 Task: Send an email with the signature Isabelle Ramirez with the subject Request for a payment plan and the message Could you send me the details of the new project budget allocation? from softage.5@softage.net to softage.10@softage.net and move the email from Sent Items to the folder Holiday cards
Action: Mouse moved to (44, 40)
Screenshot: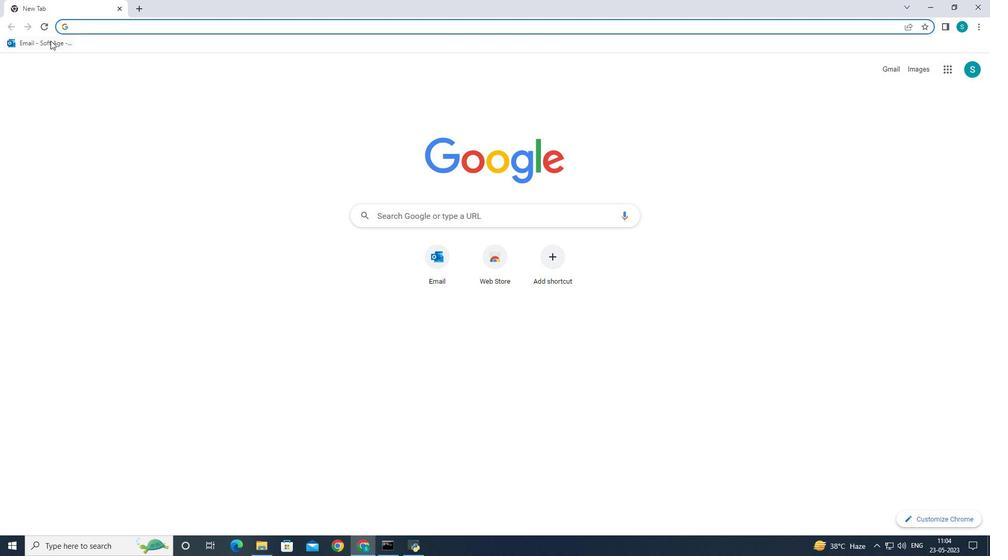 
Action: Mouse pressed left at (44, 40)
Screenshot: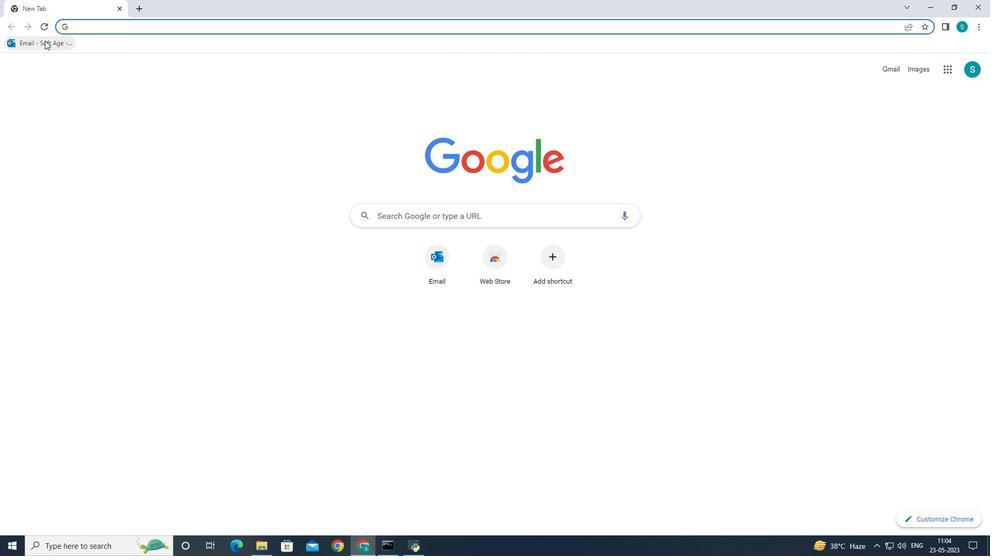 
Action: Mouse moved to (135, 92)
Screenshot: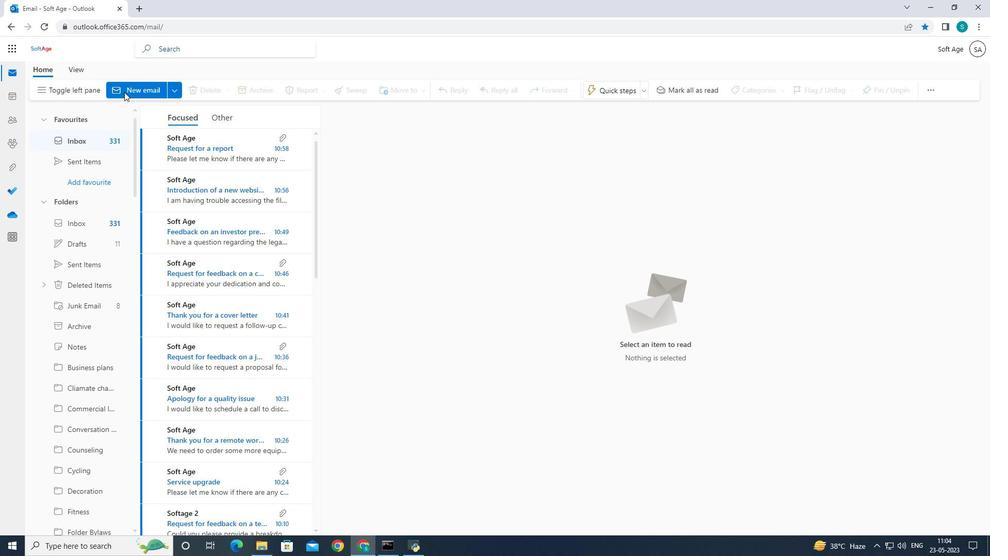 
Action: Mouse pressed left at (135, 92)
Screenshot: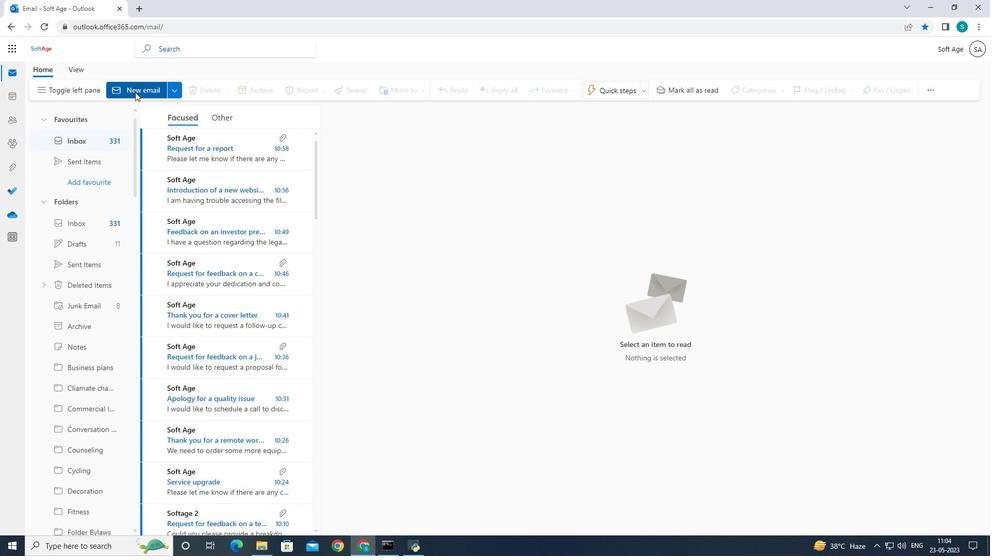 
Action: Mouse moved to (136, 92)
Screenshot: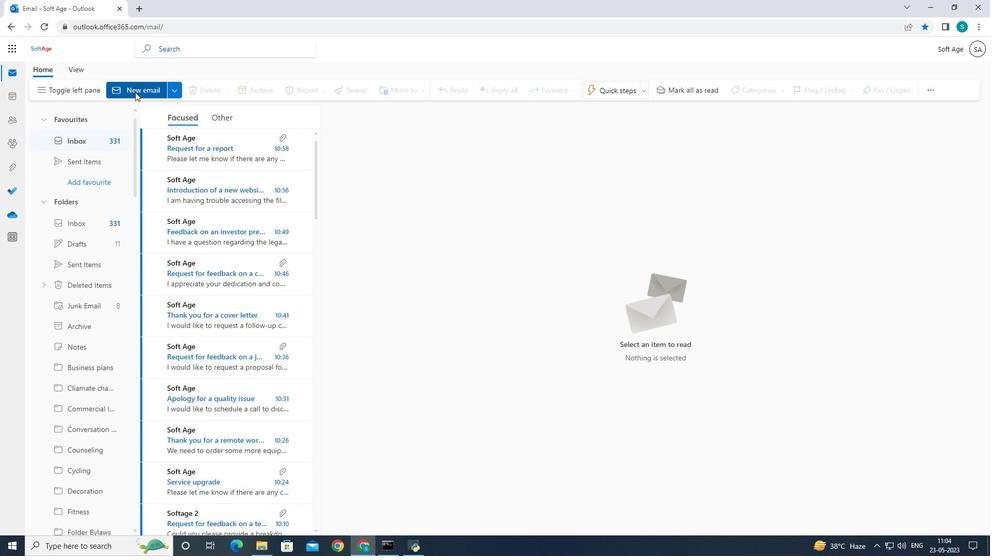 
Action: Mouse pressed left at (136, 92)
Screenshot: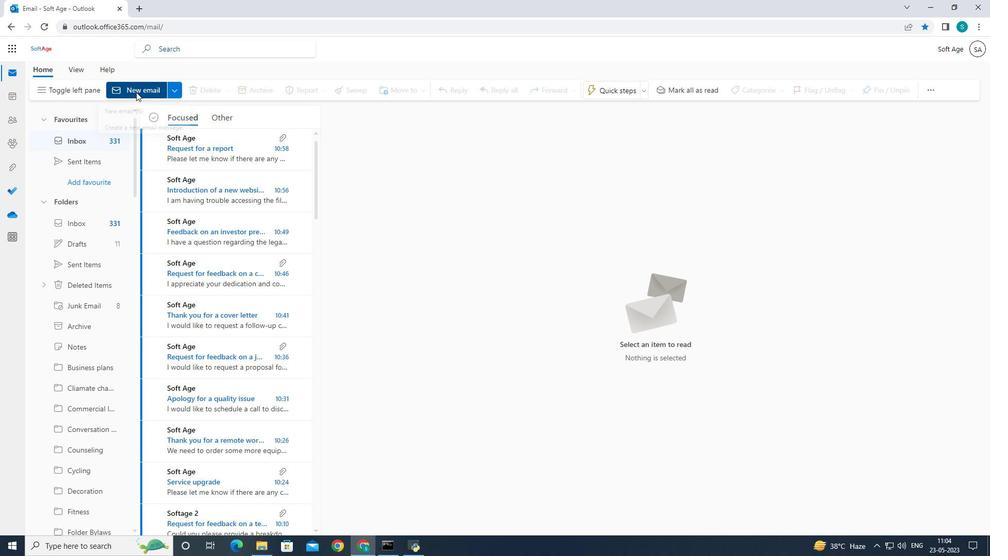 
Action: Mouse moved to (672, 90)
Screenshot: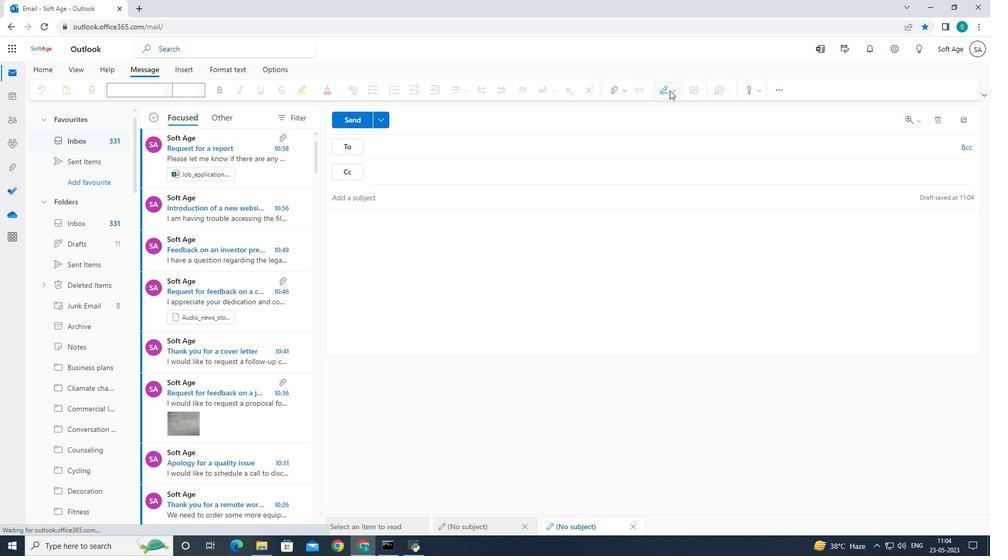 
Action: Mouse pressed left at (672, 90)
Screenshot: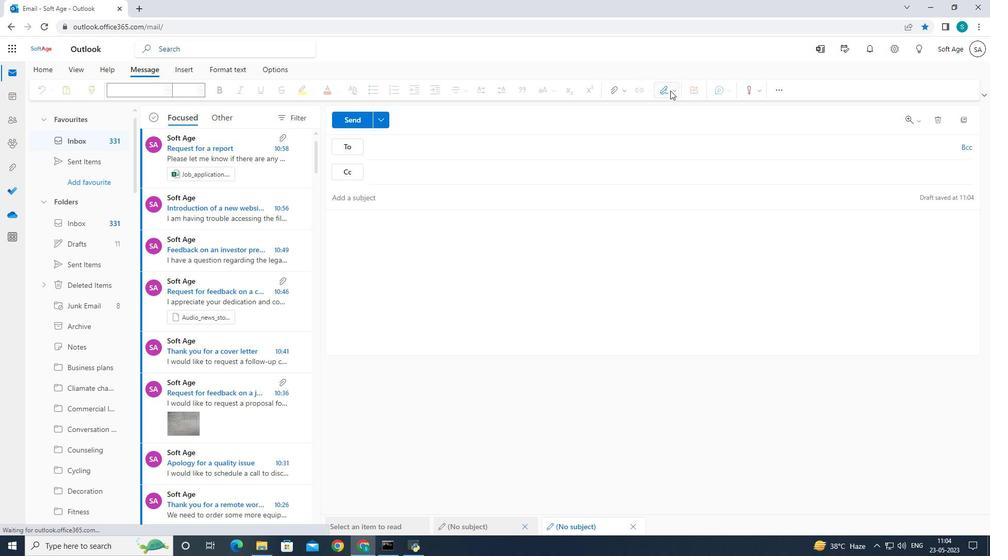 
Action: Mouse moved to (655, 112)
Screenshot: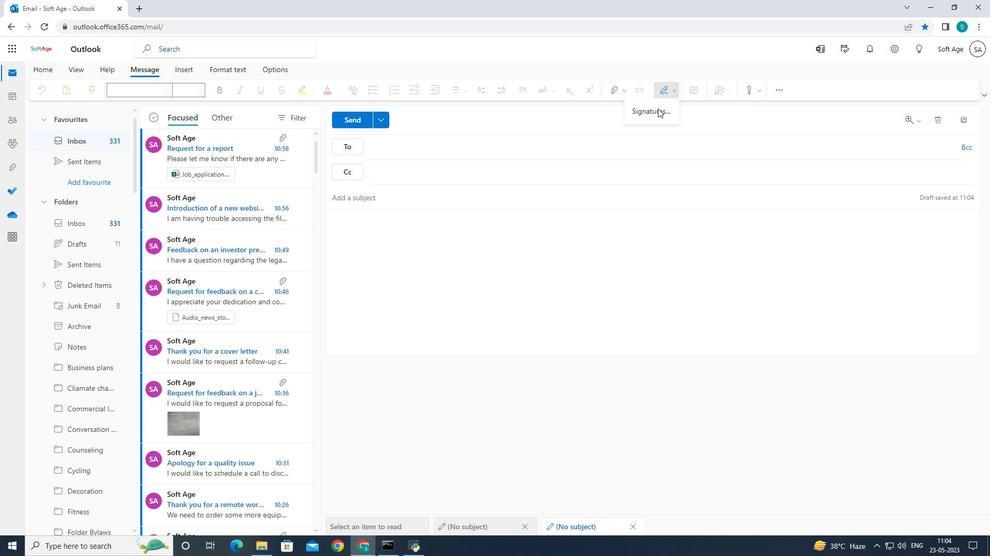 
Action: Mouse pressed left at (655, 112)
Screenshot: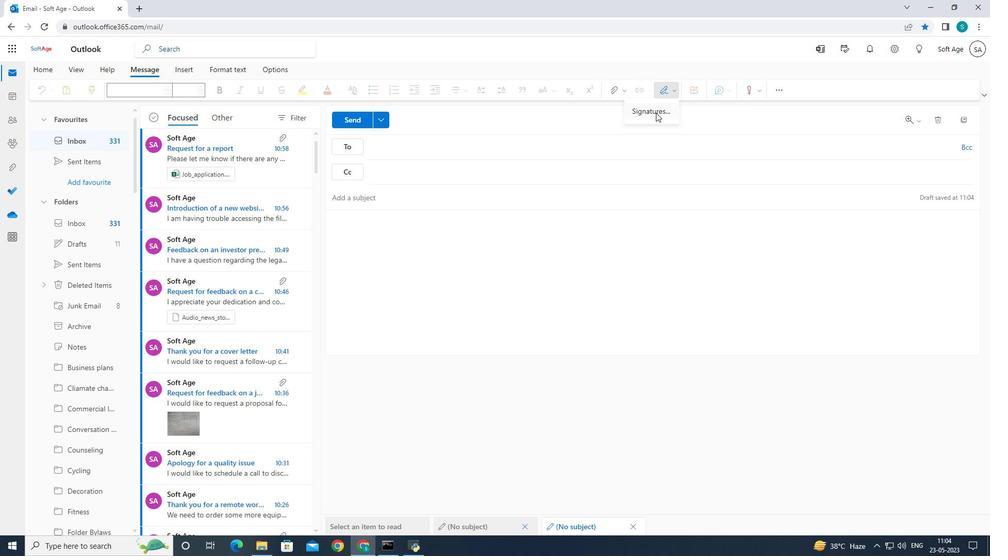 
Action: Mouse moved to (651, 170)
Screenshot: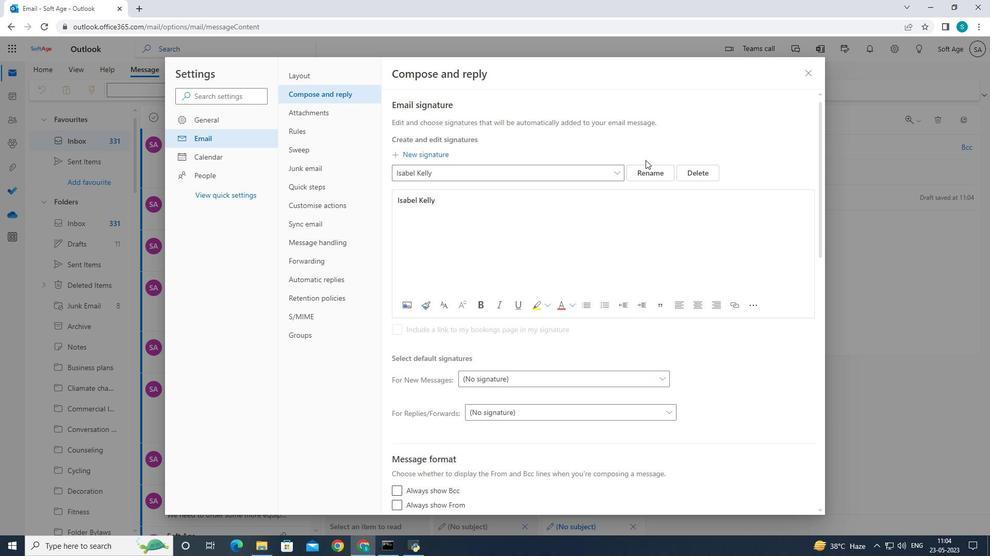
Action: Mouse pressed left at (651, 170)
Screenshot: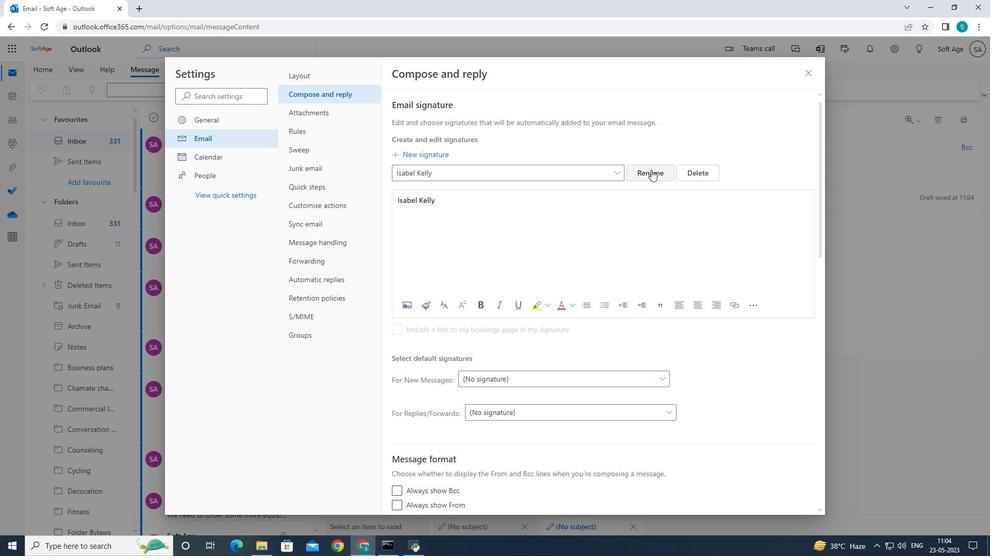 
Action: Mouse moved to (598, 178)
Screenshot: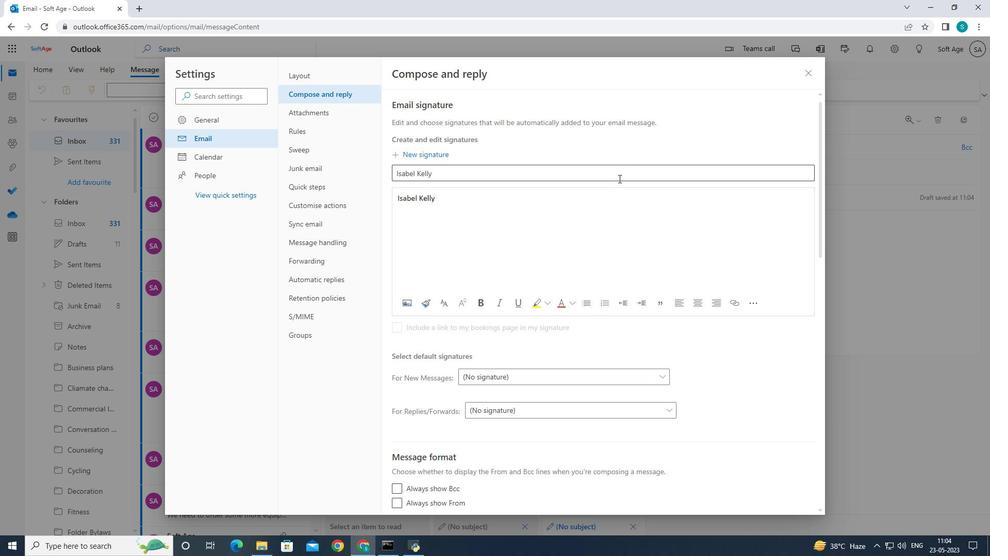 
Action: Mouse pressed left at (598, 178)
Screenshot: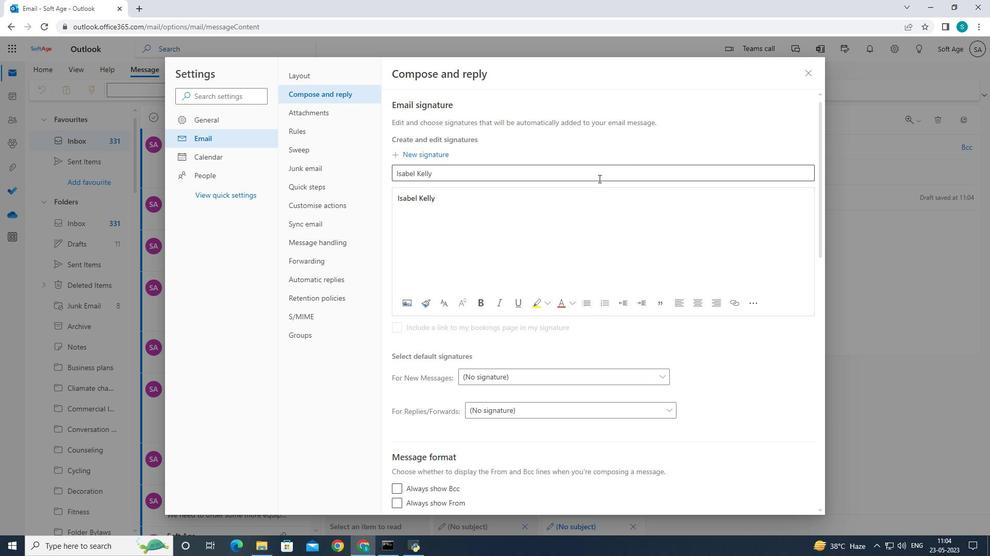 
Action: Mouse moved to (610, 165)
Screenshot: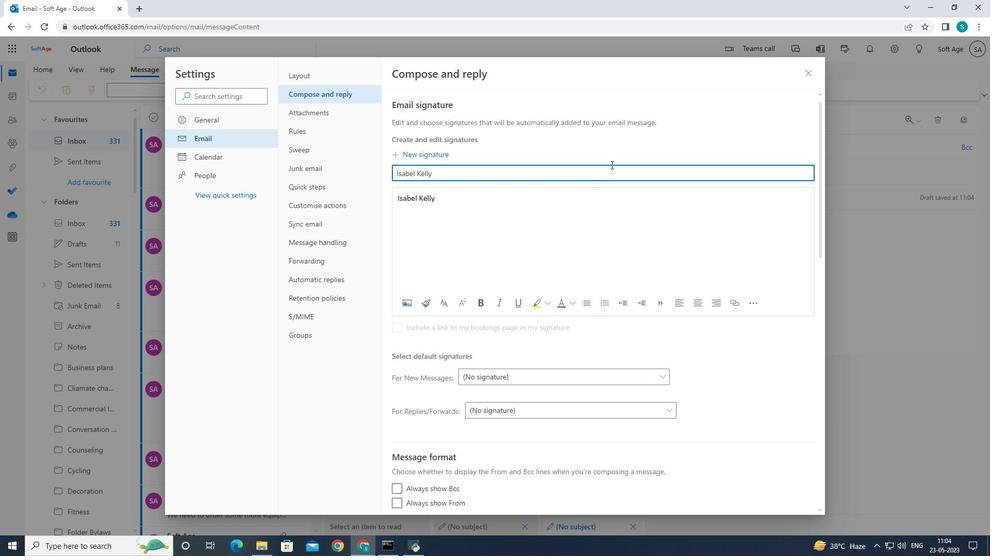 
Action: Key pressed <Key.backspace><Key.backspace><Key.backspace><Key.backspace><Key.backspace><Key.backspace><Key.backspace><Key.backspace>elle<Key.space><Key.shift>Ramirez
Screenshot: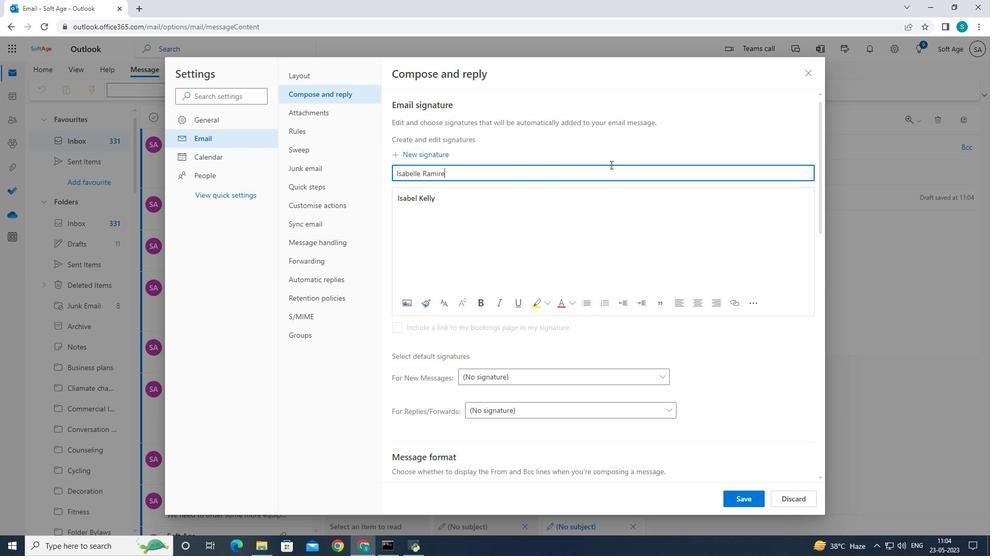 
Action: Mouse moved to (466, 201)
Screenshot: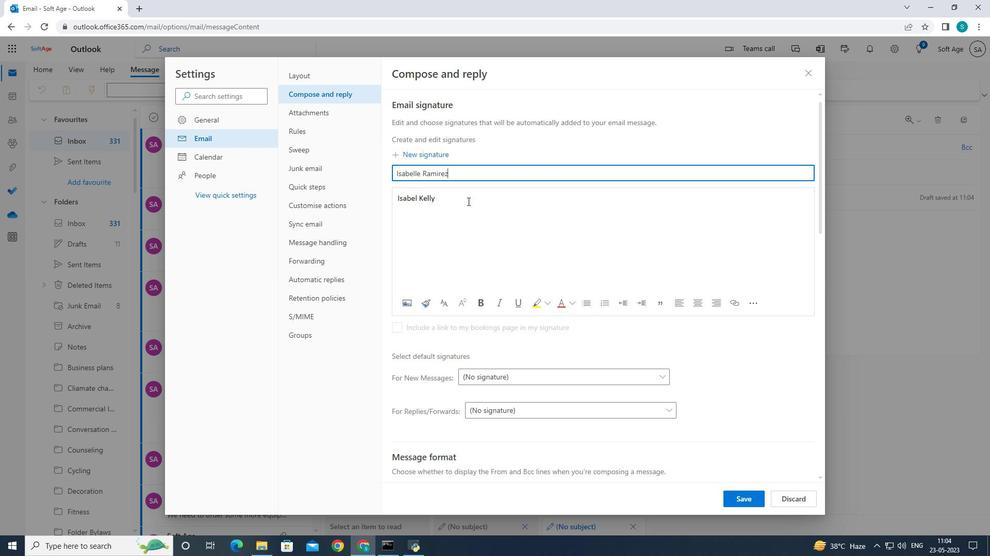 
Action: Mouse pressed left at (466, 201)
Screenshot: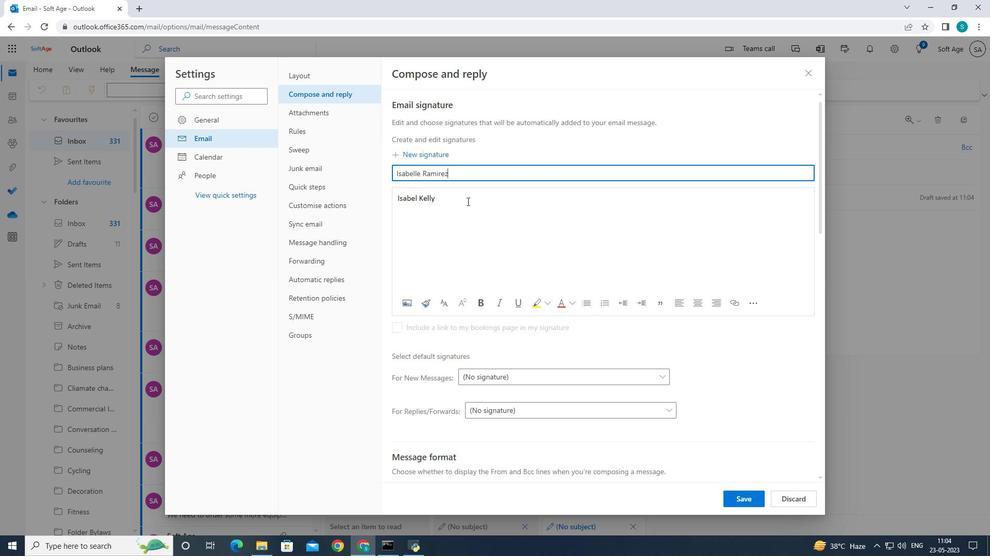 
Action: Mouse moved to (483, 189)
Screenshot: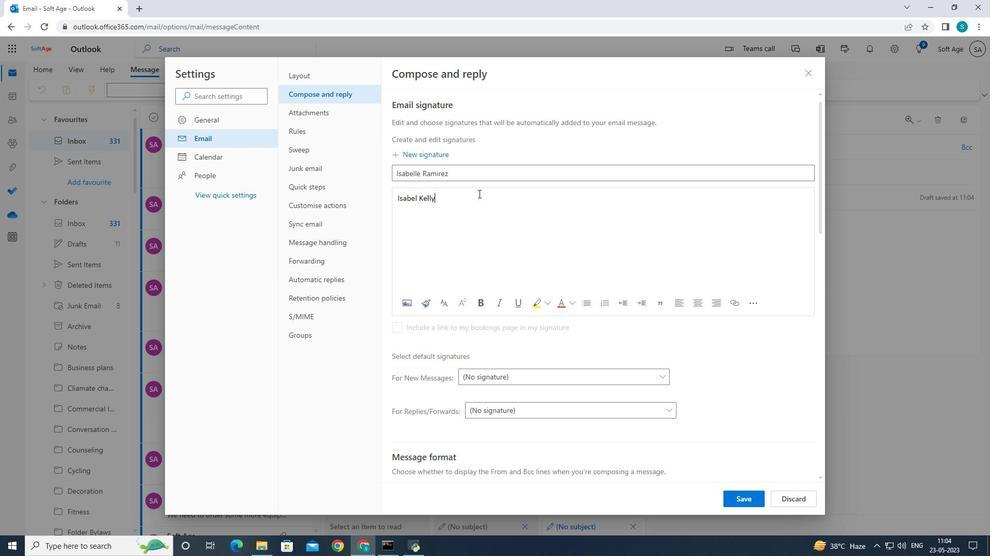 
Action: Key pressed <Key.backspace><Key.backspace><Key.backspace><Key.backspace><Key.backspace><Key.backspace>le<Key.space><Key.shift>Ramirez
Screenshot: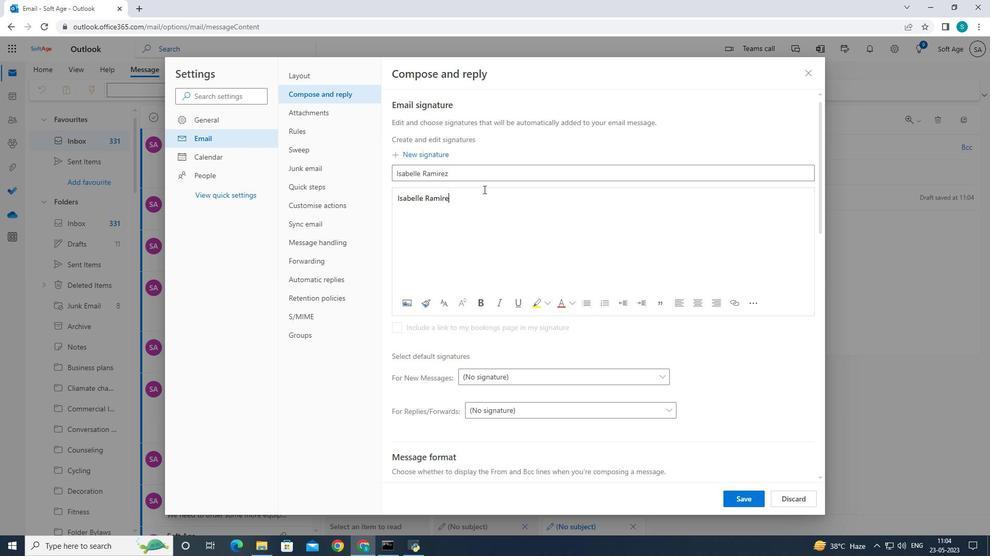 
Action: Mouse moved to (756, 502)
Screenshot: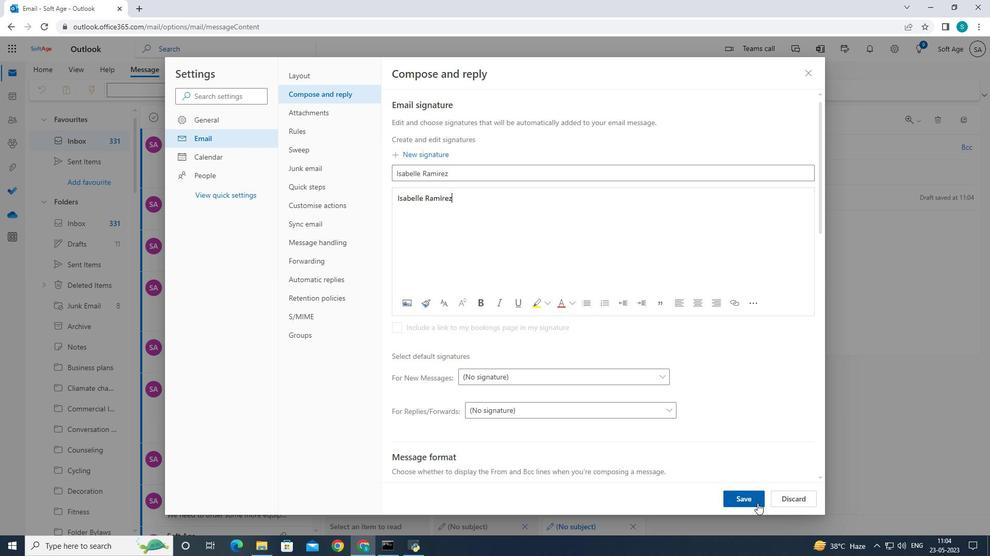 
Action: Mouse pressed left at (756, 502)
Screenshot: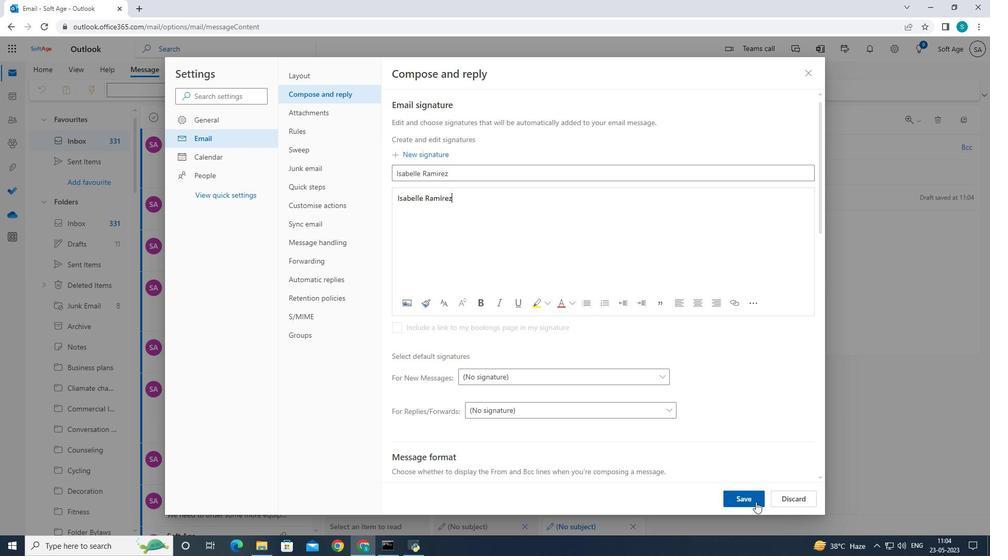 
Action: Mouse moved to (812, 75)
Screenshot: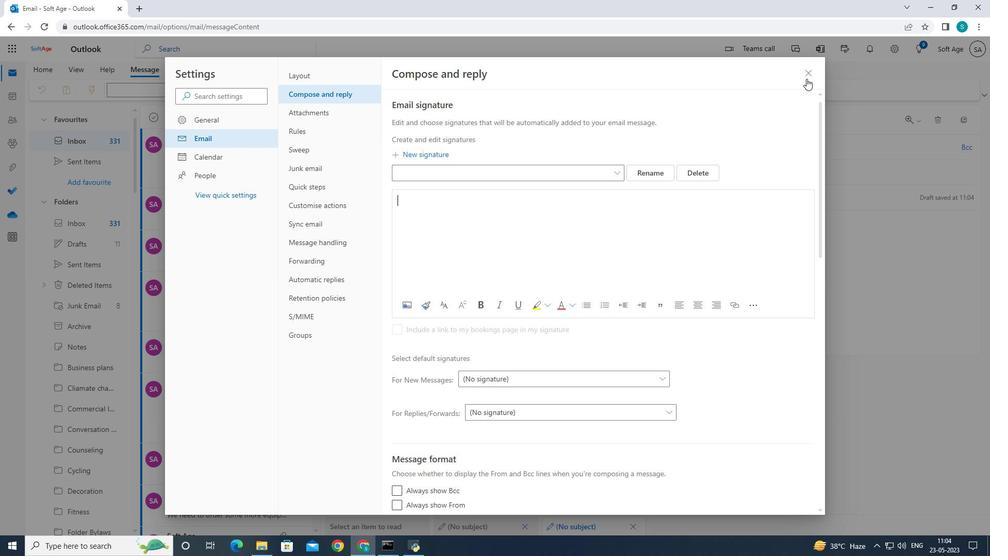 
Action: Mouse pressed left at (812, 75)
Screenshot: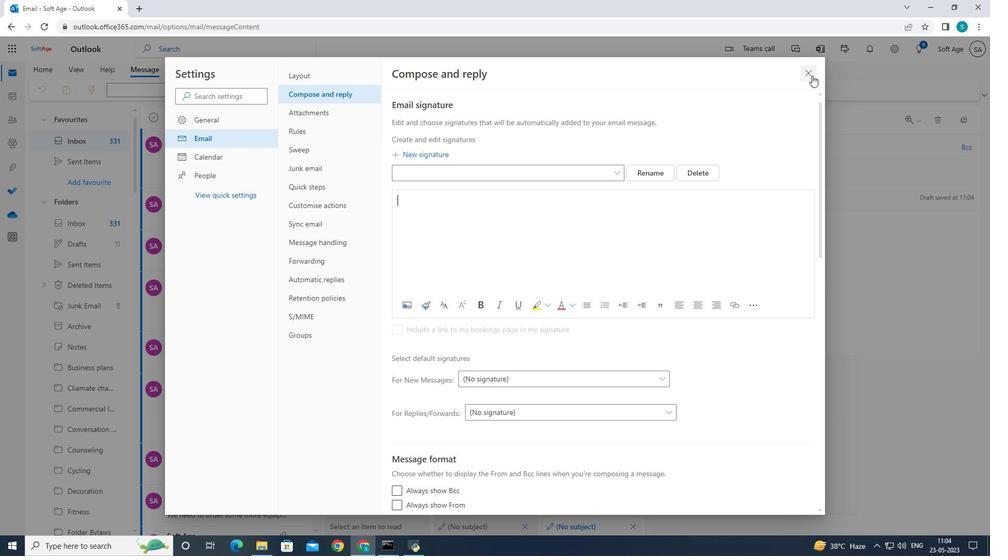 
Action: Mouse moved to (402, 203)
Screenshot: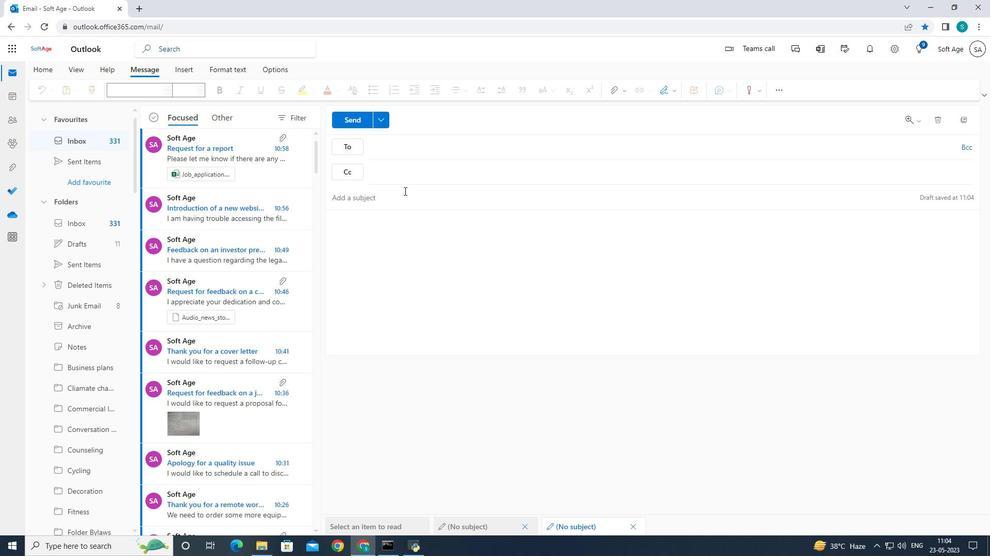 
Action: Mouse pressed left at (402, 203)
Screenshot: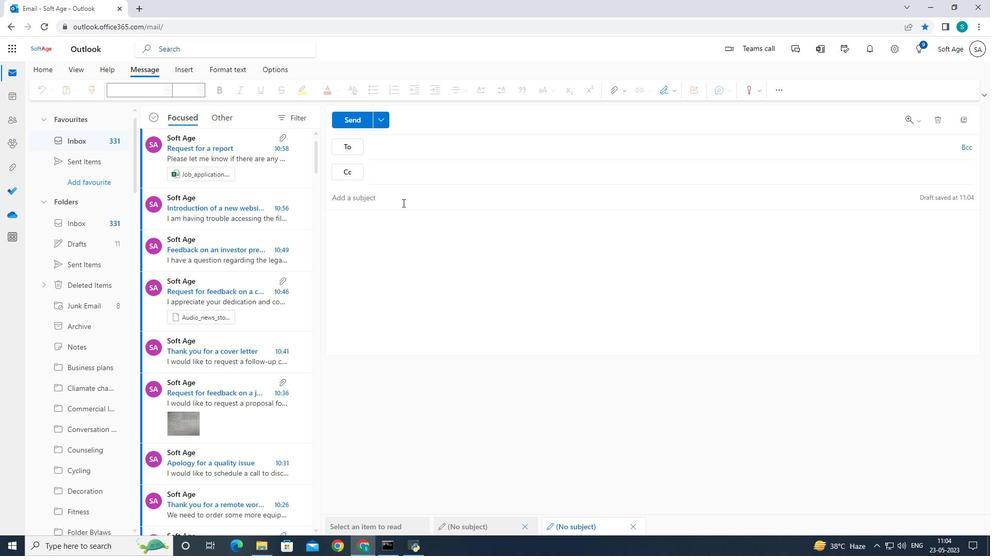 
Action: Mouse moved to (517, 196)
Screenshot: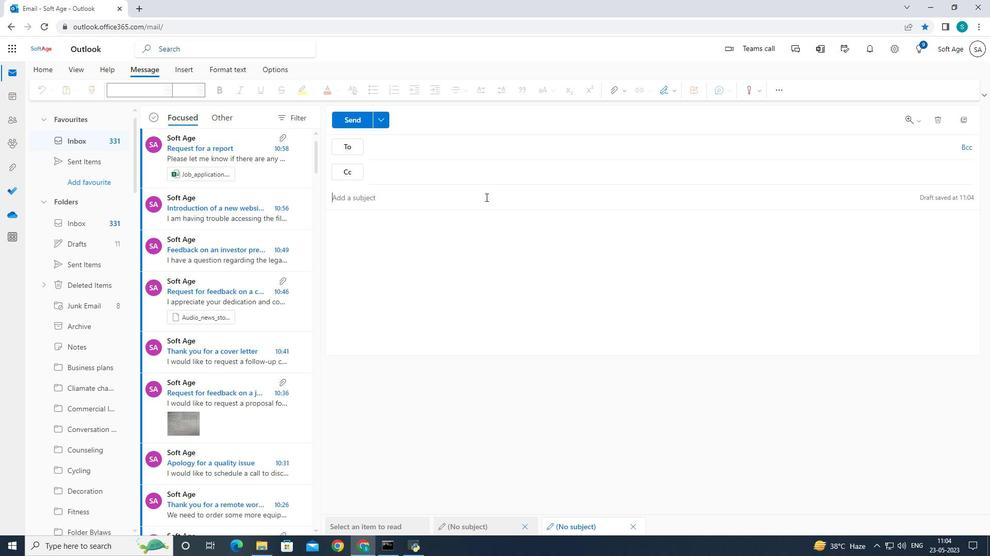 
Action: Key pressed <Key.shift>Request<Key.space>for<Key.space>a<Key.space>payment<Key.space>plan
Screenshot: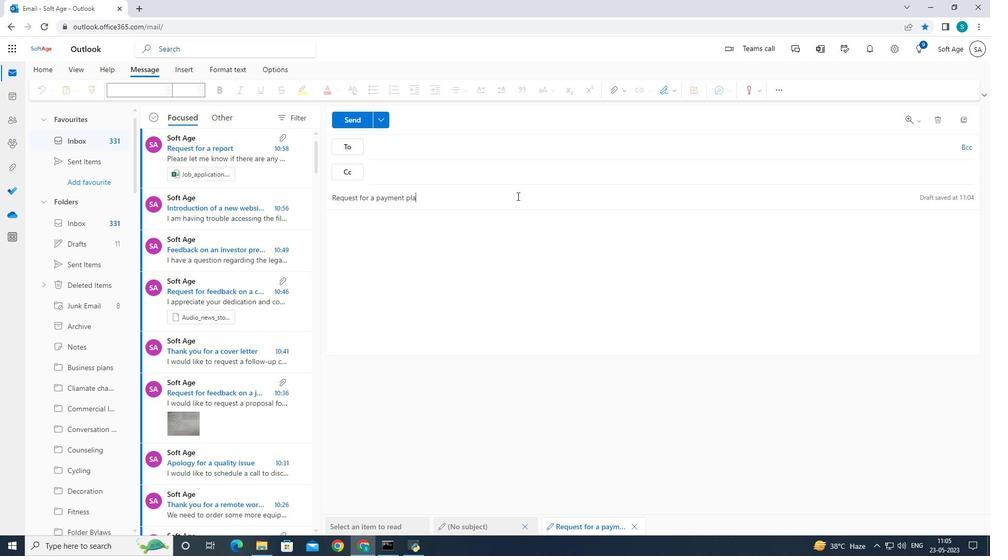
Action: Mouse moved to (335, 237)
Screenshot: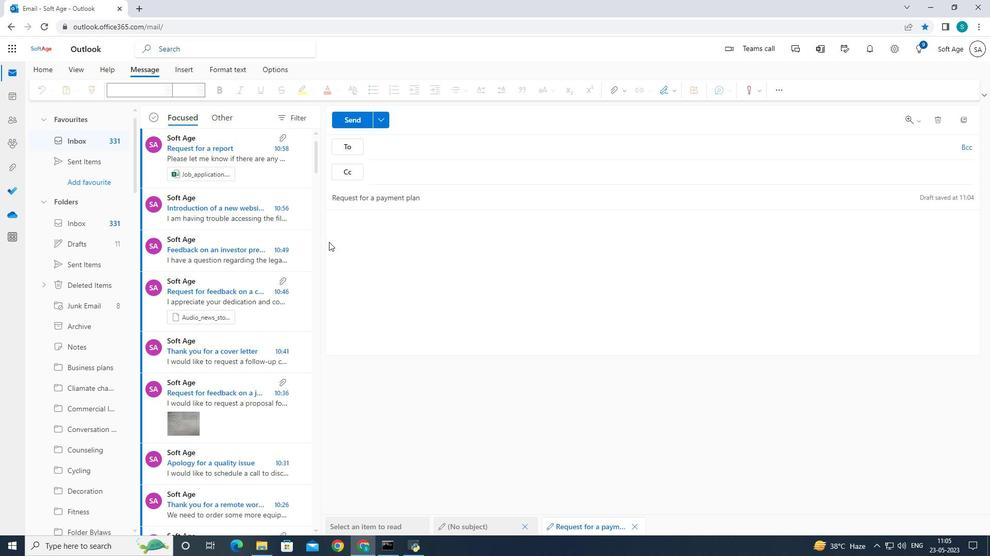 
Action: Mouse pressed left at (335, 237)
Screenshot: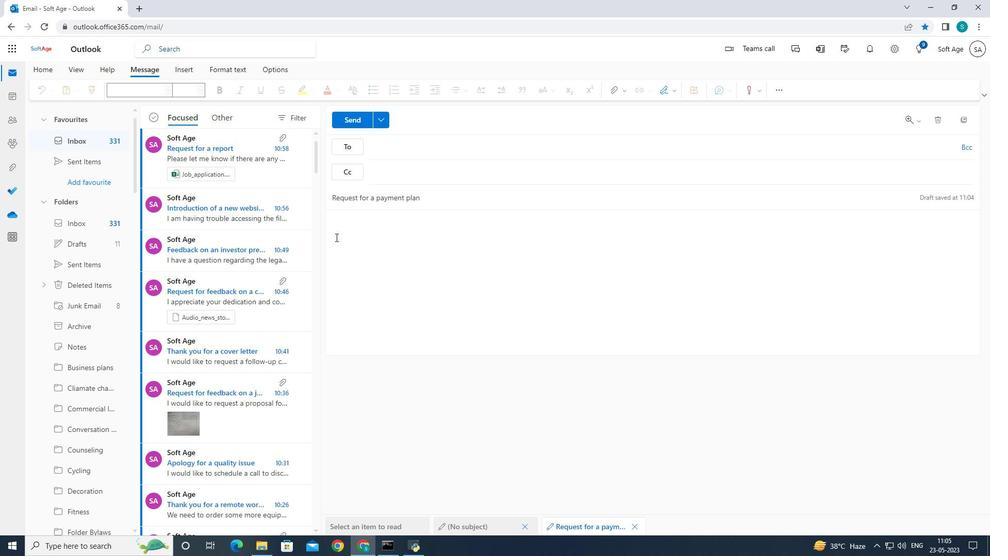 
Action: Mouse moved to (672, 95)
Screenshot: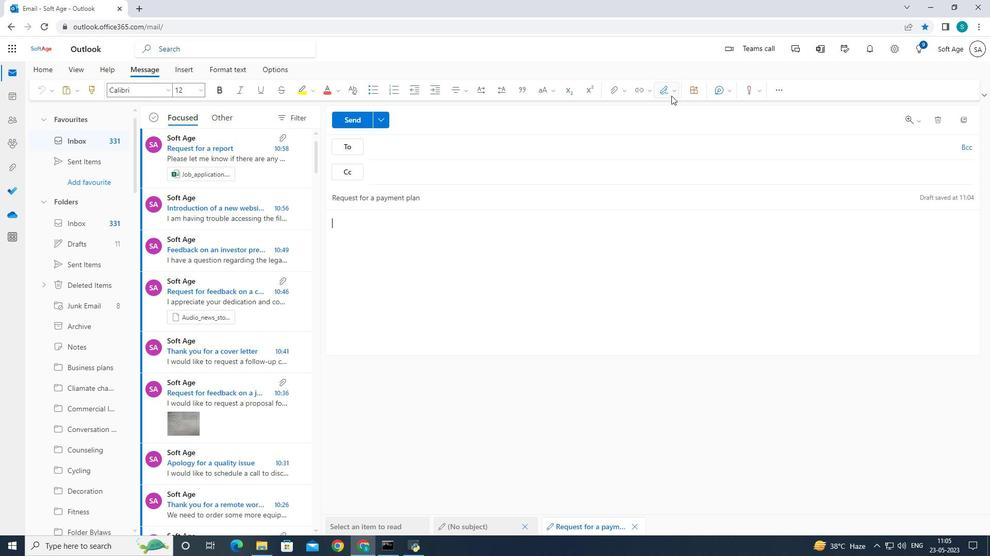 
Action: Mouse pressed left at (672, 95)
Screenshot: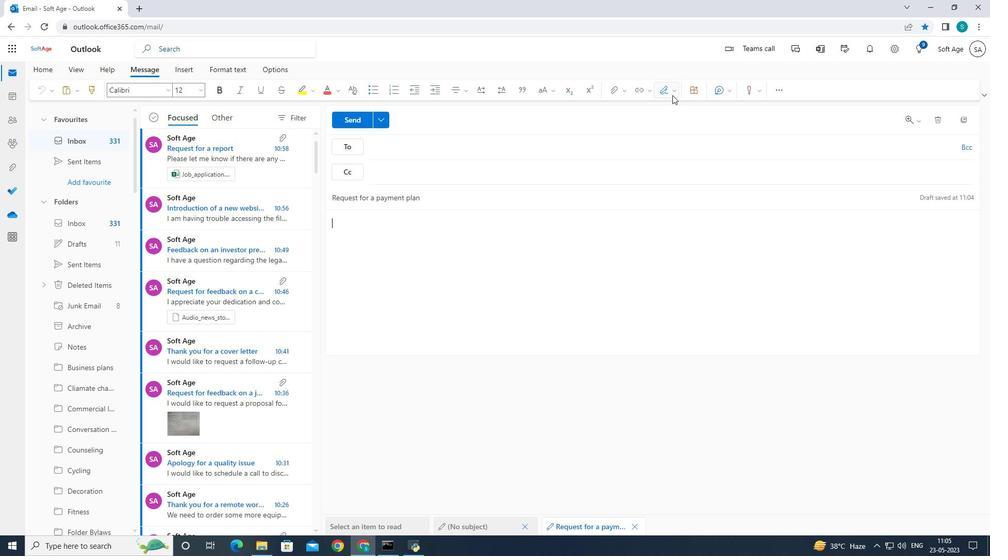 
Action: Mouse moved to (655, 117)
Screenshot: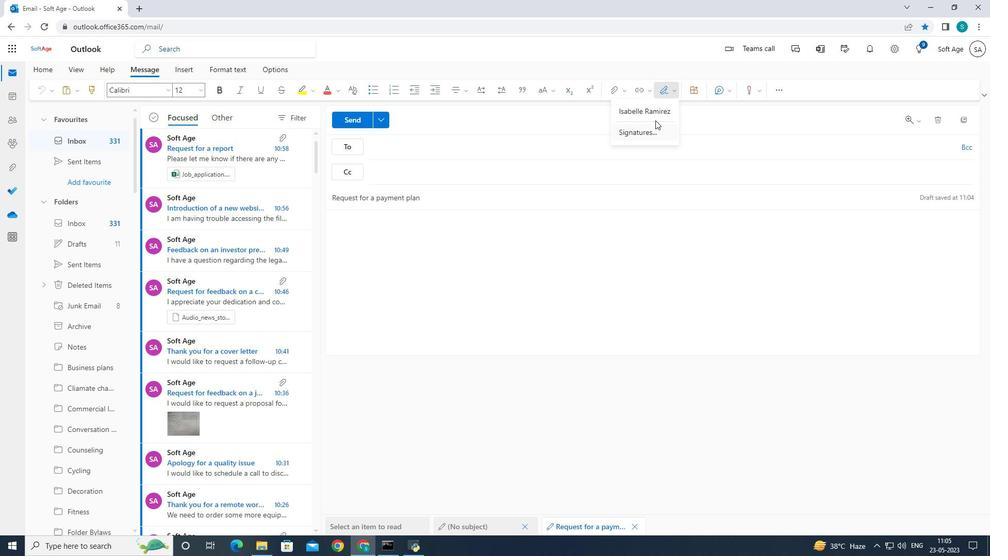 
Action: Mouse pressed left at (655, 117)
Screenshot: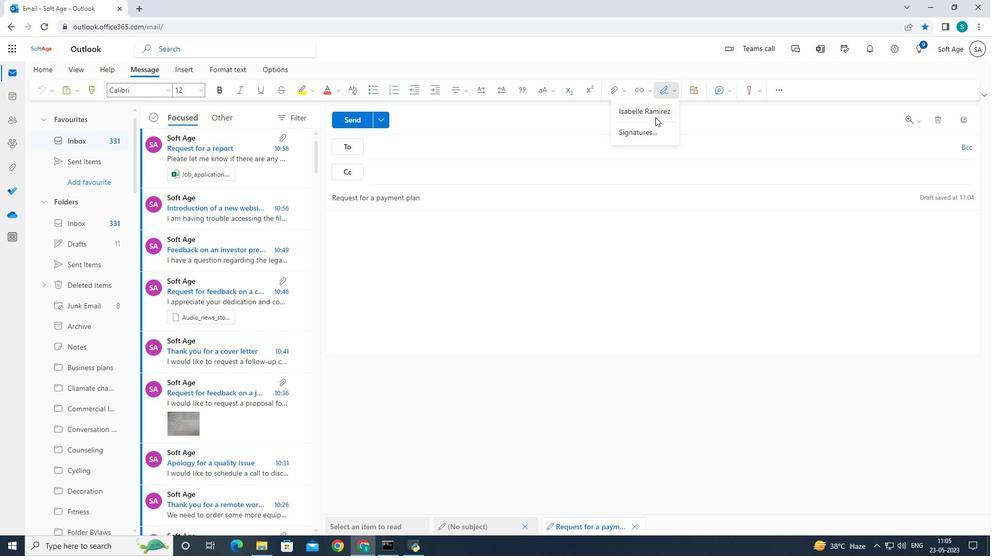 
Action: Mouse moved to (449, 225)
Screenshot: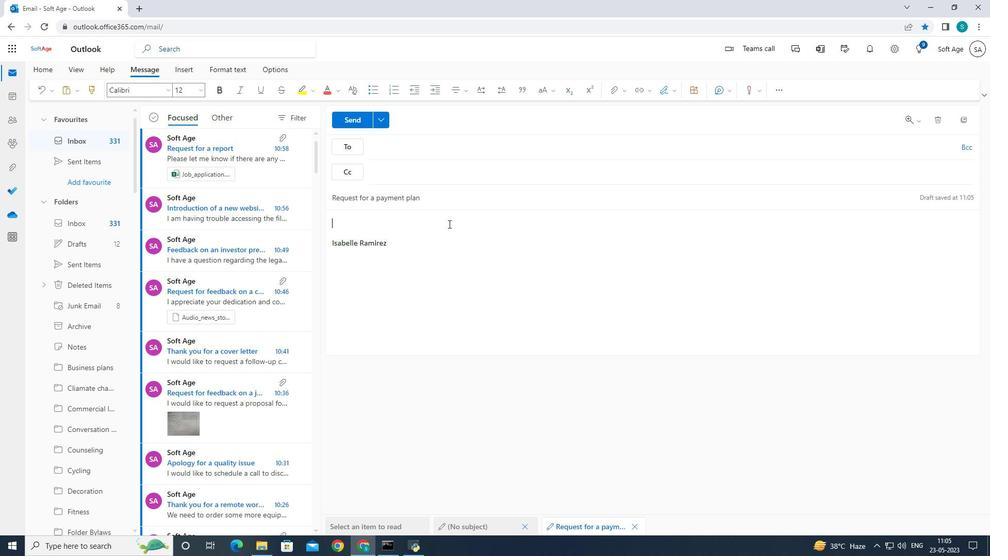 
Action: Key pressed <Key.caps_lock>C<Key.caps_lock>ould<Key.space>you<Key.space>send<Key.space>the<Key.backspace><Key.backspace><Key.backspace>me<Key.space>the<Key.space>details<Key.space>of<Key.space>the<Key.space>new<Key.space>project<Key.space>budget<Key.space>allocation<Key.shift_r>?
Screenshot: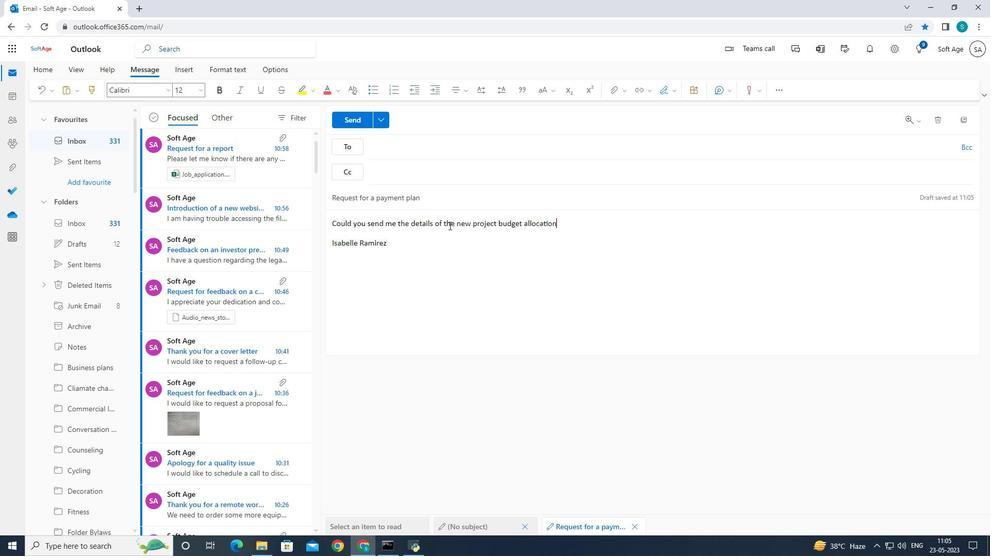 
Action: Mouse moved to (414, 150)
Screenshot: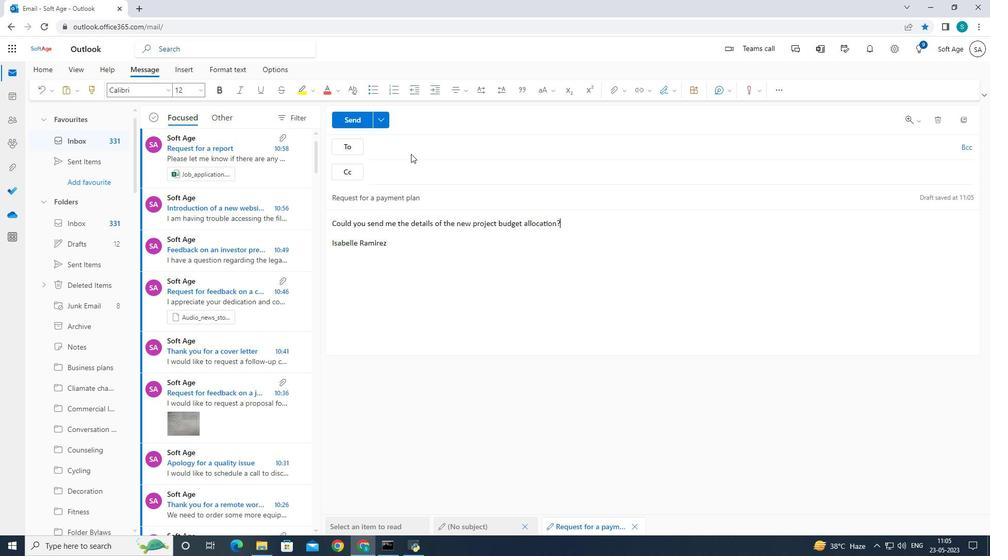 
Action: Mouse pressed left at (414, 150)
Screenshot: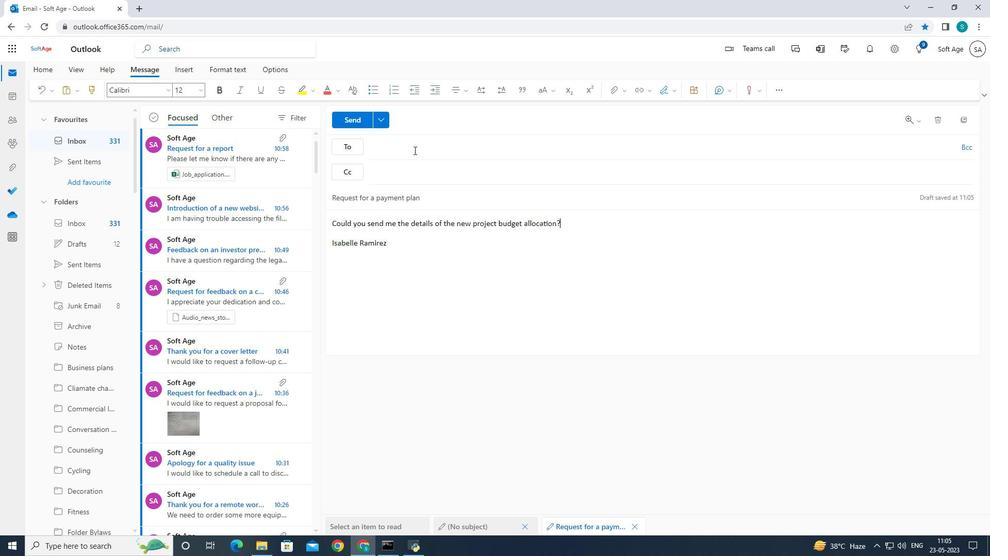 
Action: Mouse moved to (428, 152)
Screenshot: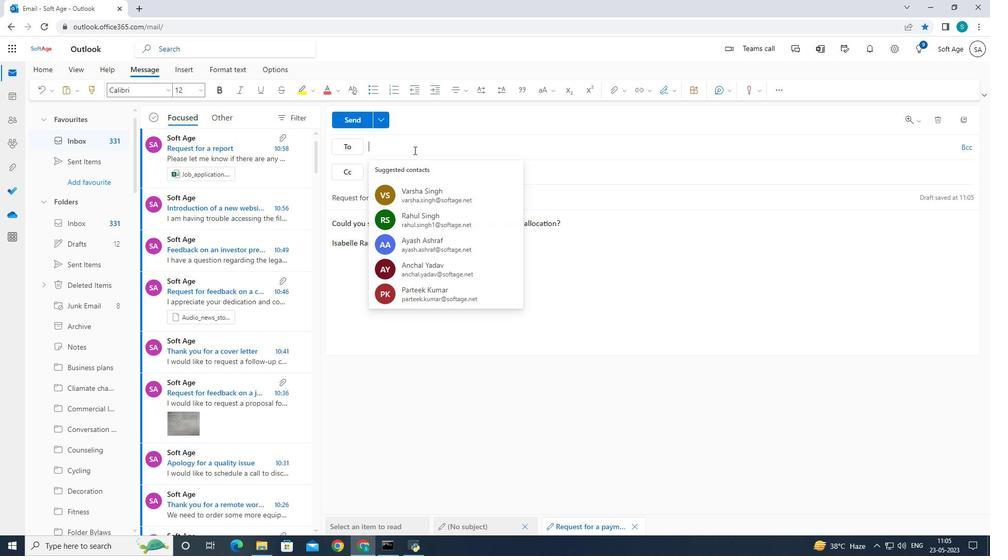 
Action: Key pressed so
Screenshot: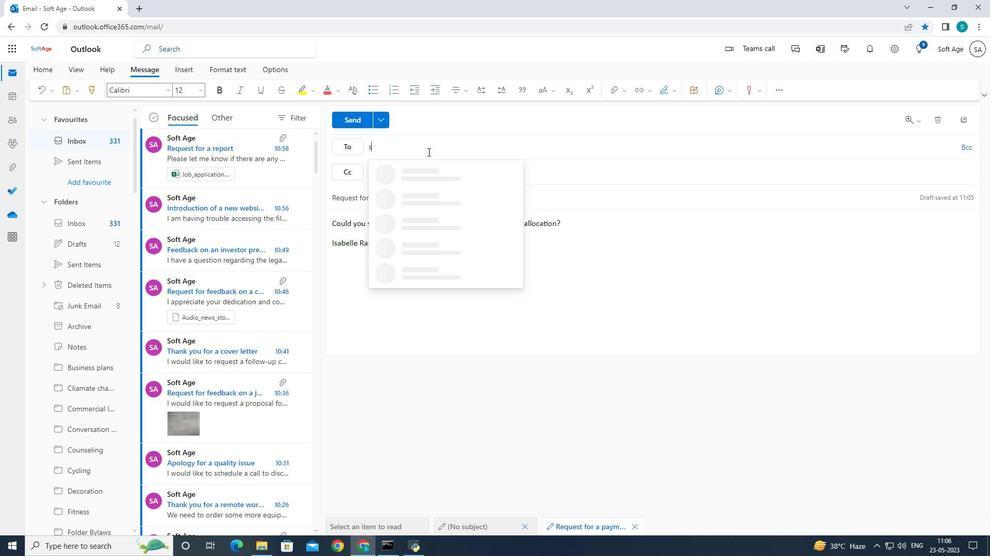 
Action: Mouse moved to (428, 152)
Screenshot: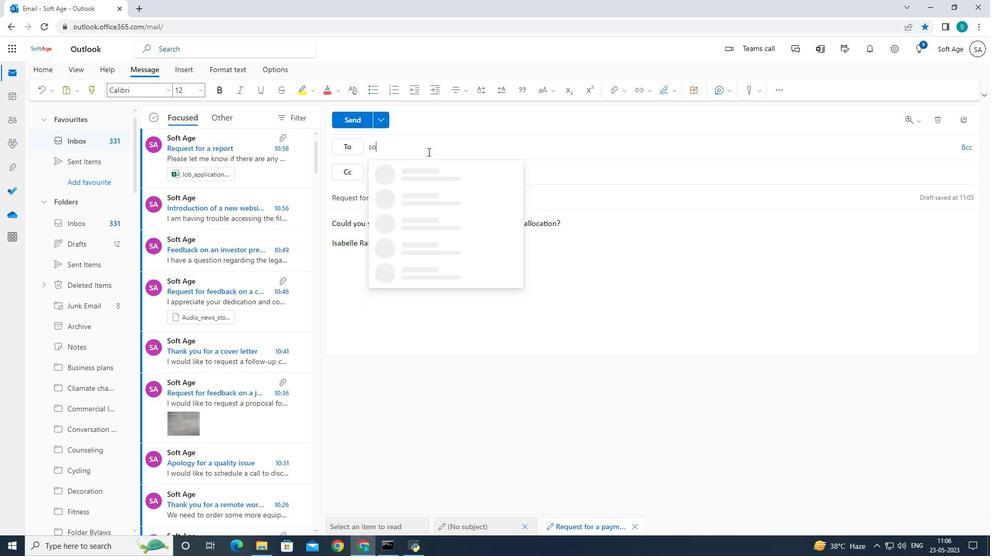 
Action: Key pressed ftage.<Key.shift>10<Key.shift>@softage.net
Screenshot: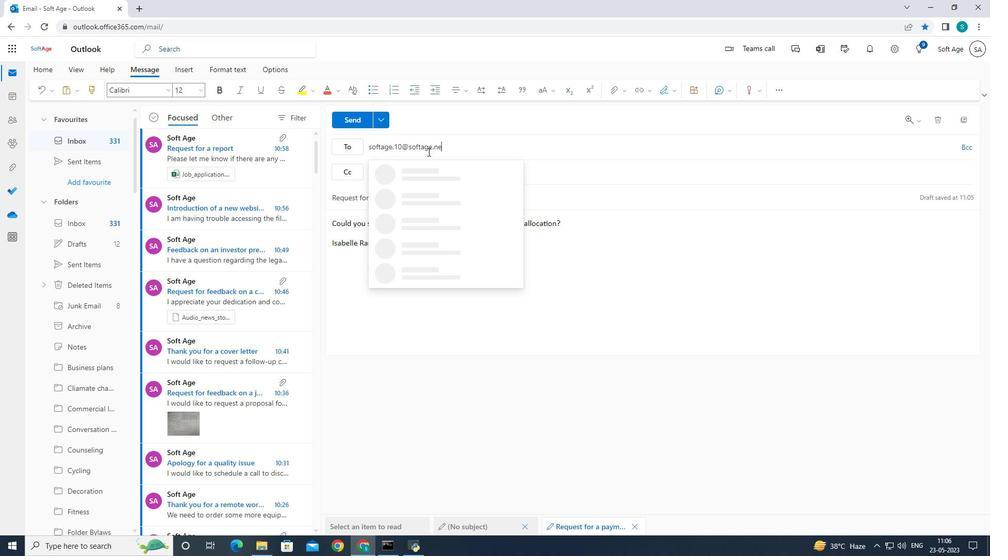 
Action: Mouse moved to (434, 176)
Screenshot: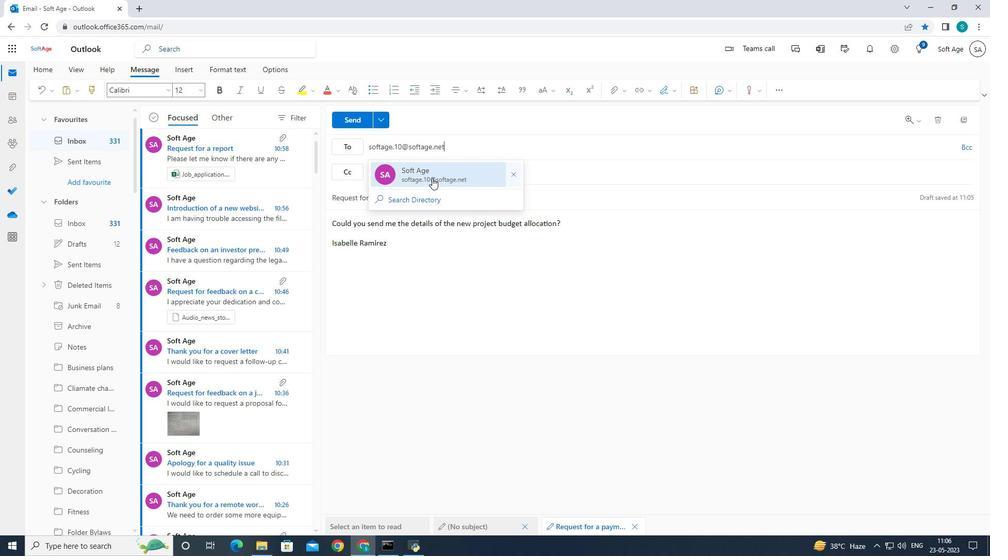 
Action: Mouse pressed left at (434, 176)
Screenshot: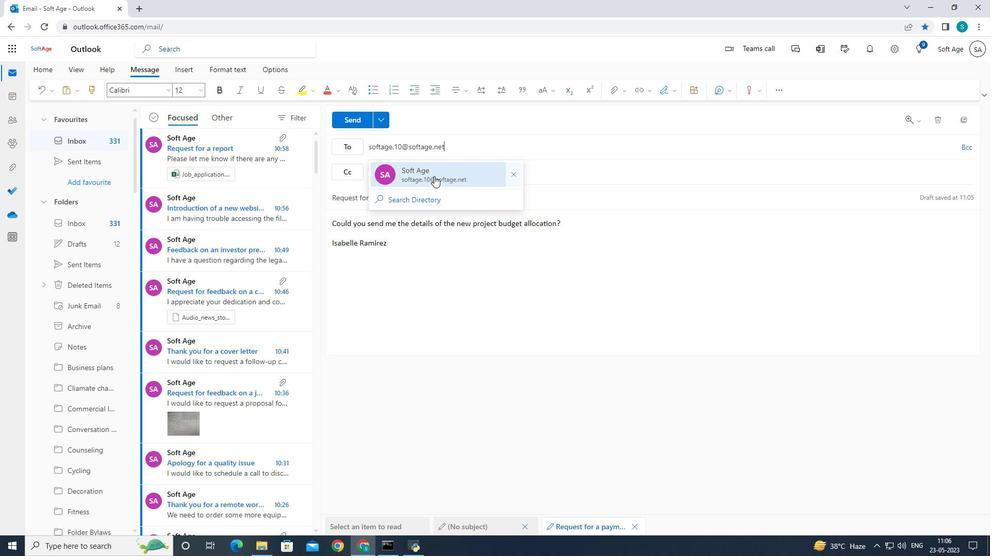 
Action: Mouse moved to (119, 280)
Screenshot: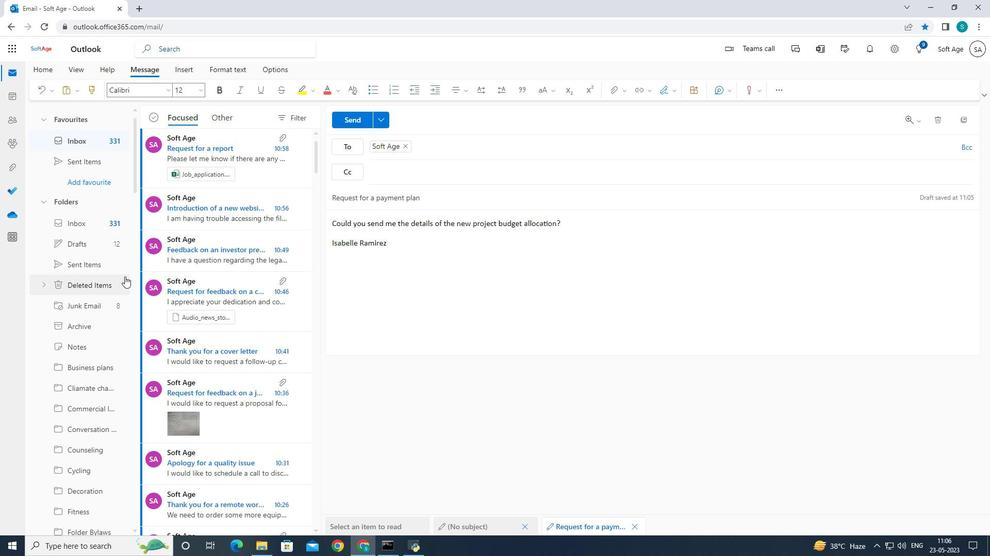 
Action: Mouse scrolled (119, 280) with delta (0, 0)
Screenshot: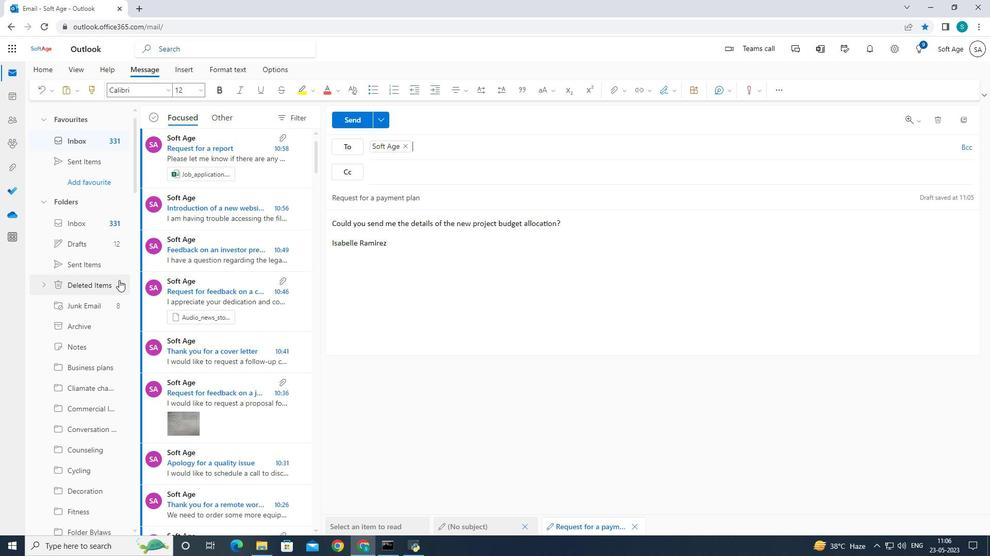 
Action: Mouse scrolled (119, 280) with delta (0, 0)
Screenshot: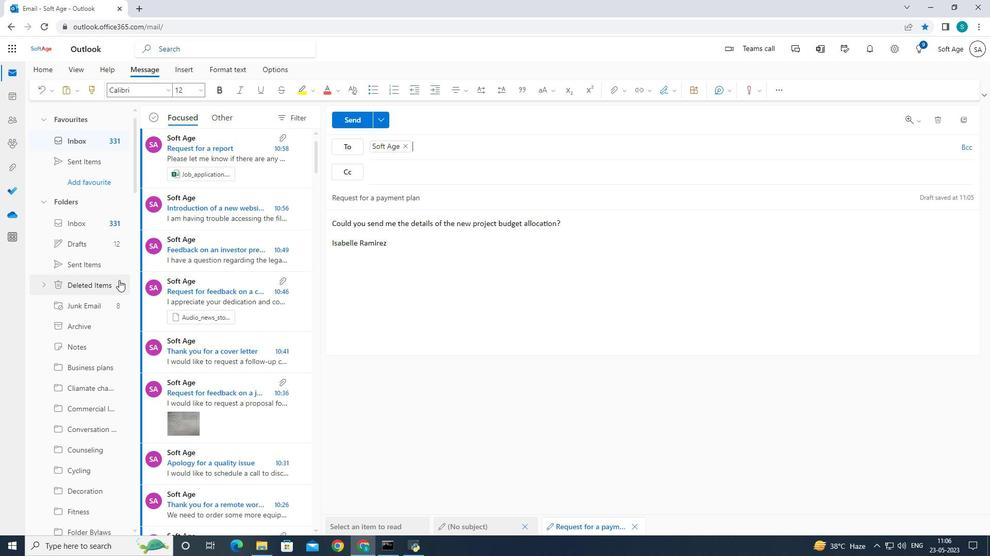 
Action: Mouse scrolled (119, 280) with delta (0, 0)
Screenshot: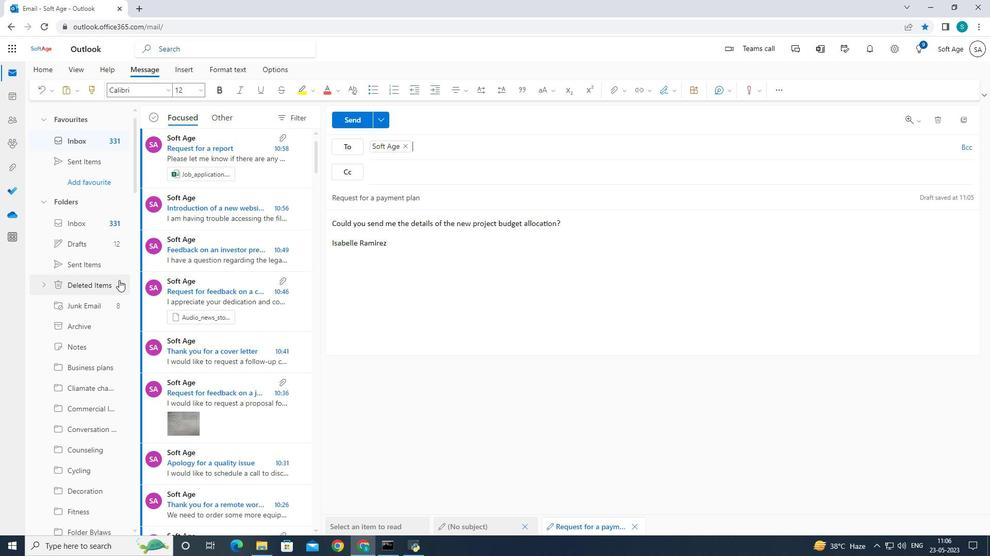 
Action: Mouse scrolled (119, 280) with delta (0, 0)
Screenshot: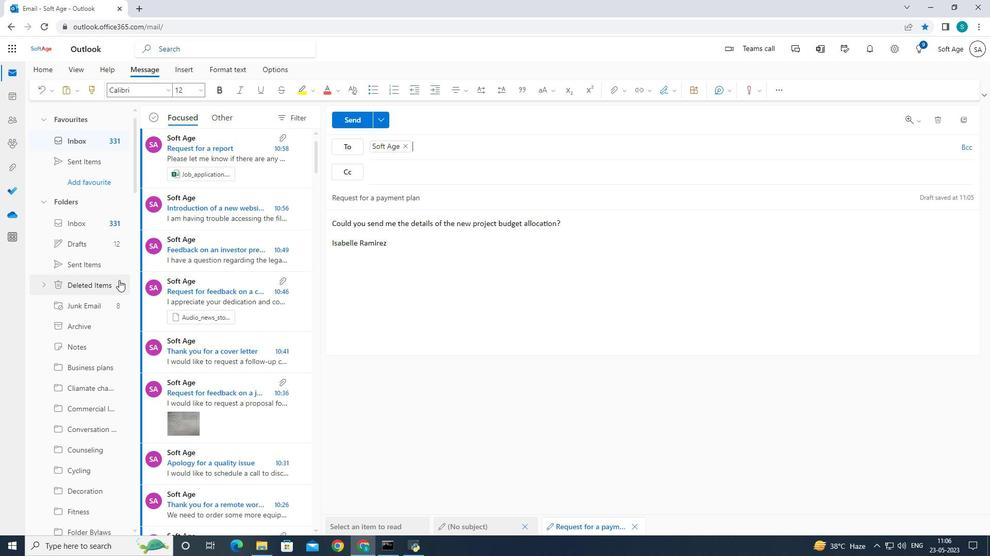
Action: Mouse scrolled (119, 280) with delta (0, 0)
Screenshot: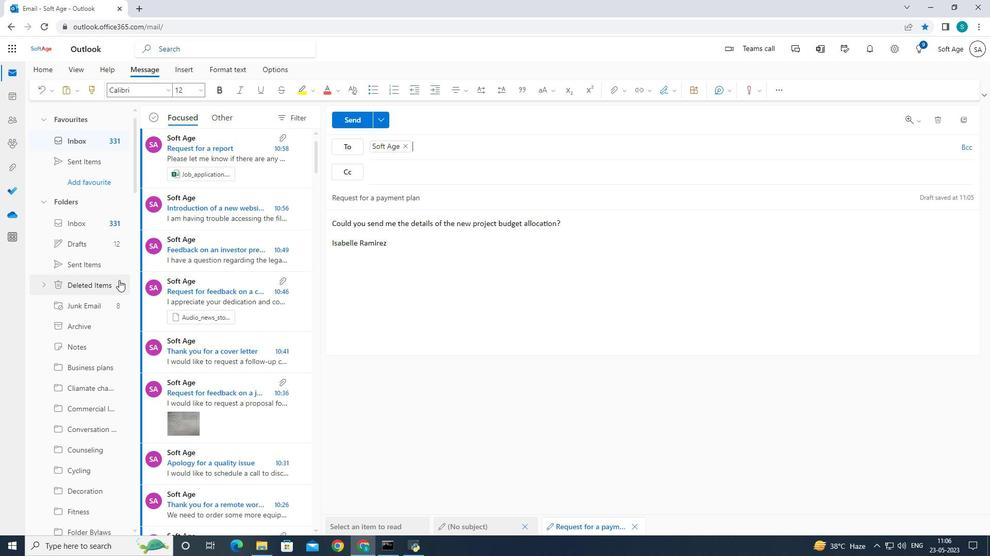 
Action: Mouse moved to (119, 279)
Screenshot: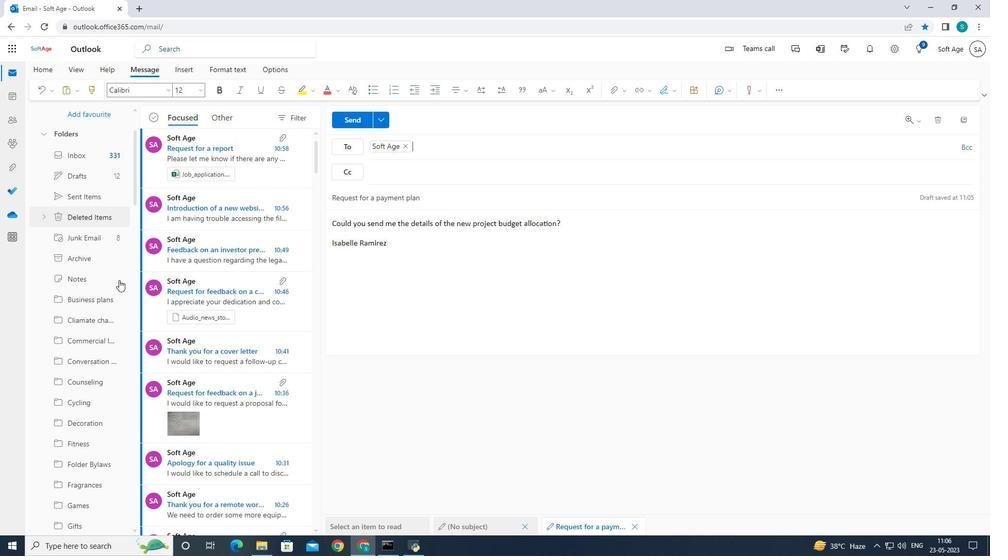 
Action: Mouse scrolled (119, 278) with delta (0, 0)
Screenshot: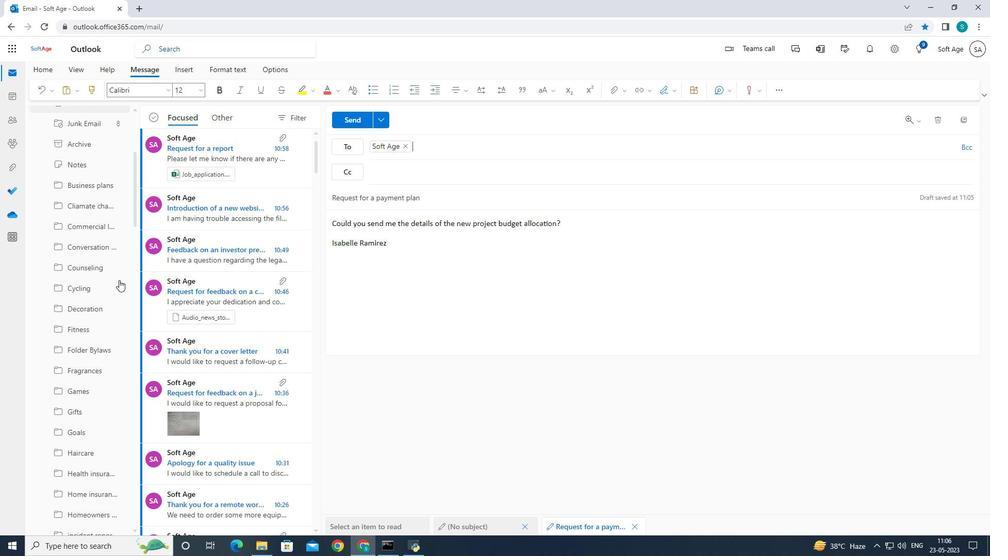 
Action: Mouse scrolled (119, 278) with delta (0, 0)
Screenshot: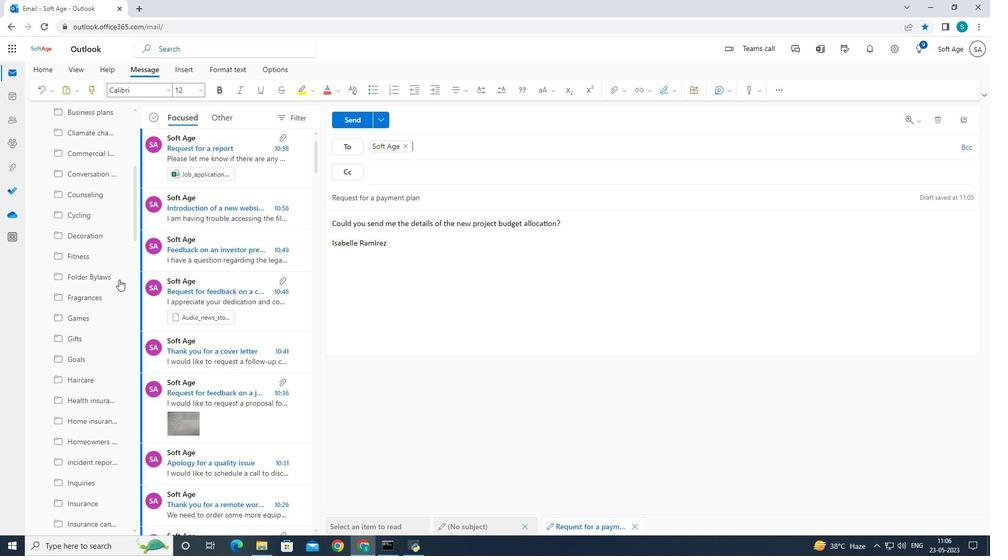 
Action: Mouse scrolled (119, 278) with delta (0, 0)
Screenshot: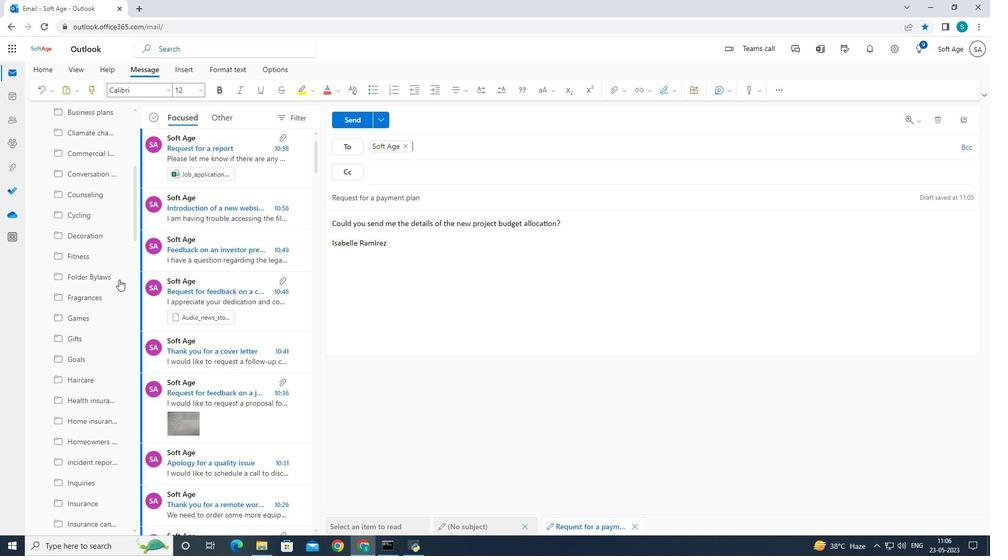 
Action: Mouse scrolled (119, 278) with delta (0, 0)
Screenshot: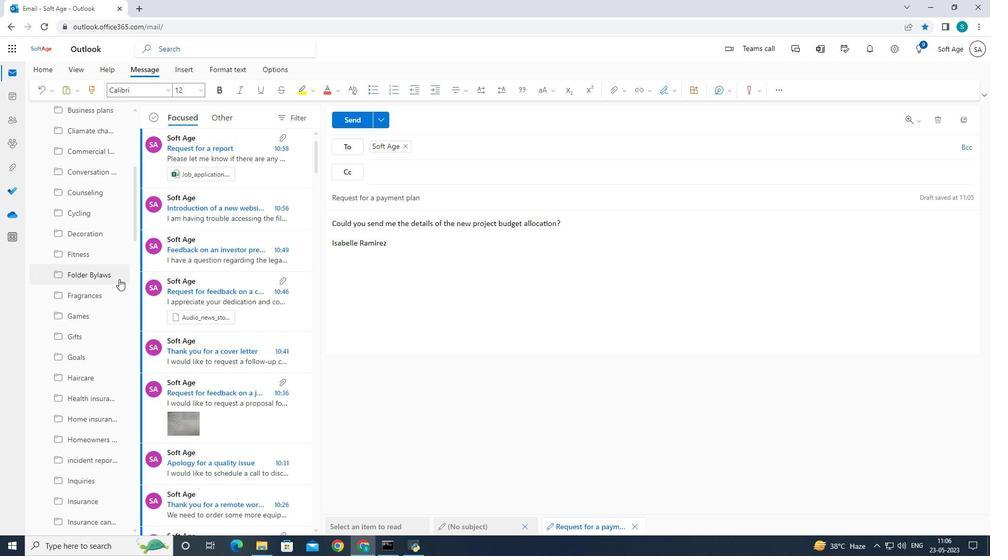 
Action: Mouse moved to (121, 274)
Screenshot: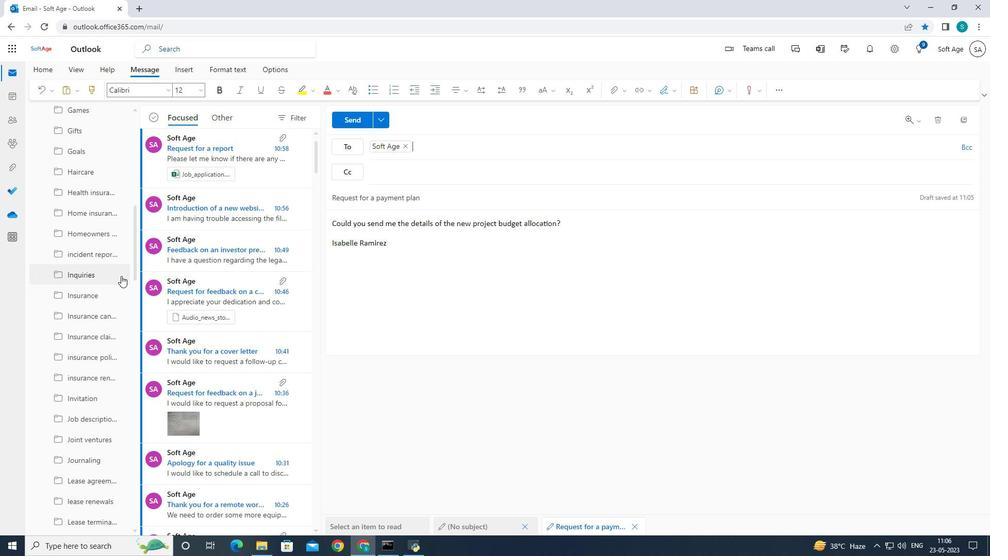 
Action: Mouse scrolled (121, 274) with delta (0, 0)
Screenshot: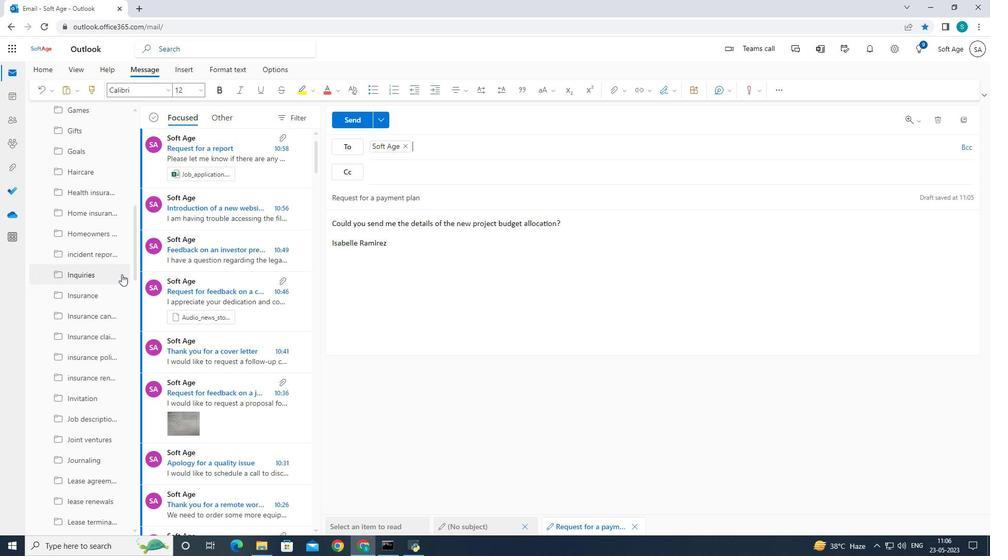 
Action: Mouse scrolled (121, 274) with delta (0, 0)
Screenshot: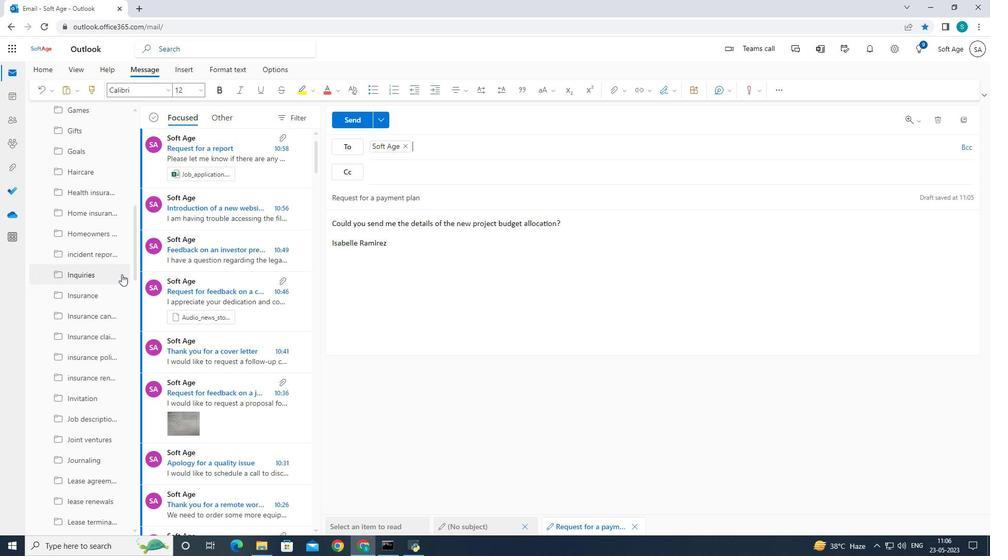 
Action: Mouse moved to (122, 274)
Screenshot: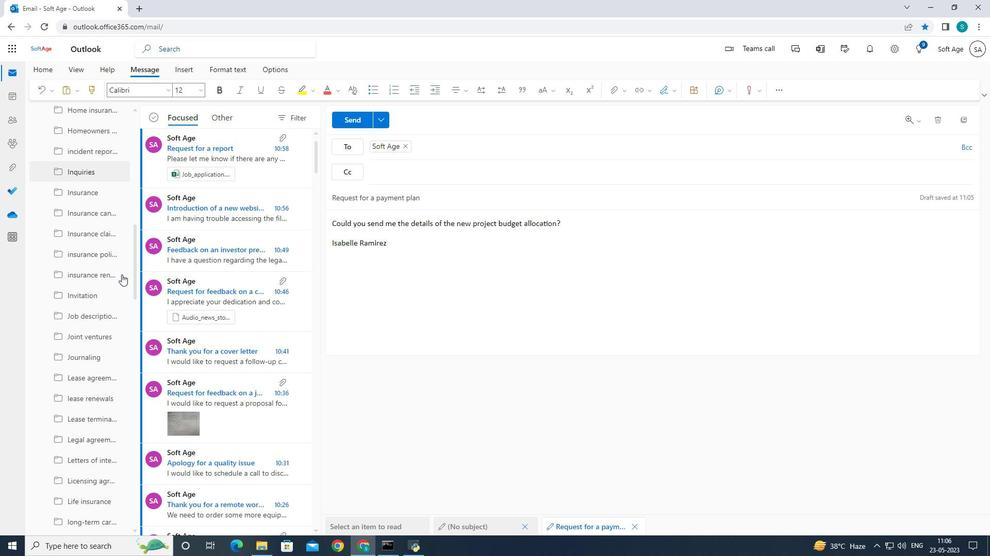 
Action: Mouse scrolled (122, 274) with delta (0, 0)
Screenshot: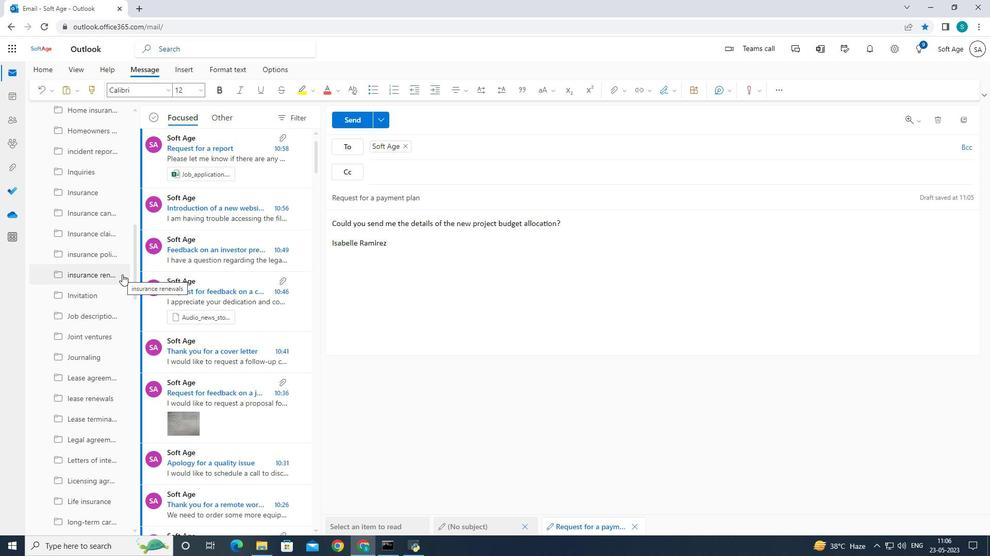 
Action: Mouse scrolled (122, 274) with delta (0, 0)
Screenshot: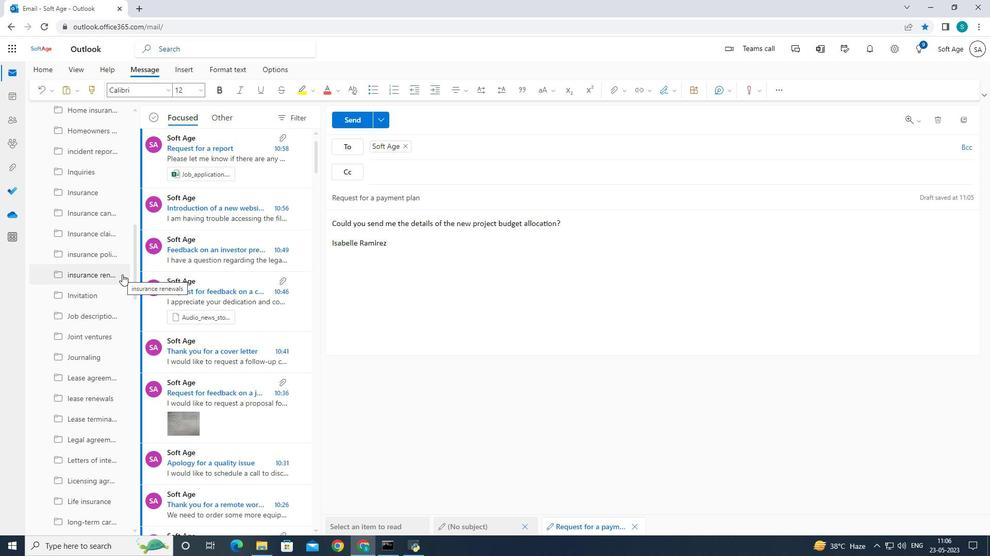 
Action: Mouse scrolled (122, 274) with delta (0, 0)
Screenshot: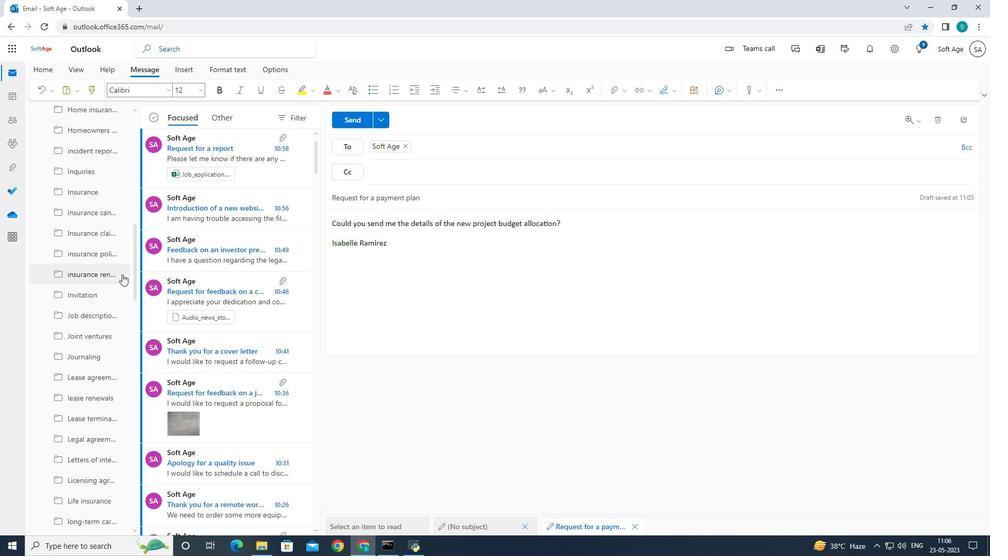 
Action: Mouse moved to (122, 274)
Screenshot: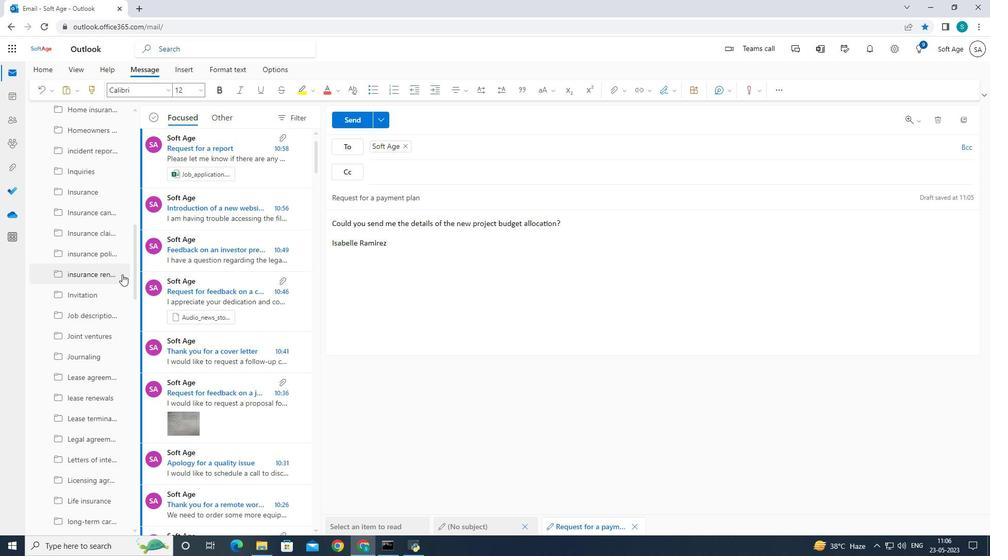 
Action: Mouse scrolled (122, 274) with delta (0, 0)
Screenshot: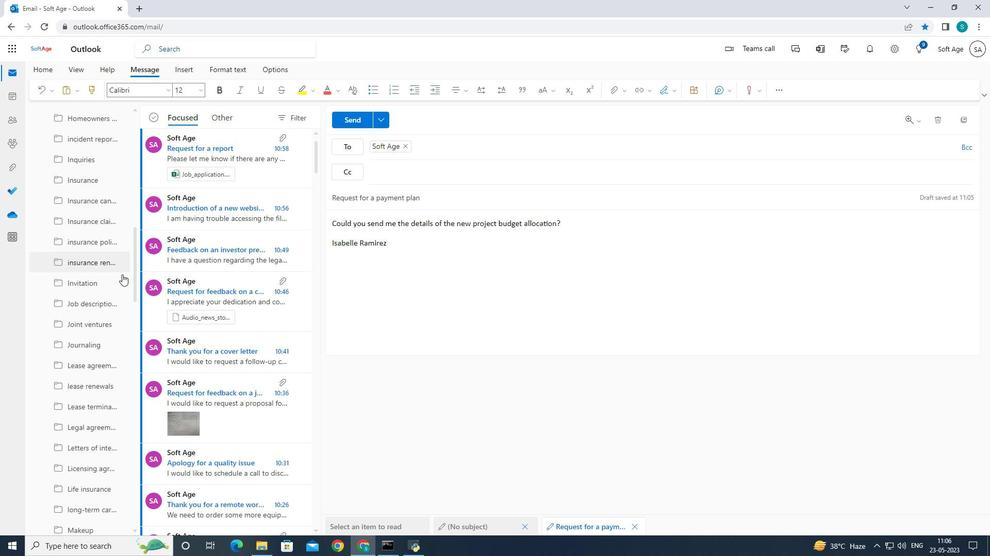 
Action: Mouse moved to (121, 274)
Screenshot: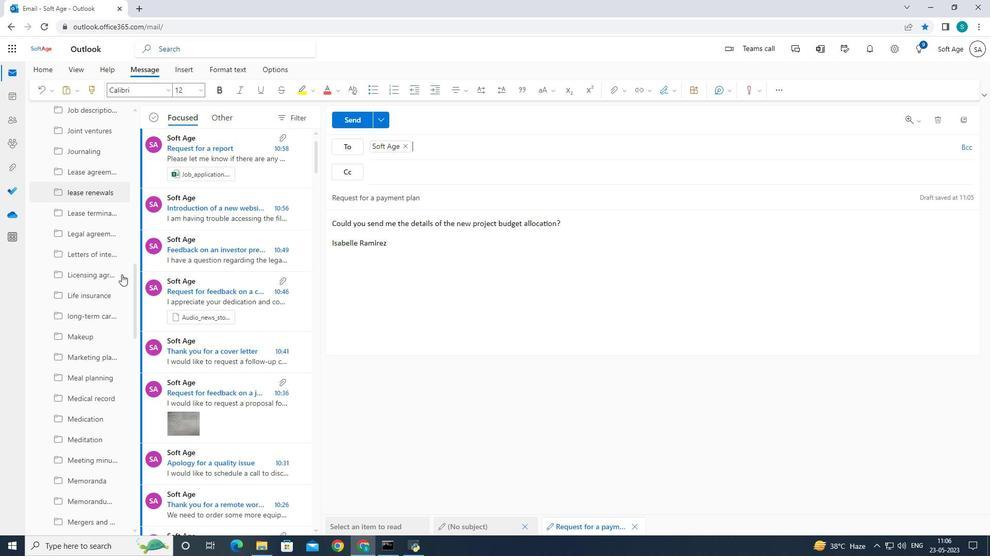 
Action: Mouse scrolled (121, 274) with delta (0, 0)
Screenshot: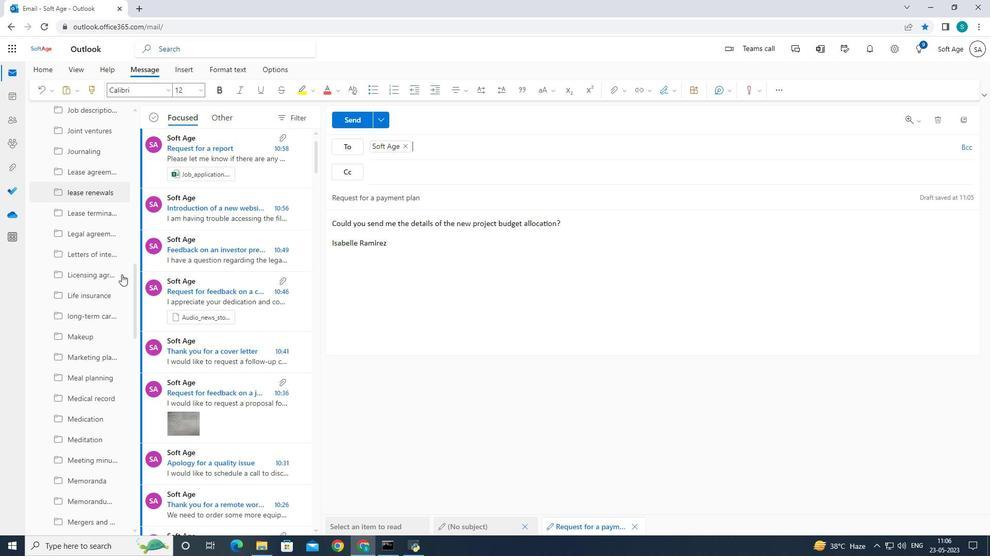 
Action: Mouse moved to (119, 276)
Screenshot: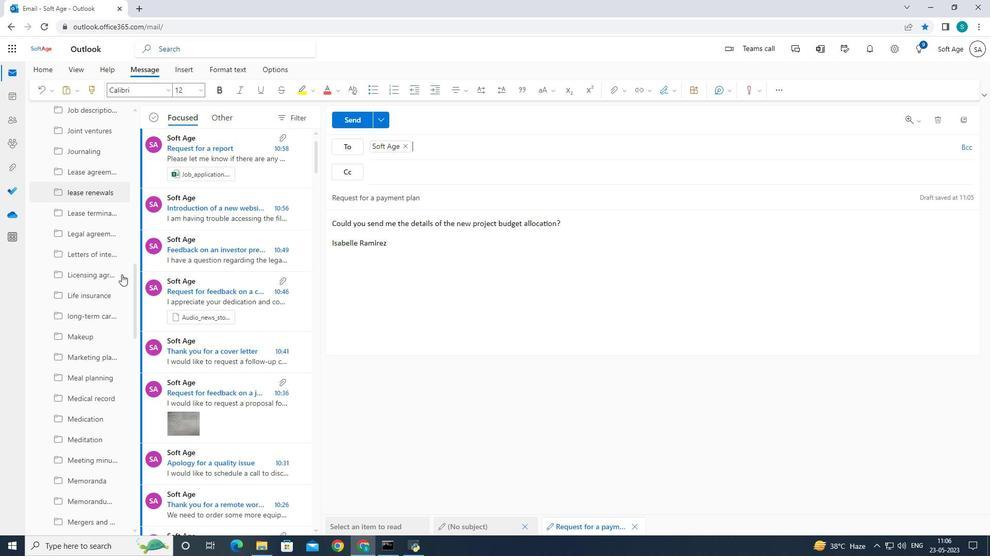 
Action: Mouse scrolled (121, 274) with delta (0, 0)
Screenshot: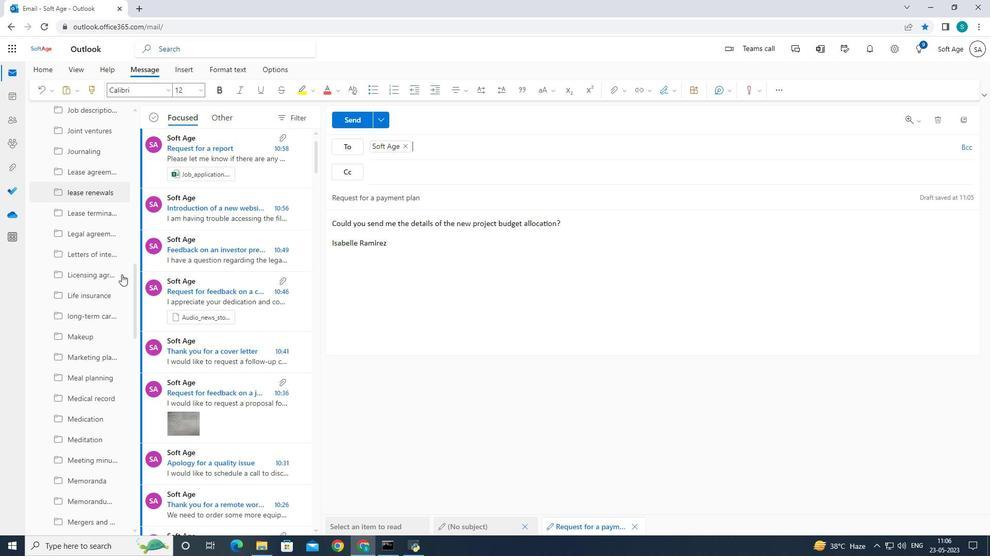 
Action: Mouse scrolled (121, 274) with delta (0, 0)
Screenshot: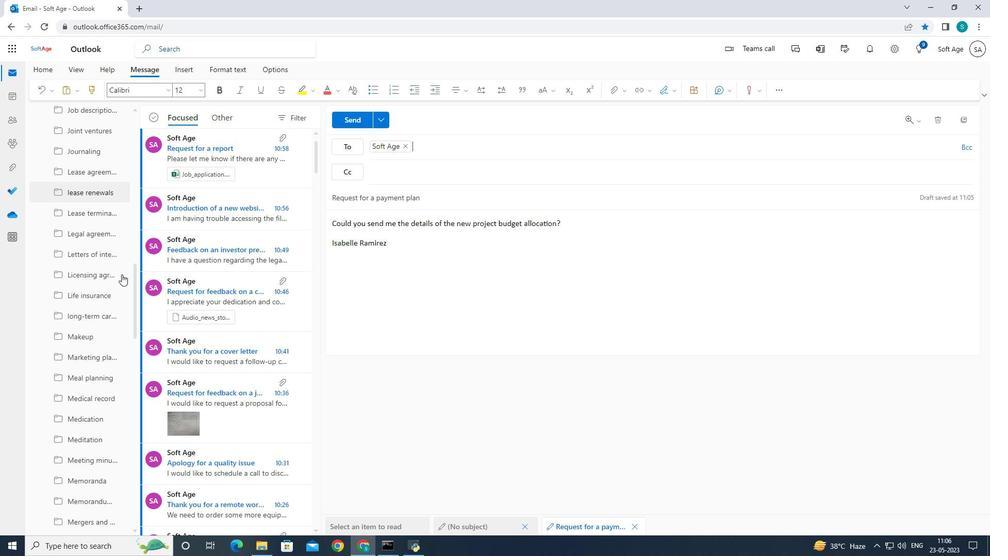 
Action: Mouse scrolled (121, 274) with delta (0, 0)
Screenshot: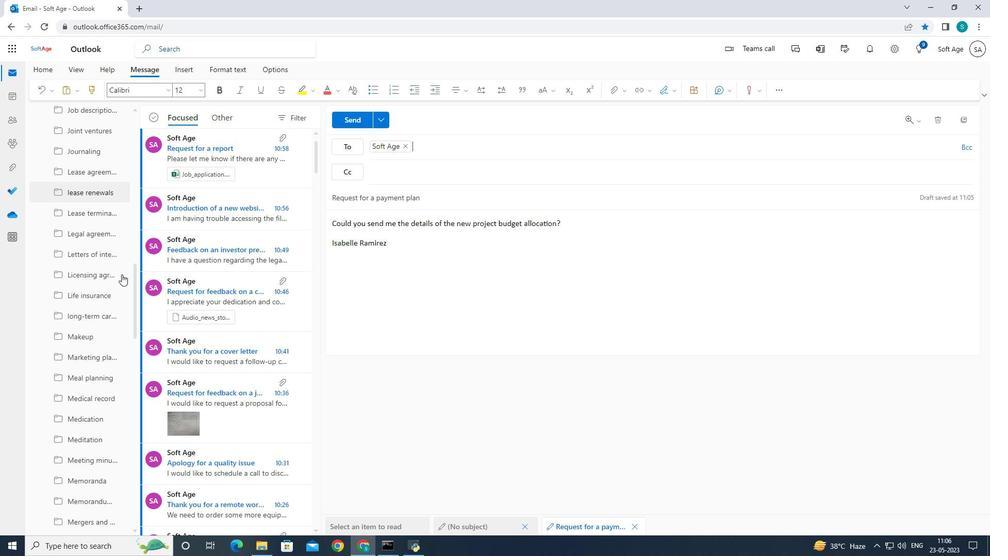 
Action: Mouse moved to (118, 273)
Screenshot: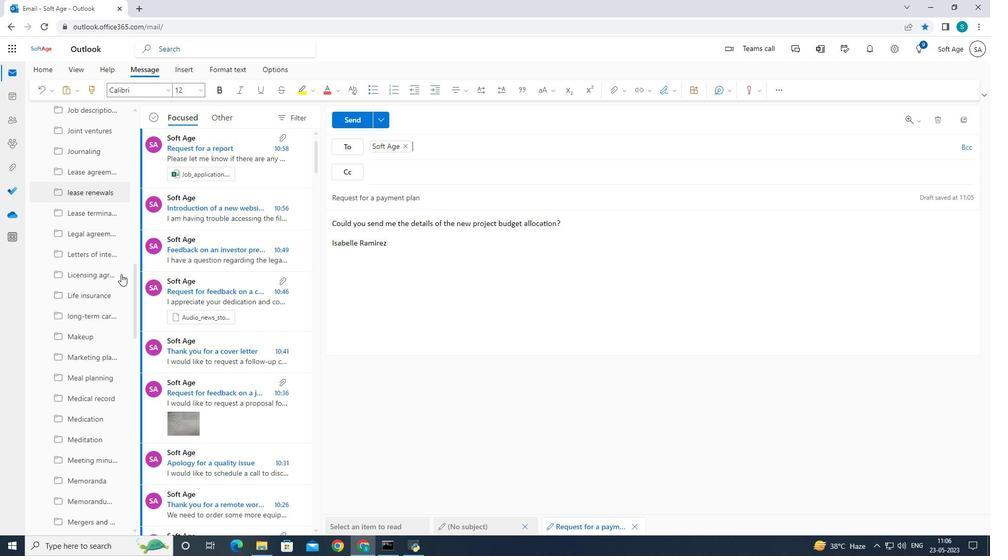 
Action: Mouse scrolled (118, 272) with delta (0, 0)
Screenshot: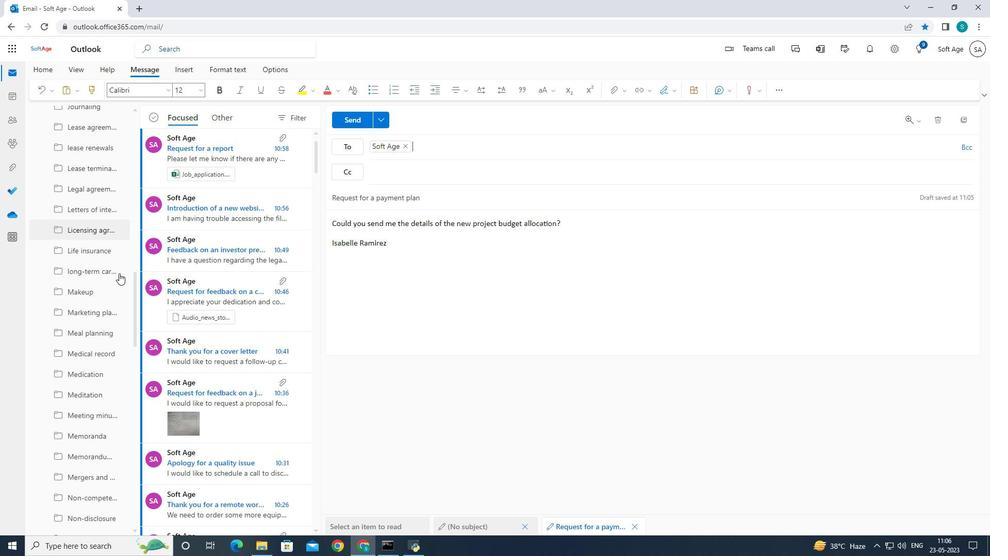 
Action: Mouse scrolled (118, 272) with delta (0, 0)
Screenshot: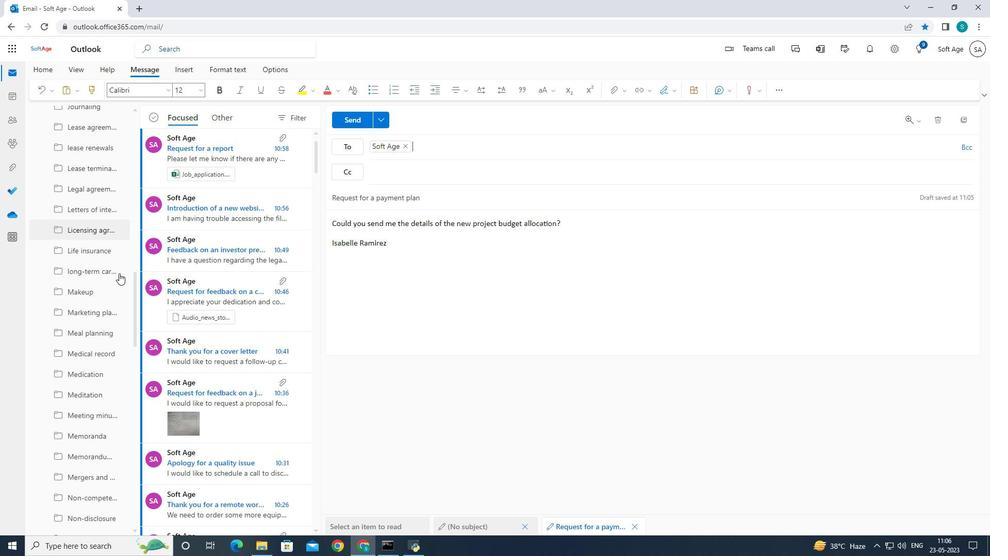 
Action: Mouse scrolled (118, 272) with delta (0, 0)
Screenshot: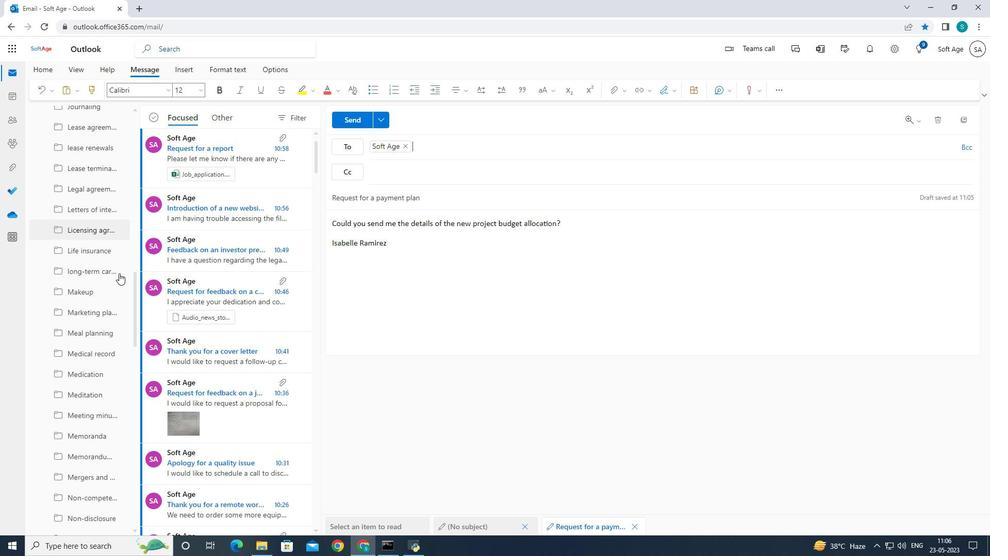 
Action: Mouse scrolled (118, 272) with delta (0, 0)
Screenshot: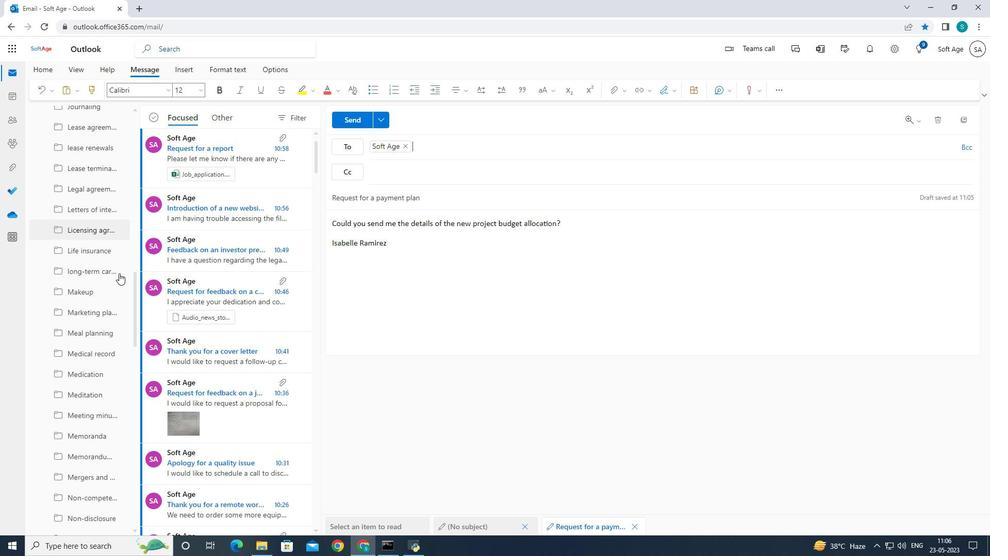 
Action: Mouse moved to (114, 272)
Screenshot: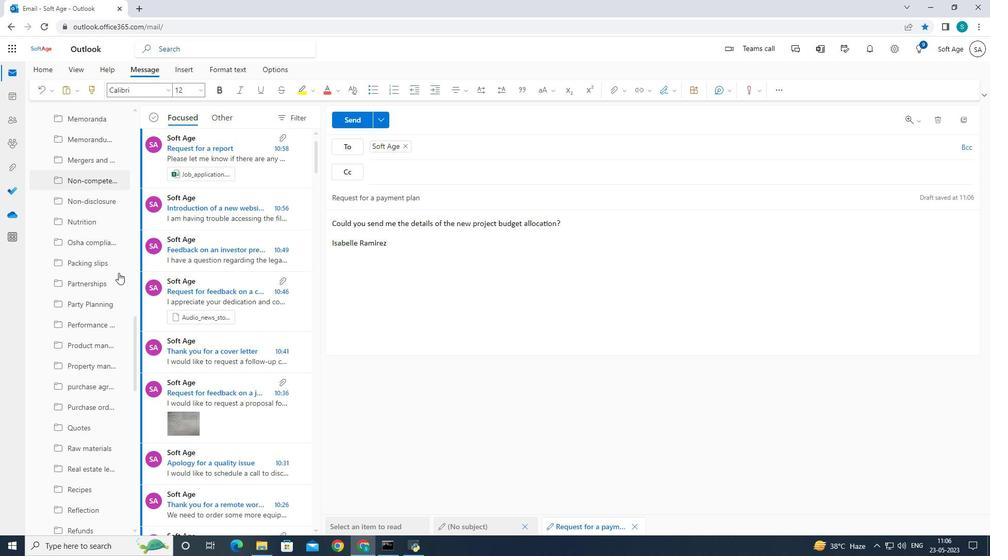 
Action: Mouse scrolled (114, 272) with delta (0, 0)
Screenshot: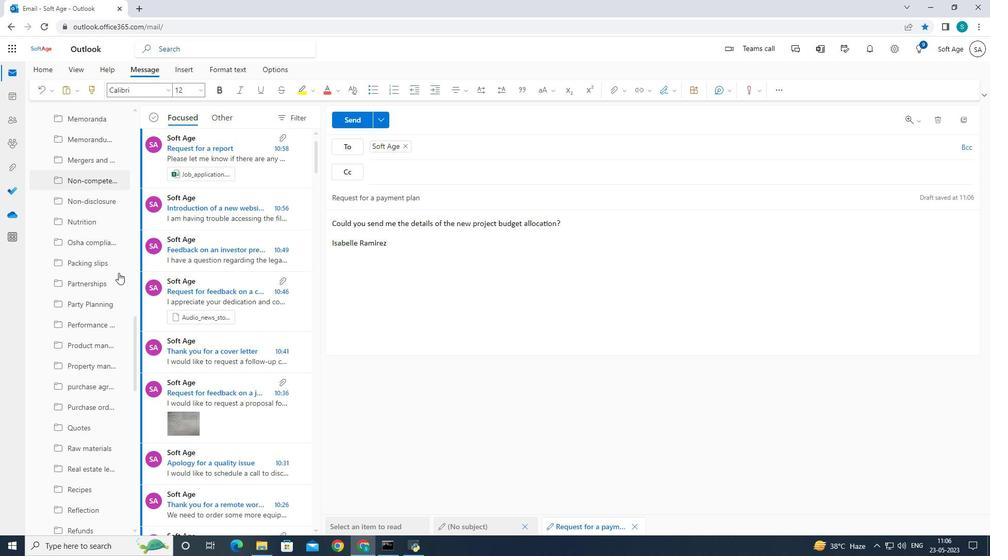 
Action: Mouse moved to (113, 272)
Screenshot: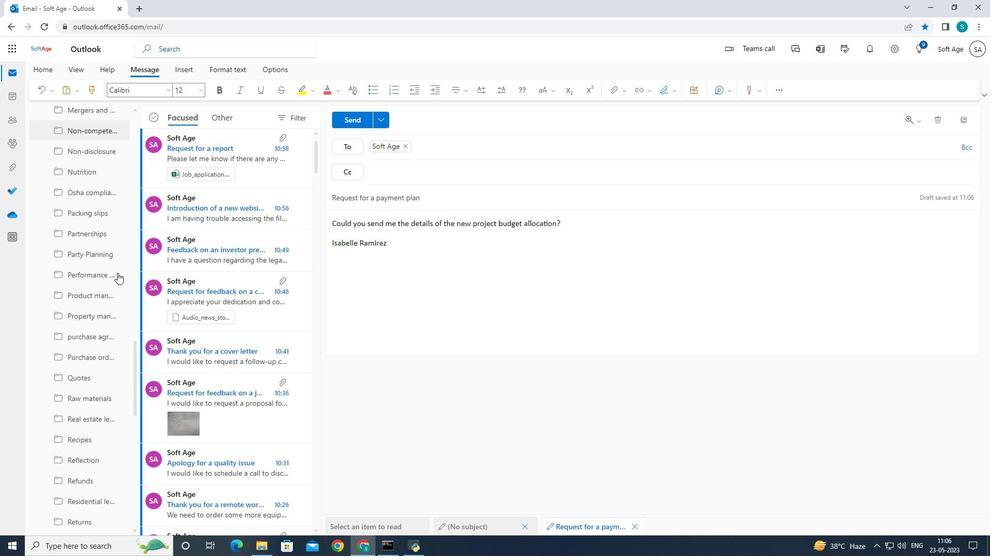 
Action: Mouse scrolled (113, 272) with delta (0, 0)
Screenshot: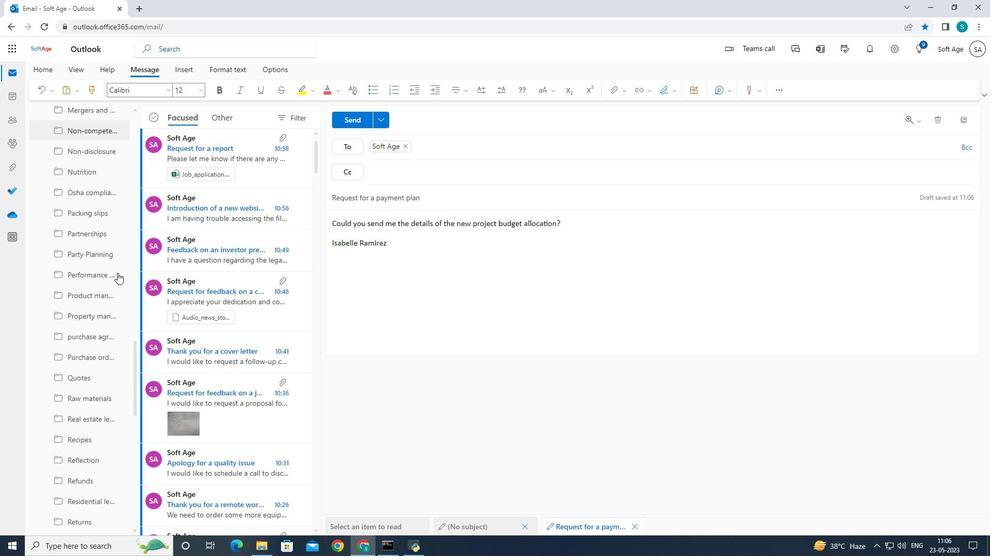 
Action: Mouse moved to (113, 273)
Screenshot: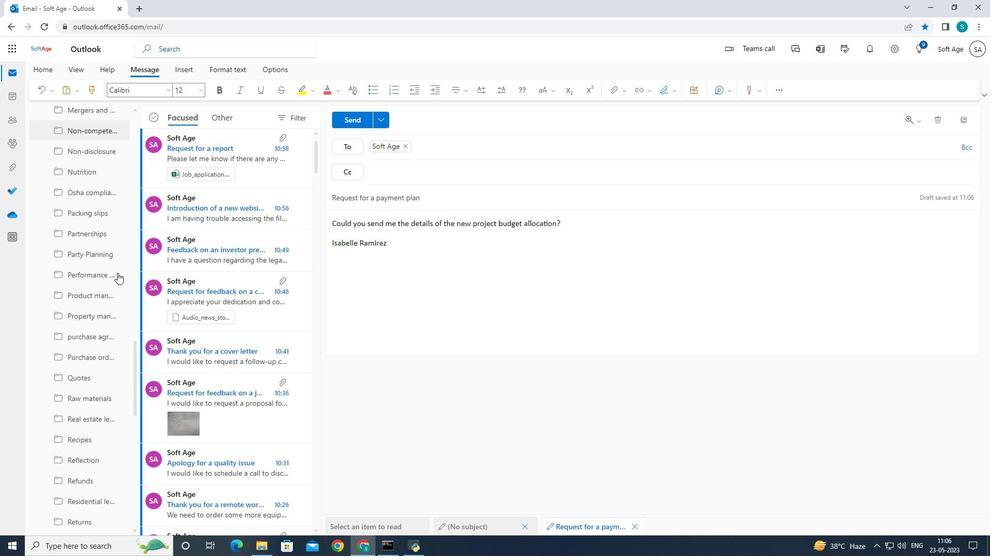 
Action: Mouse scrolled (113, 273) with delta (0, 0)
Screenshot: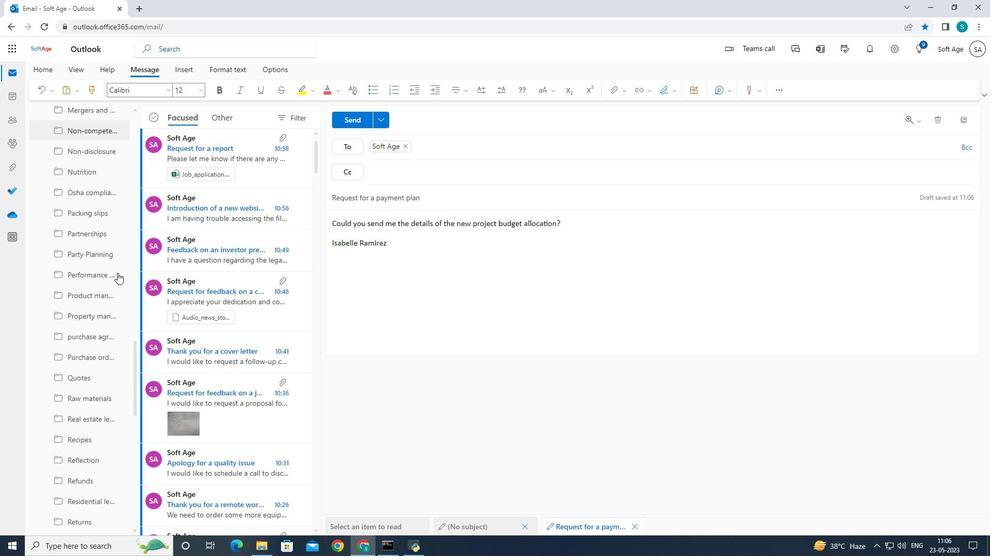 
Action: Mouse moved to (112, 273)
Screenshot: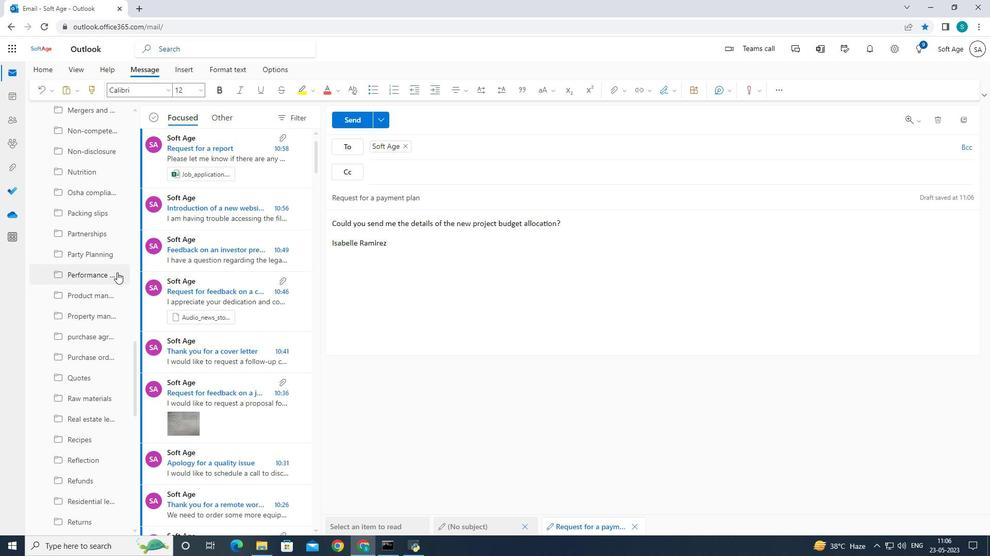 
Action: Mouse scrolled (112, 273) with delta (0, 0)
Screenshot: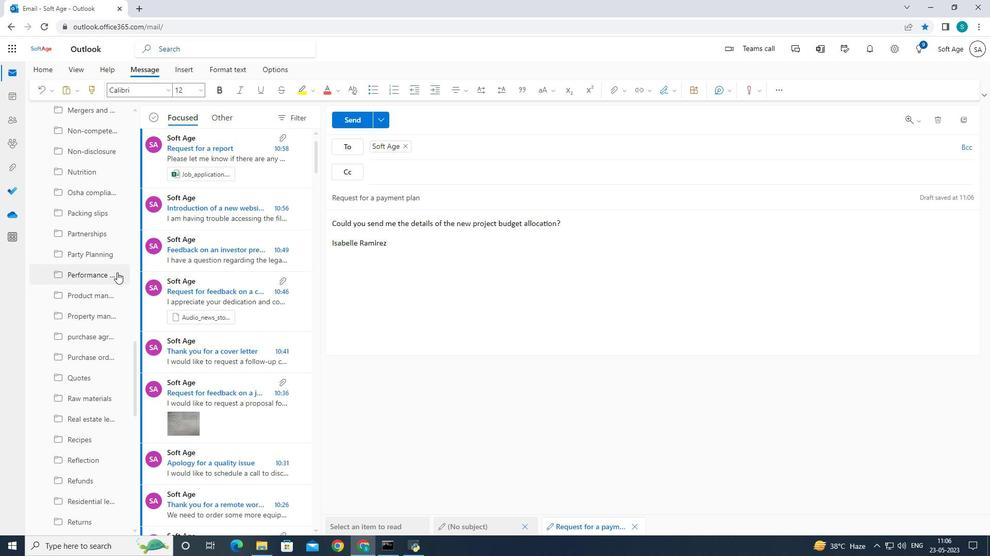 
Action: Mouse moved to (111, 276)
Screenshot: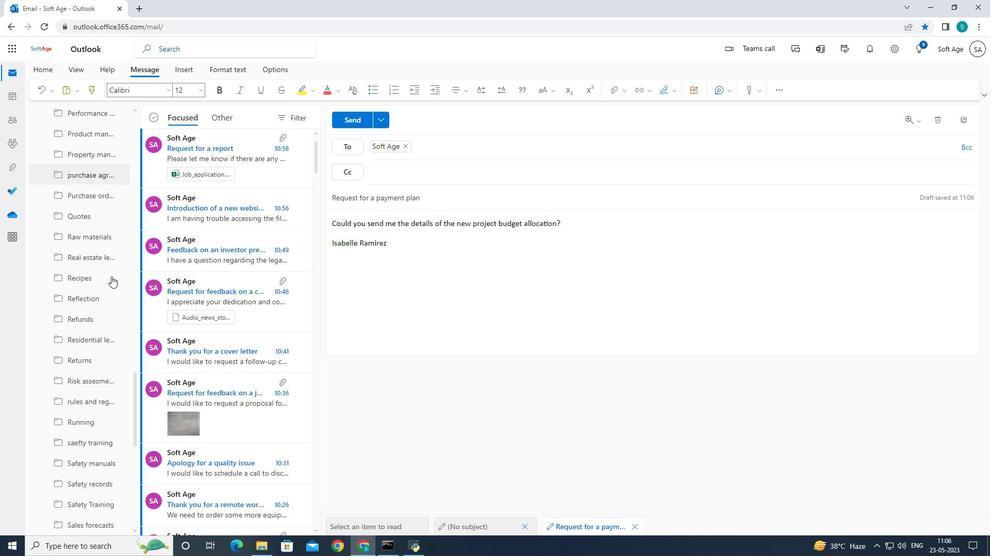 
Action: Mouse scrolled (111, 275) with delta (0, 0)
Screenshot: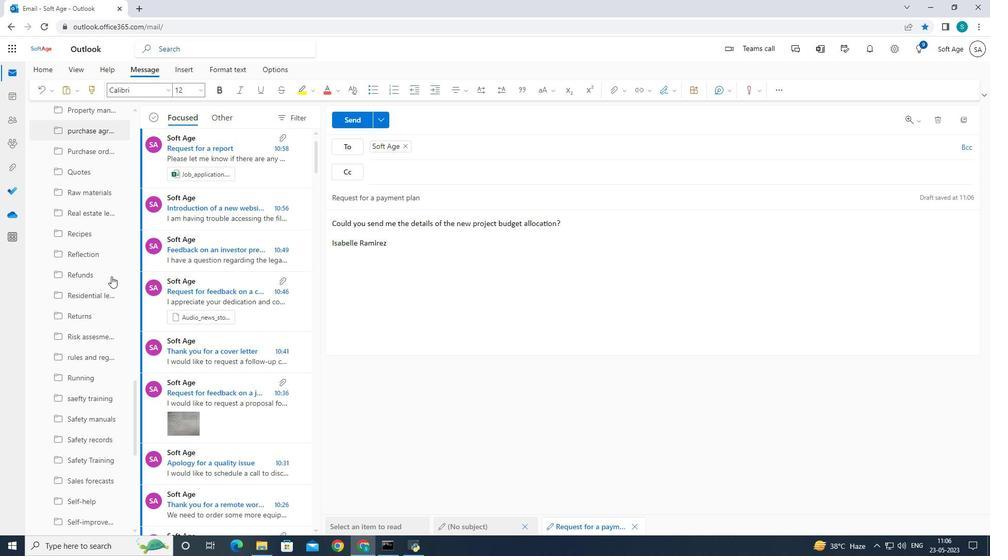 
Action: Mouse scrolled (111, 275) with delta (0, 0)
Screenshot: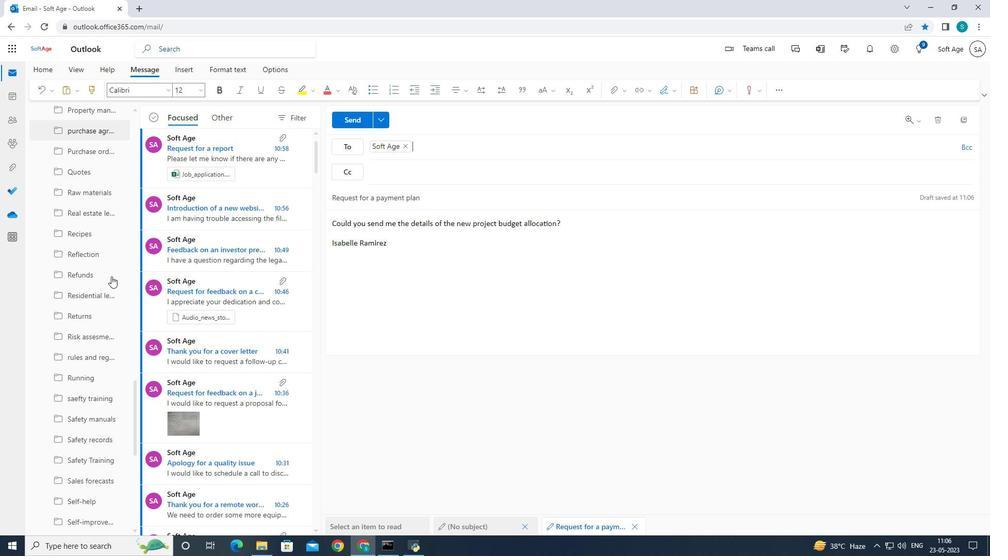 
Action: Mouse scrolled (111, 275) with delta (0, 0)
Screenshot: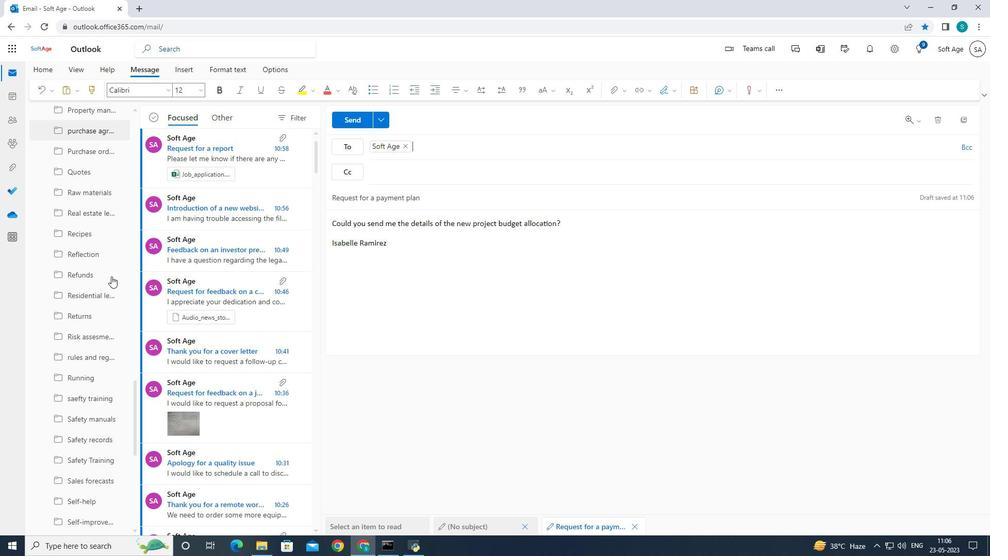 
Action: Mouse scrolled (111, 275) with delta (0, 0)
Screenshot: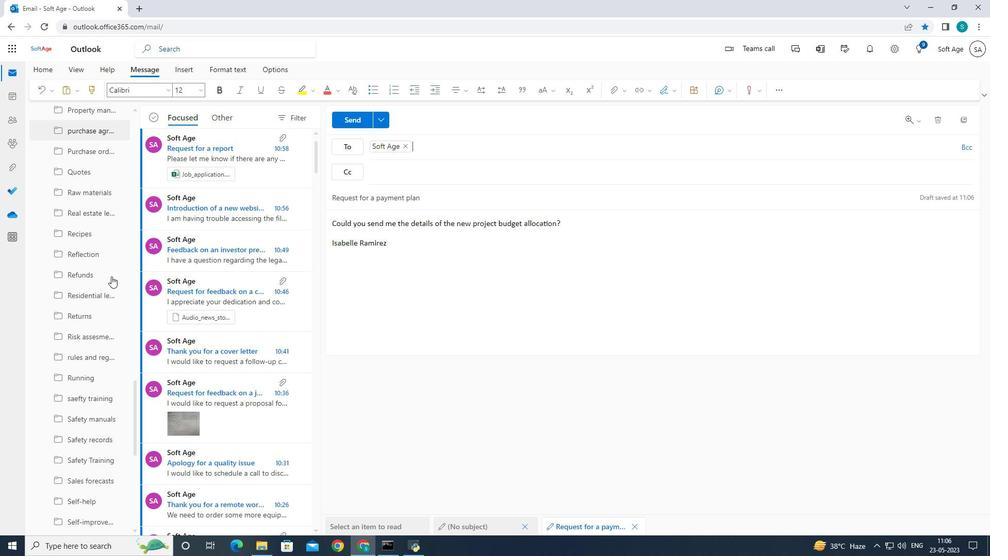 
Action: Mouse scrolled (111, 275) with delta (0, 0)
Screenshot: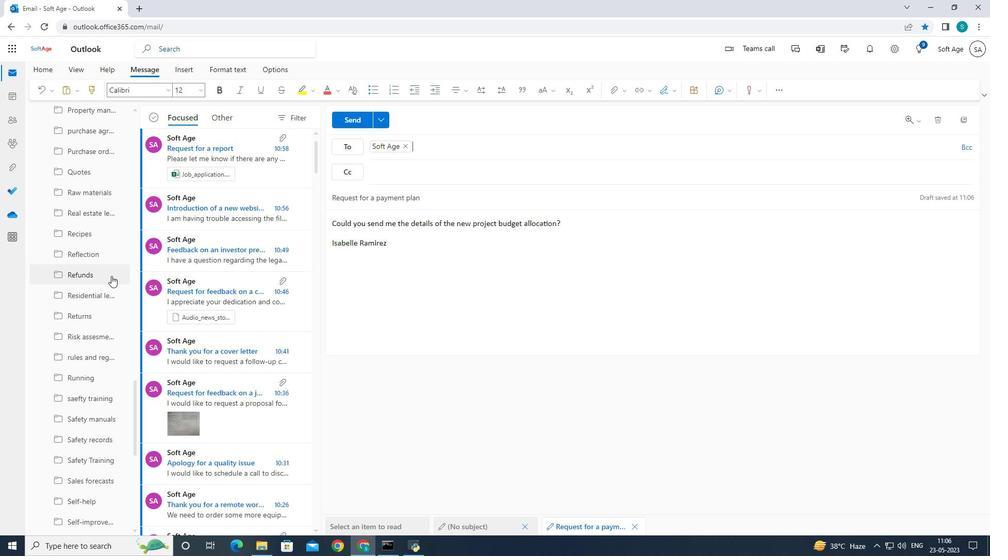 
Action: Mouse moved to (117, 267)
Screenshot: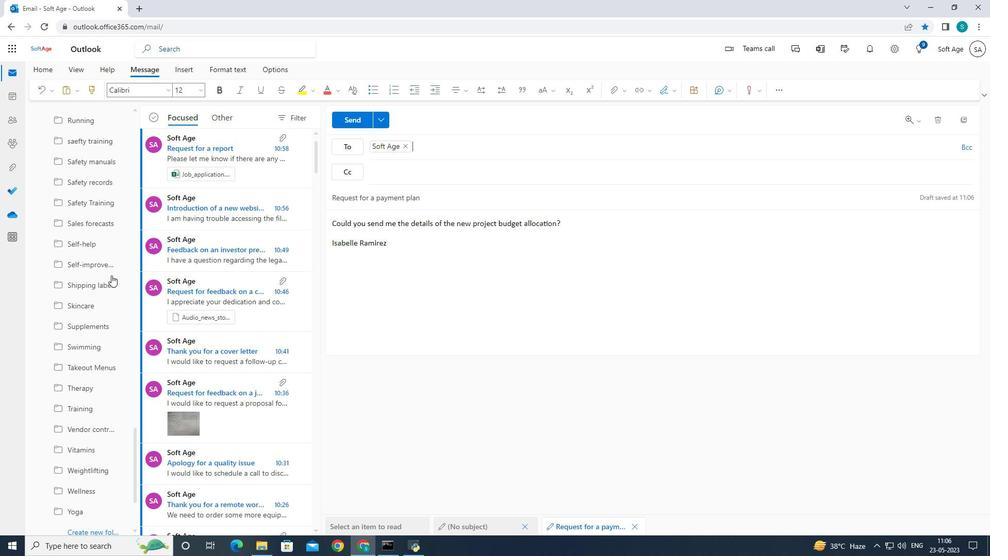 
Action: Mouse scrolled (117, 267) with delta (0, 0)
Screenshot: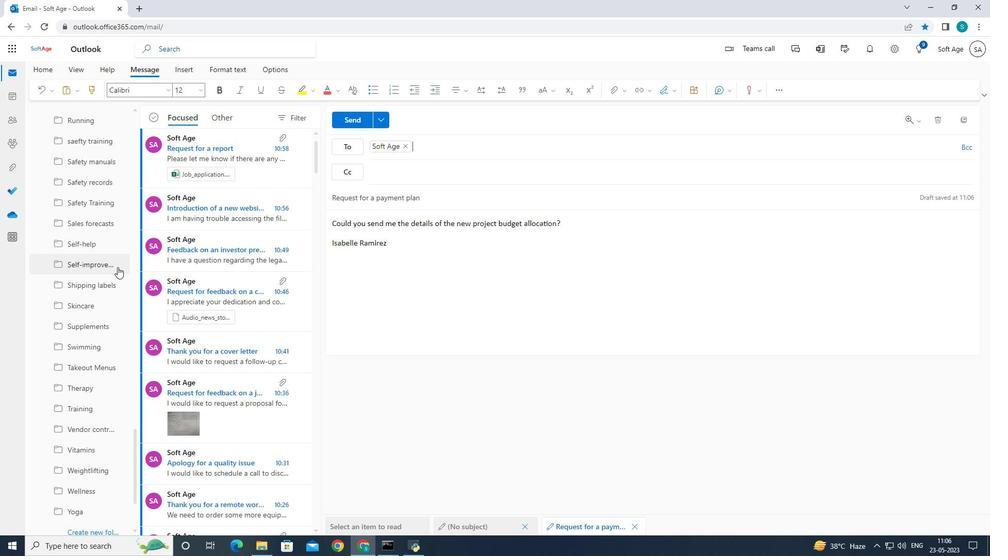 
Action: Mouse scrolled (117, 267) with delta (0, 0)
Screenshot: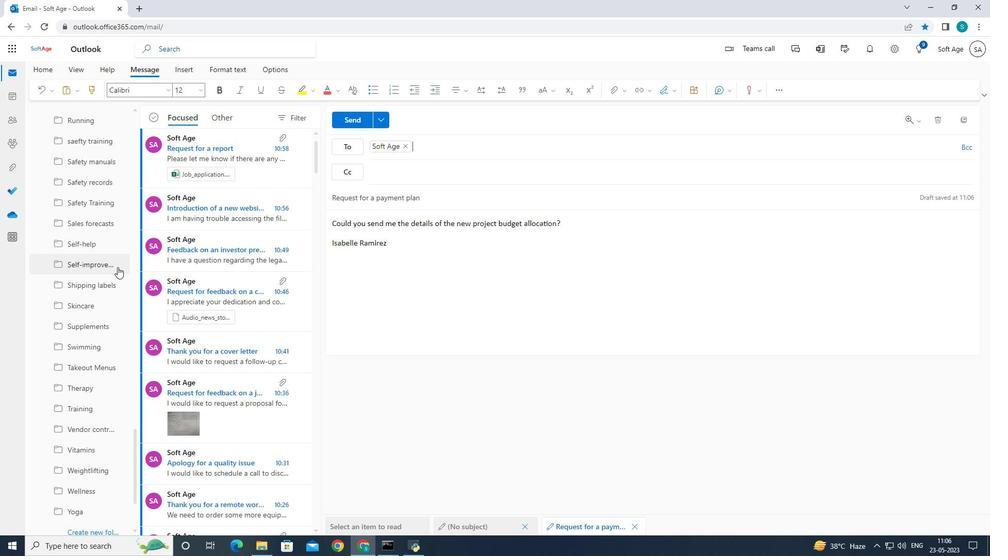 
Action: Mouse moved to (119, 273)
Screenshot: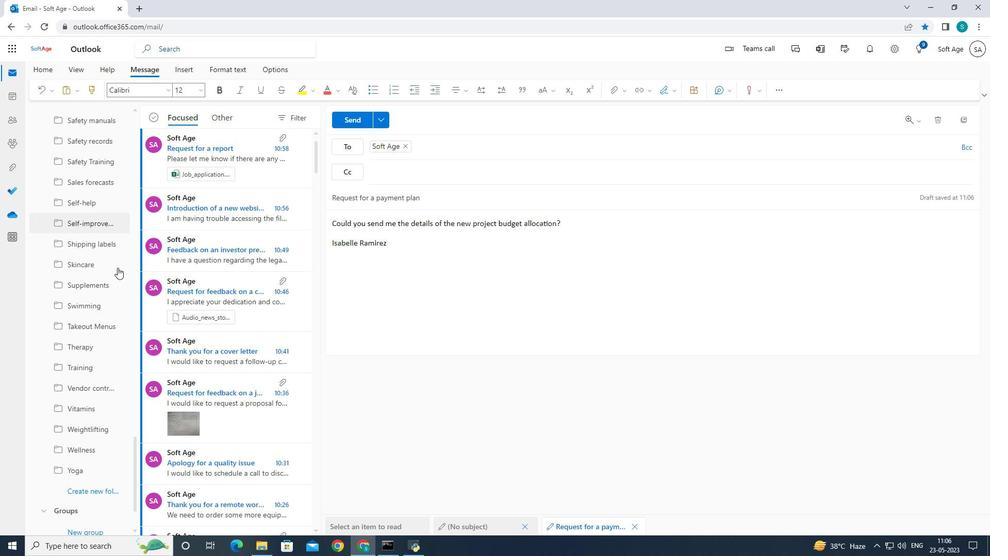 
Action: Mouse scrolled (117, 268) with delta (0, 0)
Screenshot: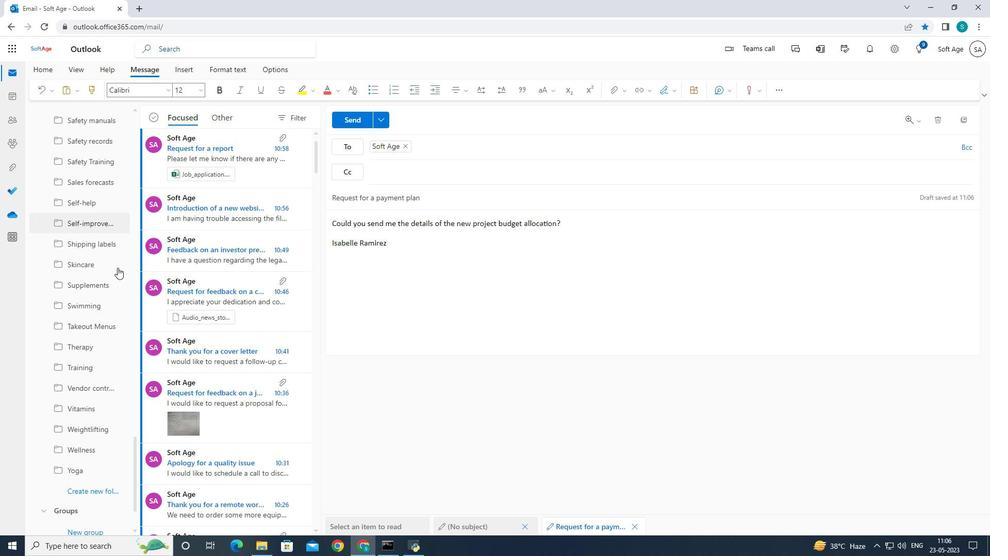 
Action: Mouse moved to (119, 273)
Screenshot: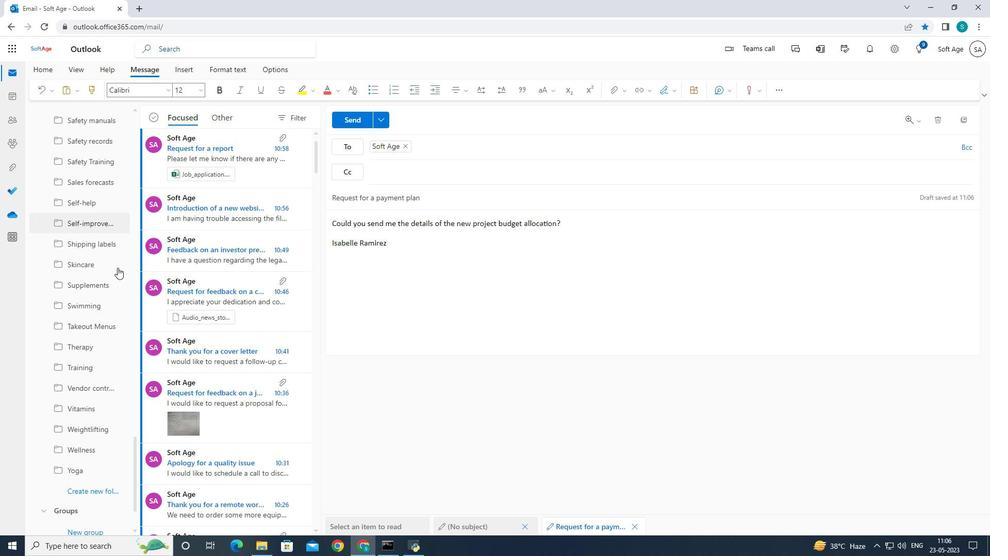 
Action: Mouse scrolled (117, 269) with delta (0, 0)
Screenshot: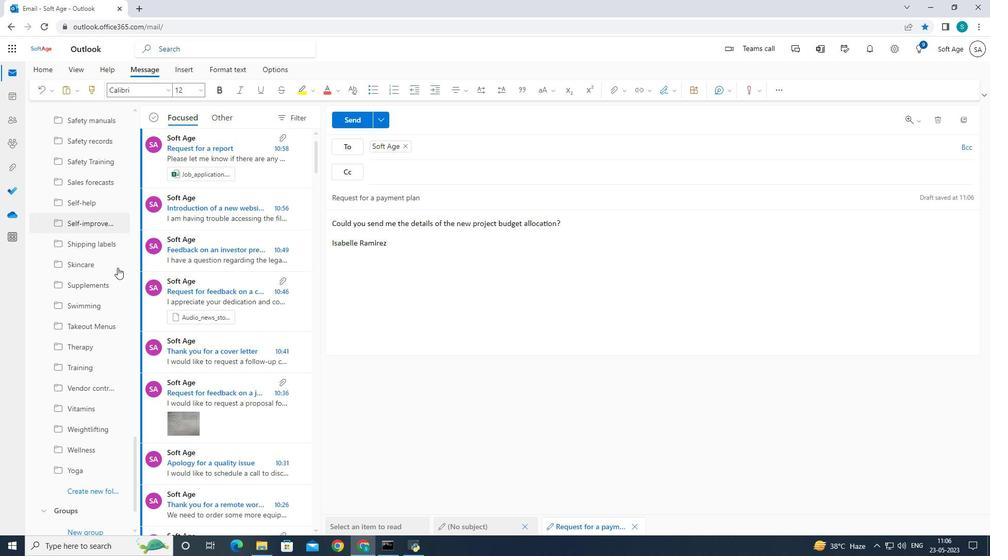 
Action: Mouse scrolled (117, 271) with delta (0, 0)
Screenshot: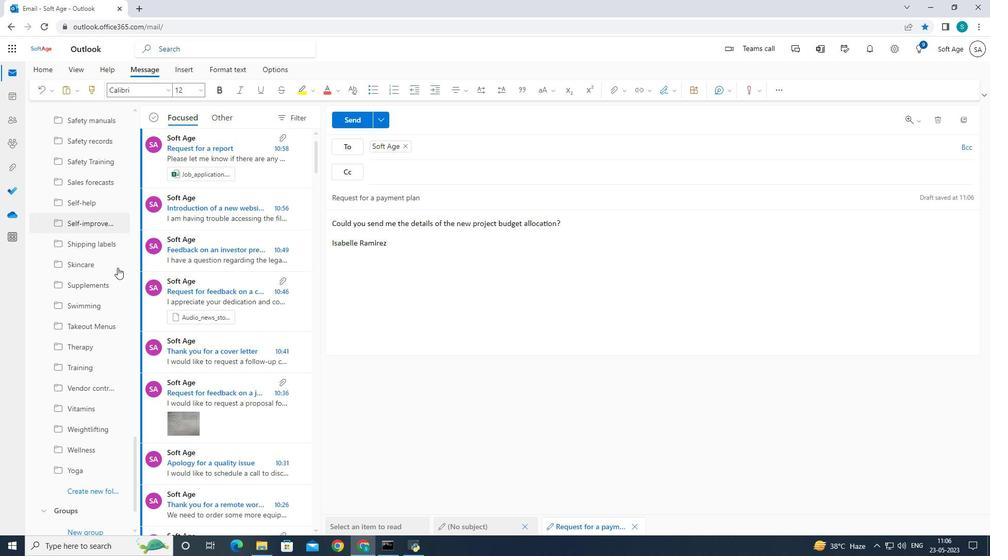 
Action: Mouse moved to (120, 273)
Screenshot: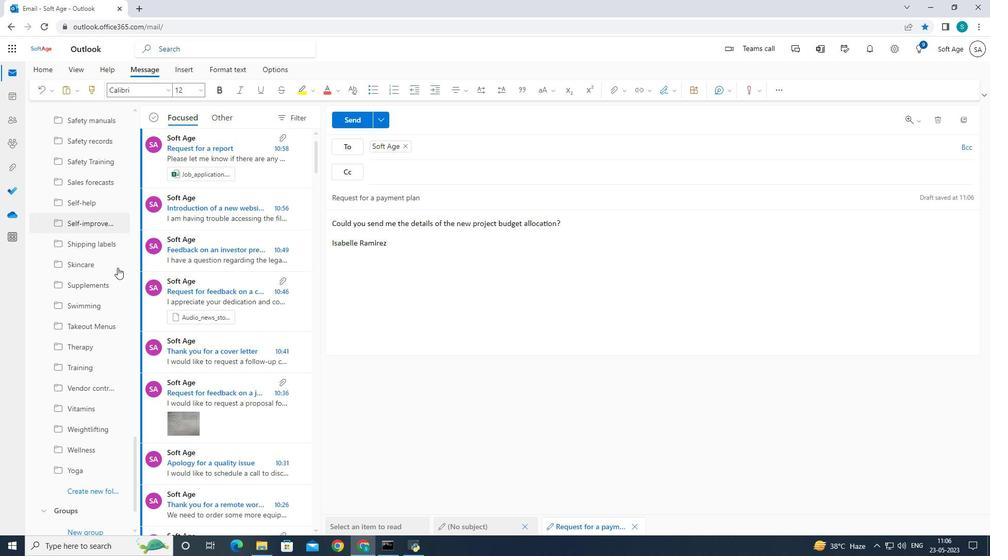 
Action: Mouse scrolled (120, 272) with delta (0, 0)
Screenshot: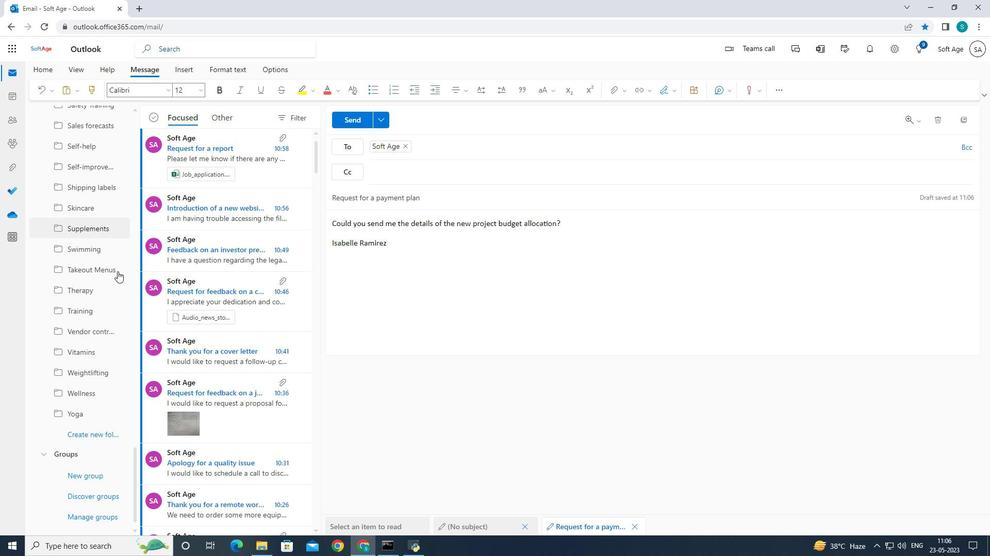 
Action: Mouse scrolled (120, 272) with delta (0, 0)
Screenshot: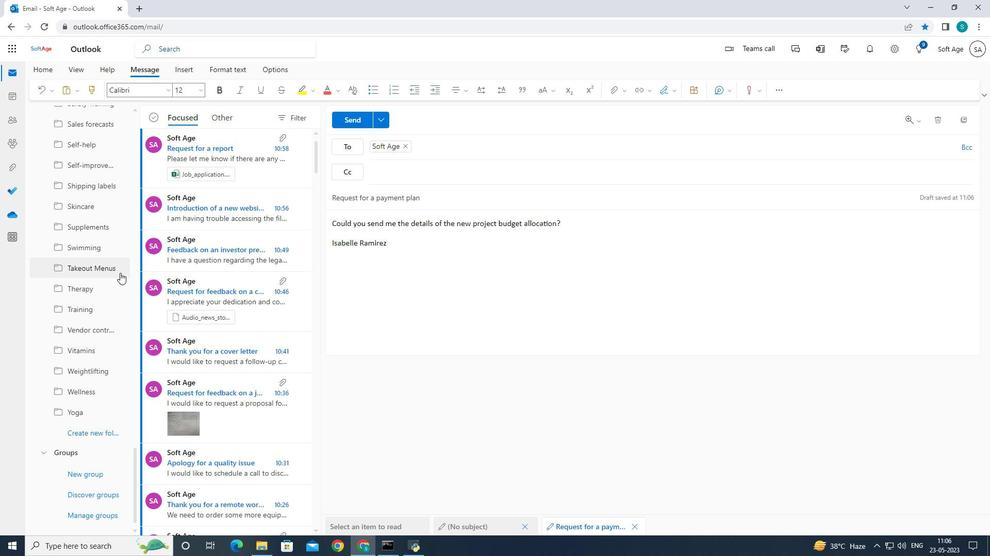 
Action: Mouse moved to (120, 273)
Screenshot: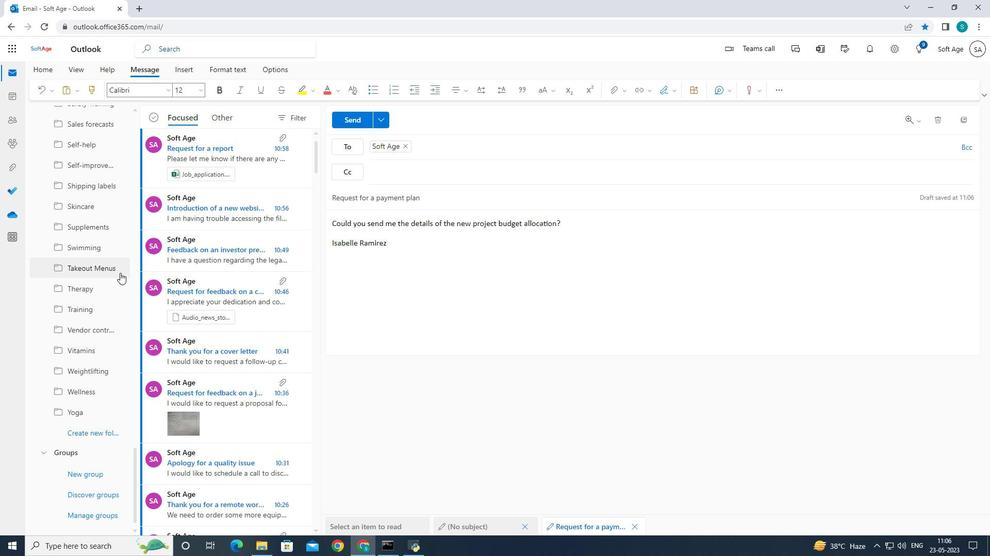 
Action: Mouse scrolled (120, 272) with delta (0, 0)
Screenshot: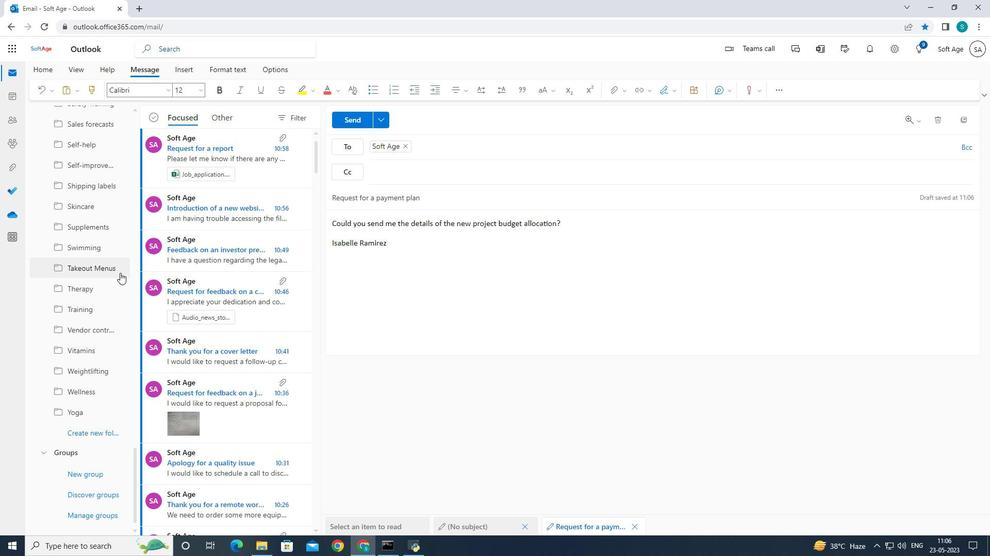
Action: Mouse moved to (120, 273)
Screenshot: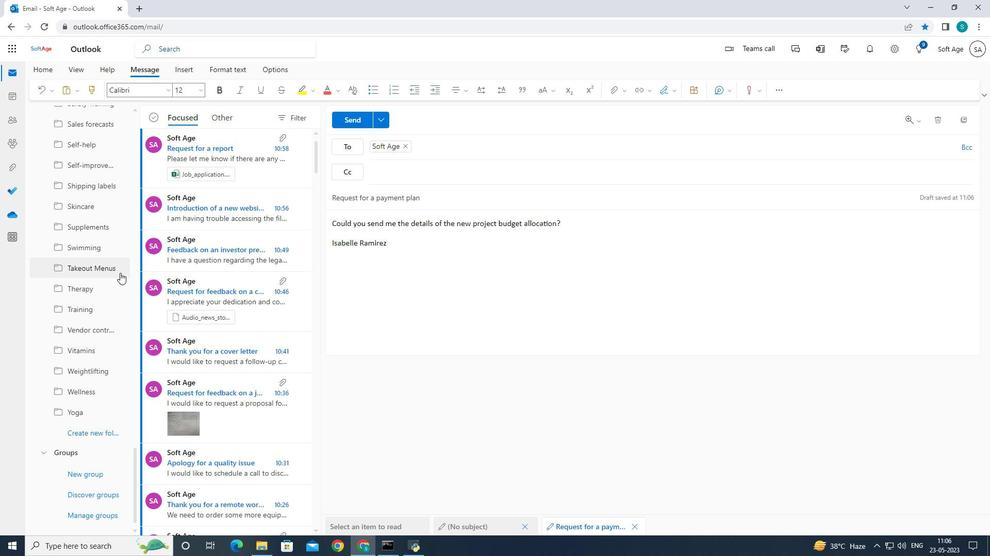 
Action: Mouse scrolled (120, 273) with delta (0, 0)
Screenshot: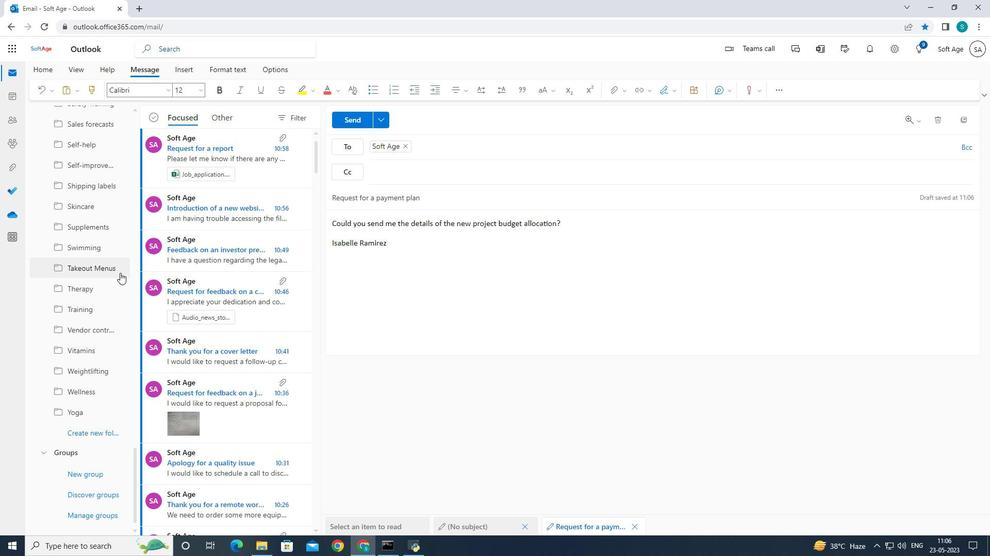 
Action: Mouse moved to (120, 277)
Screenshot: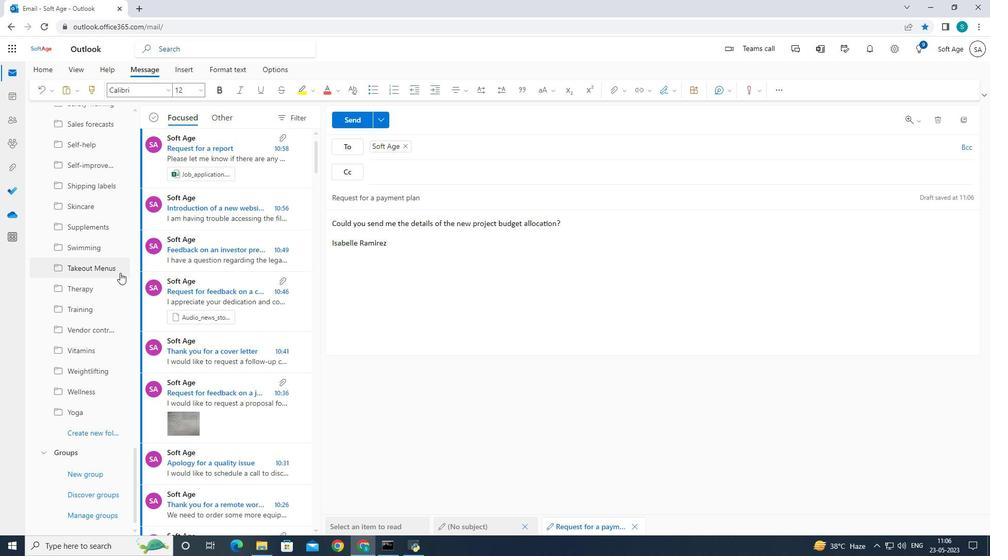 
Action: Mouse scrolled (120, 276) with delta (0, 0)
Screenshot: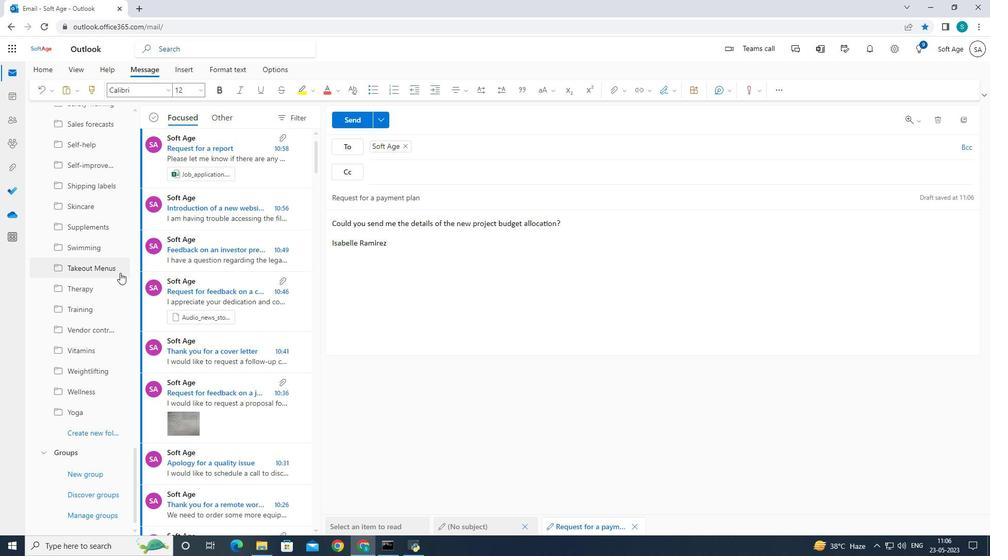 
Action: Mouse moved to (120, 288)
Screenshot: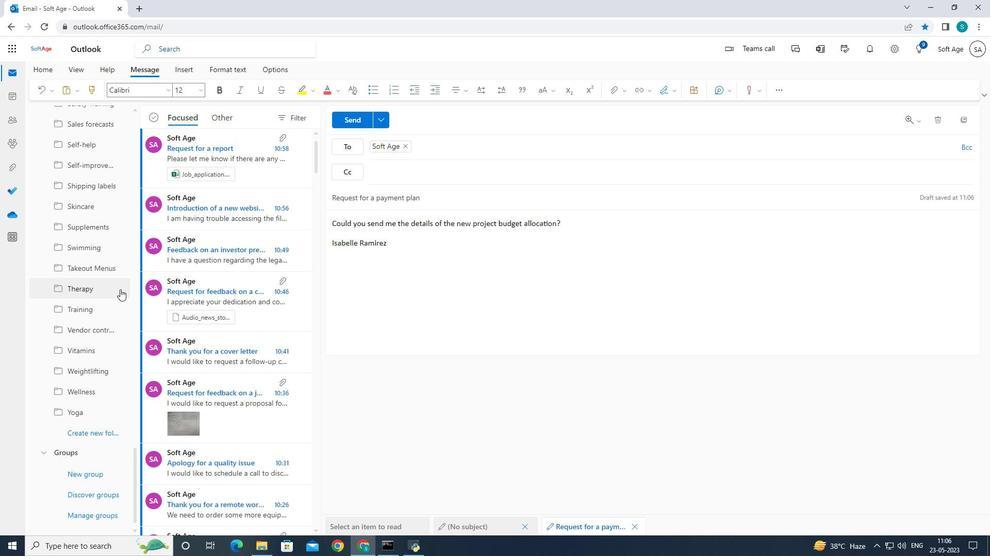
Action: Mouse scrolled (120, 288) with delta (0, 0)
Screenshot: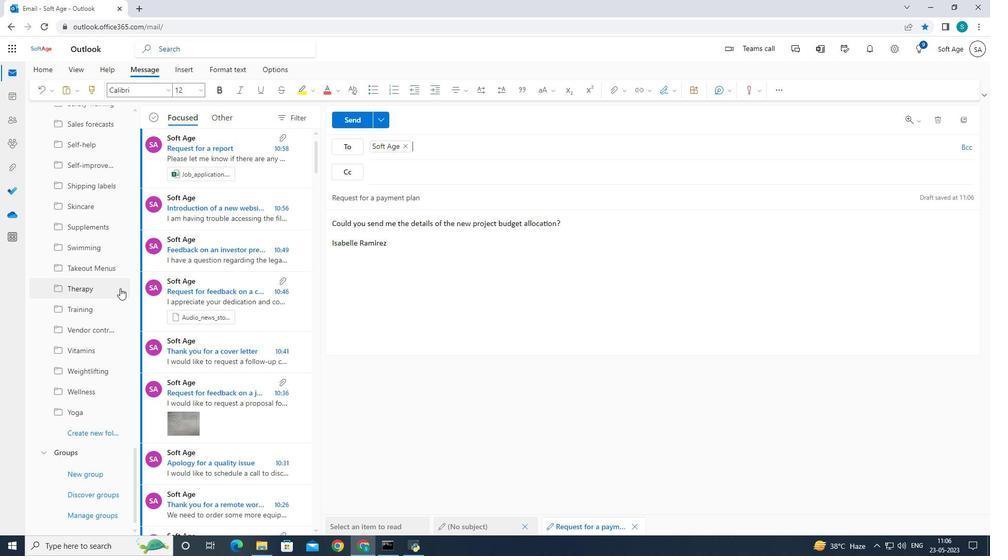 
Action: Mouse moved to (119, 288)
Screenshot: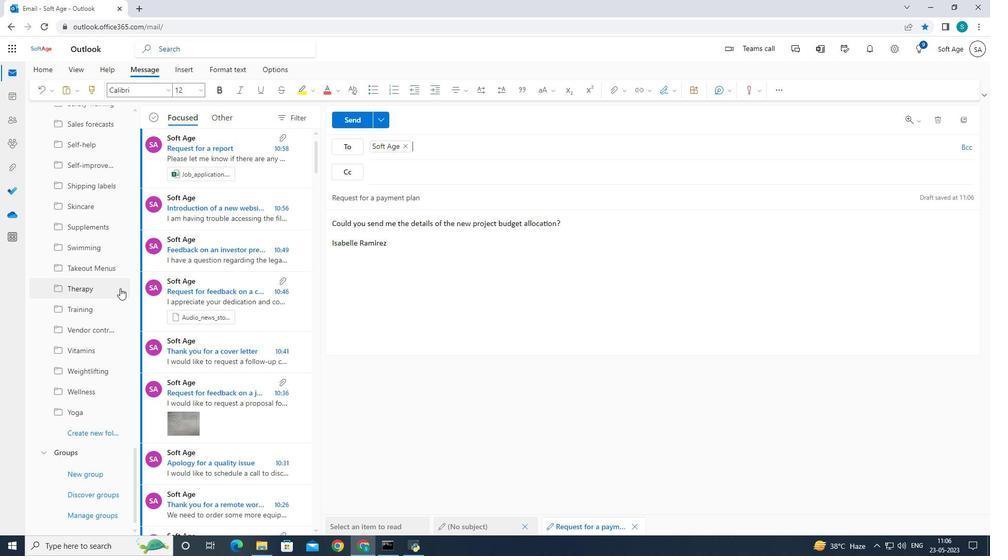 
Action: Mouse scrolled (119, 288) with delta (0, 0)
Screenshot: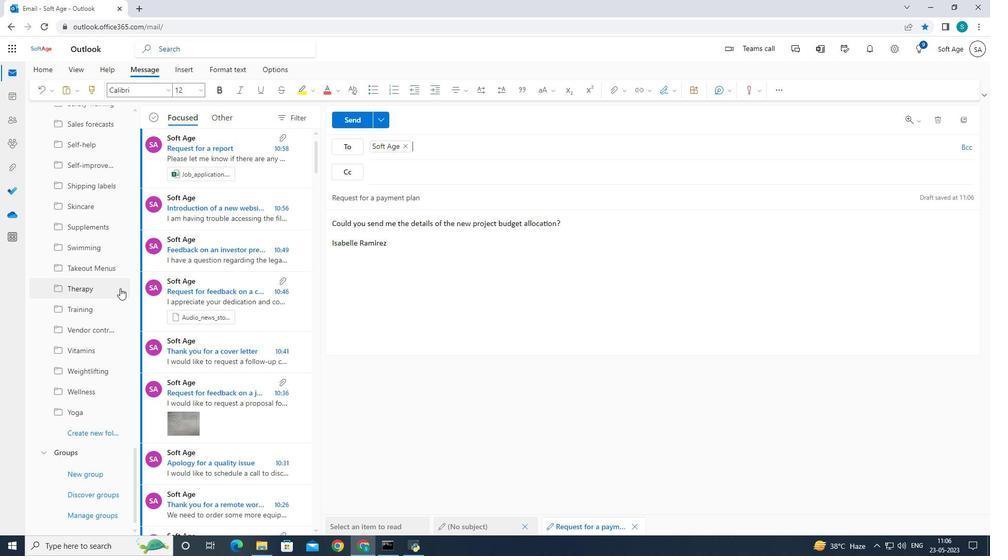 
Action: Mouse moved to (118, 289)
Screenshot: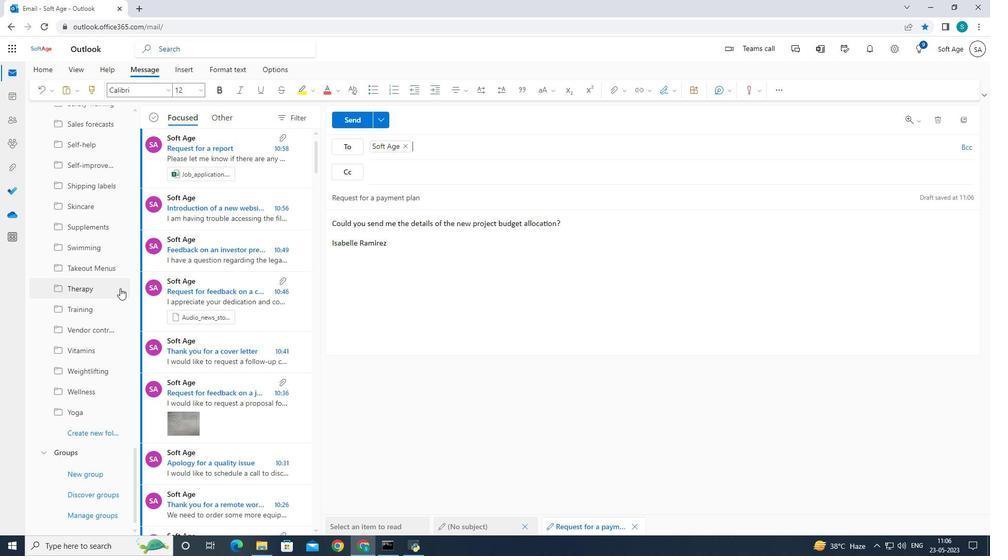 
Action: Mouse scrolled (118, 288) with delta (0, 0)
Screenshot: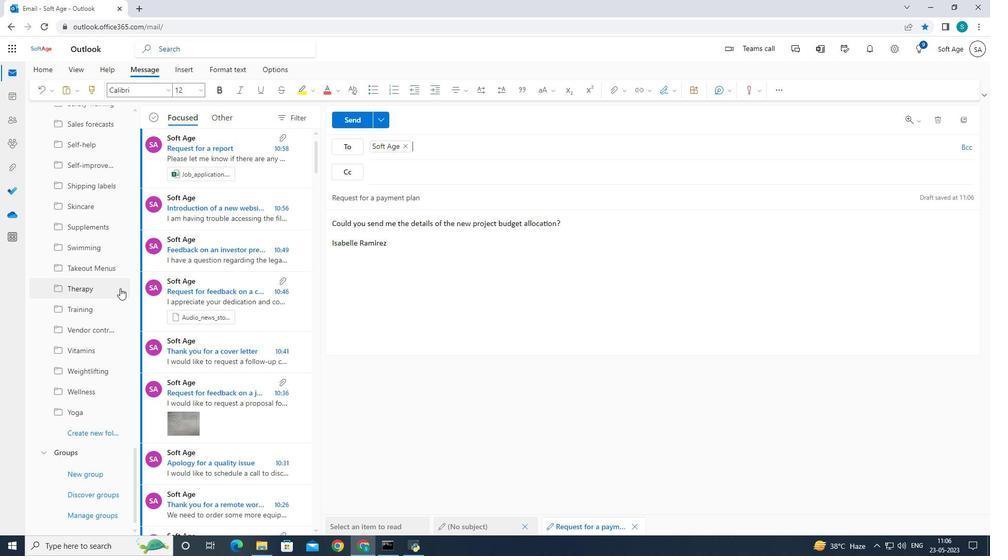 
Action: Mouse moved to (116, 296)
Screenshot: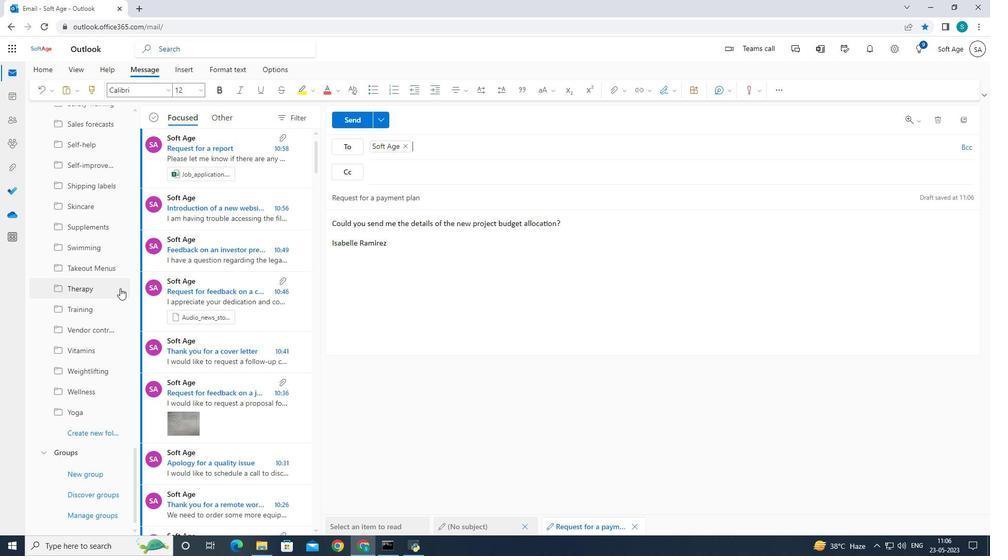 
Action: Mouse scrolled (116, 296) with delta (0, 0)
Screenshot: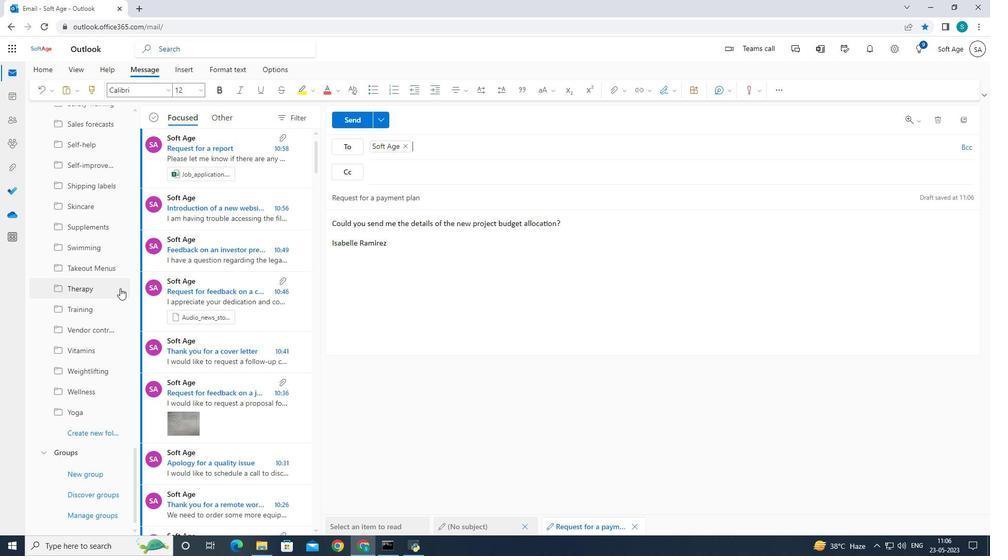 
Action: Mouse moved to (91, 439)
Screenshot: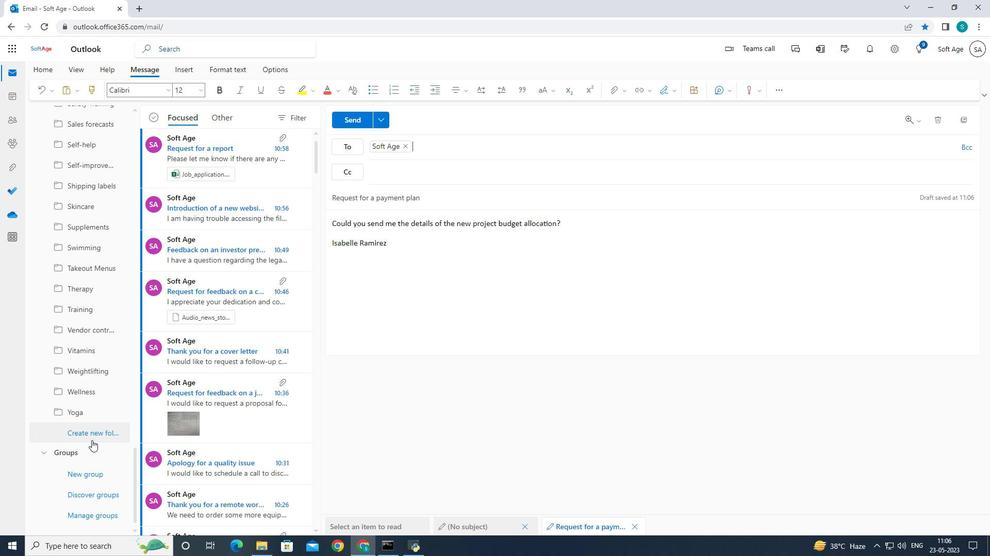 
Action: Mouse pressed left at (91, 439)
Screenshot: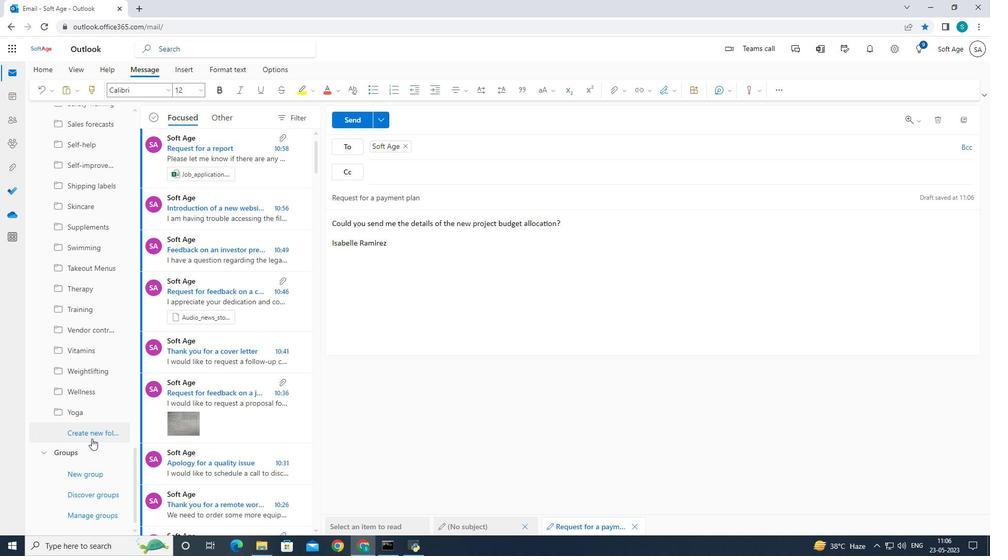 
Action: Mouse moved to (149, 380)
Screenshot: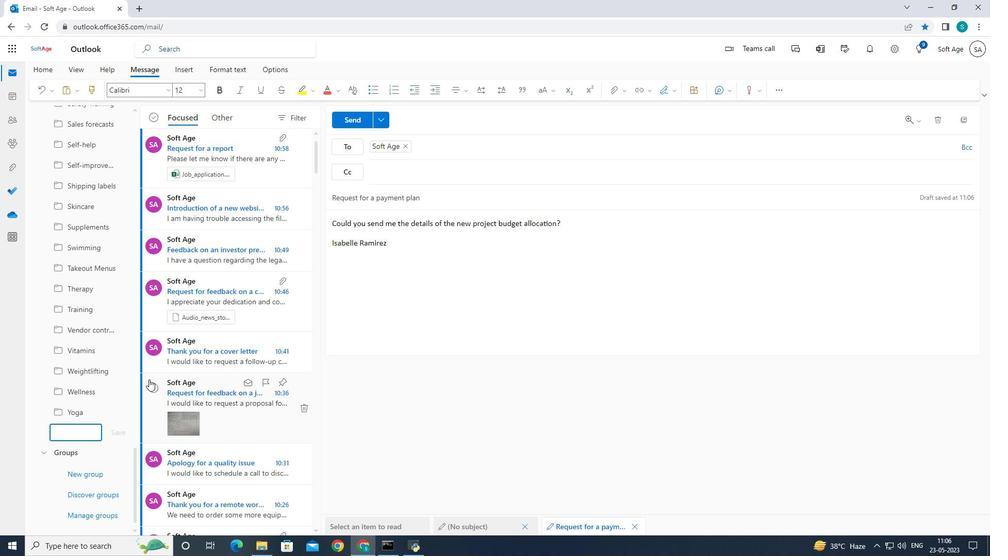 
Action: Key pressed <Key.shift><Key.shift><Key.shift><Key.shift><Key.shift><Key.shift><Key.shift><Key.shift><Key.shift><Key.shift><Key.shift><Key.shift>Holiday<Key.space>card
Screenshot: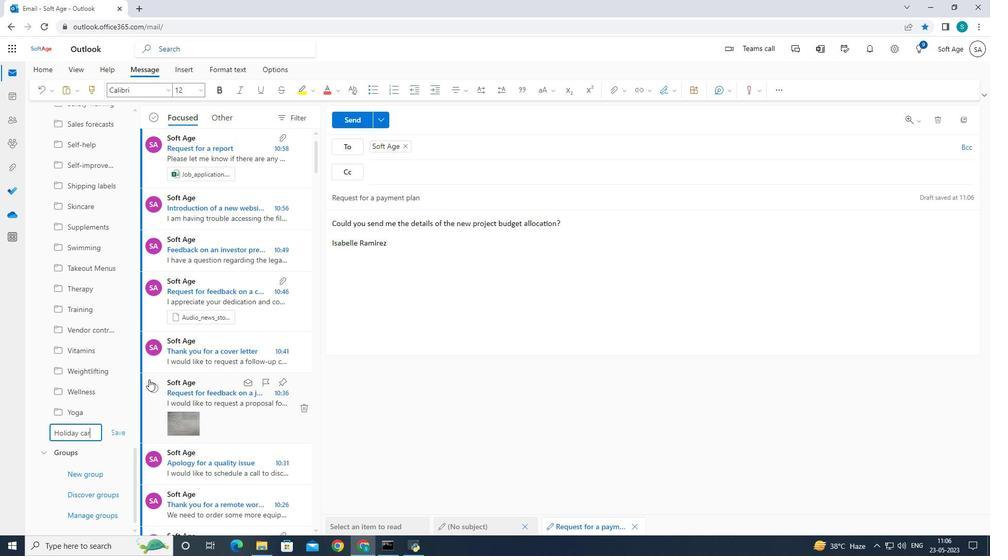 
Action: Mouse moved to (120, 432)
Screenshot: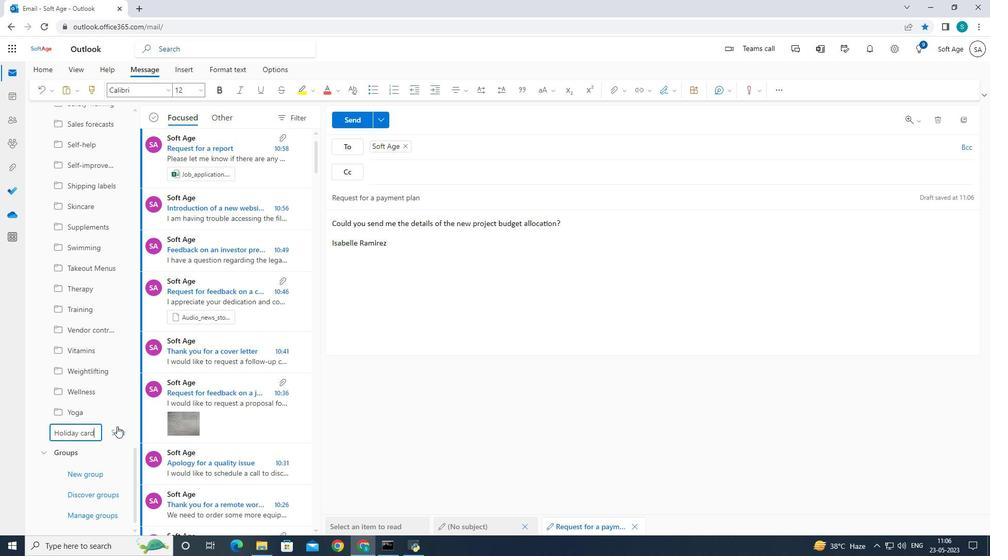 
Action: Mouse pressed left at (120, 432)
Screenshot: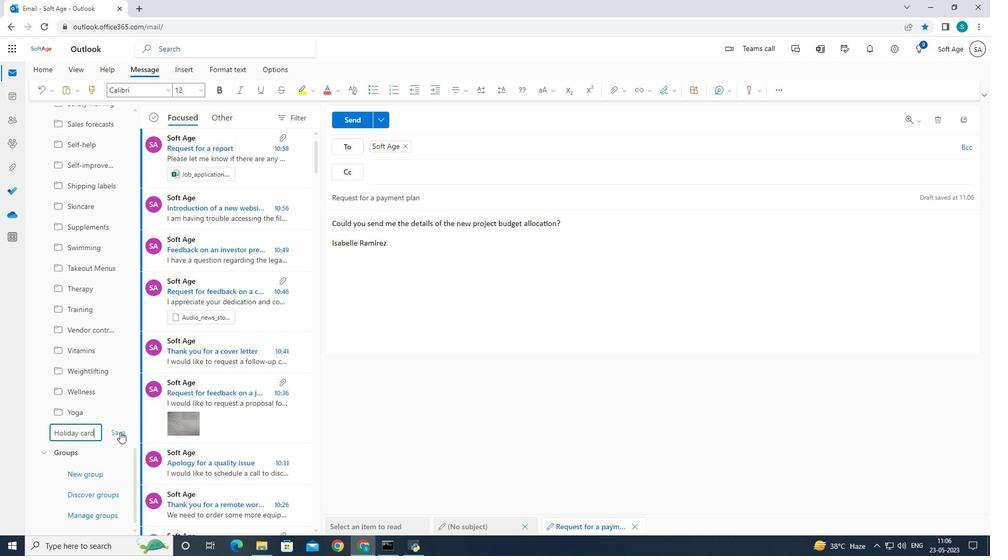 
Action: Mouse moved to (539, 310)
Screenshot: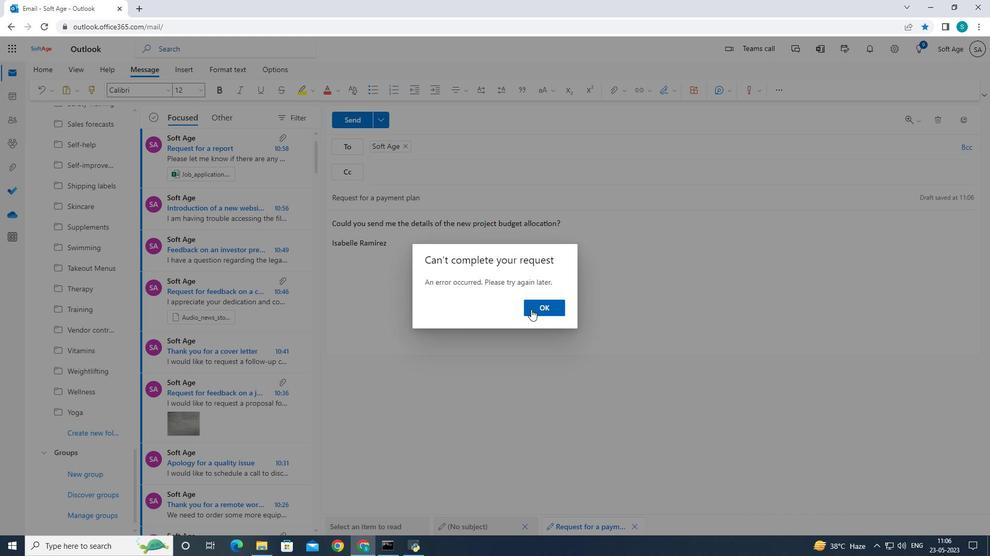 
Action: Mouse pressed left at (539, 310)
Screenshot: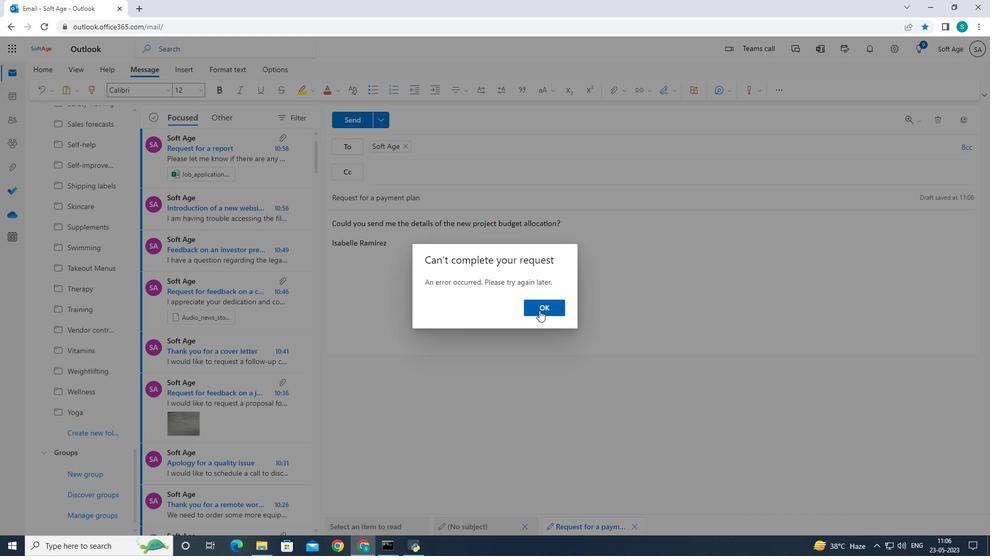 
Action: Mouse moved to (356, 123)
Screenshot: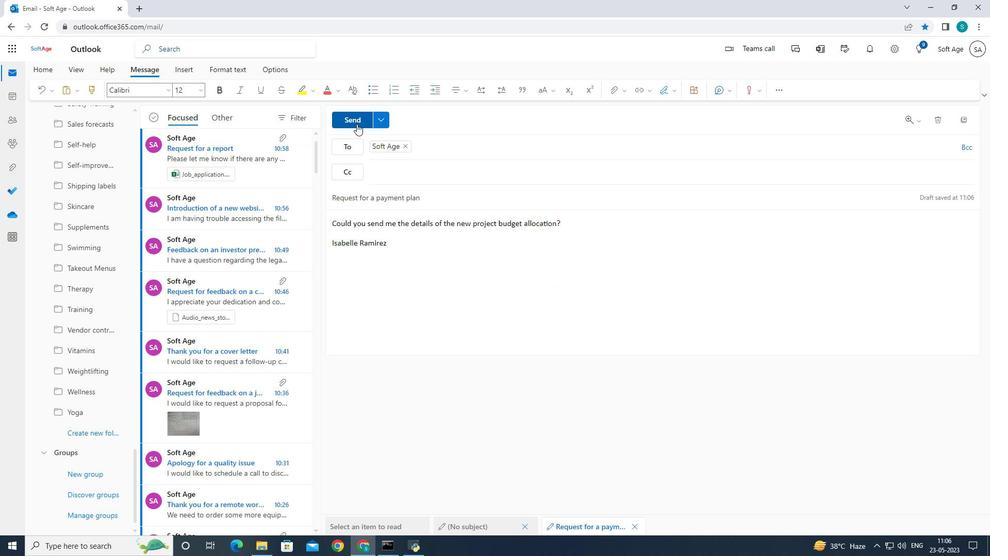 
Action: Mouse pressed left at (356, 123)
Screenshot: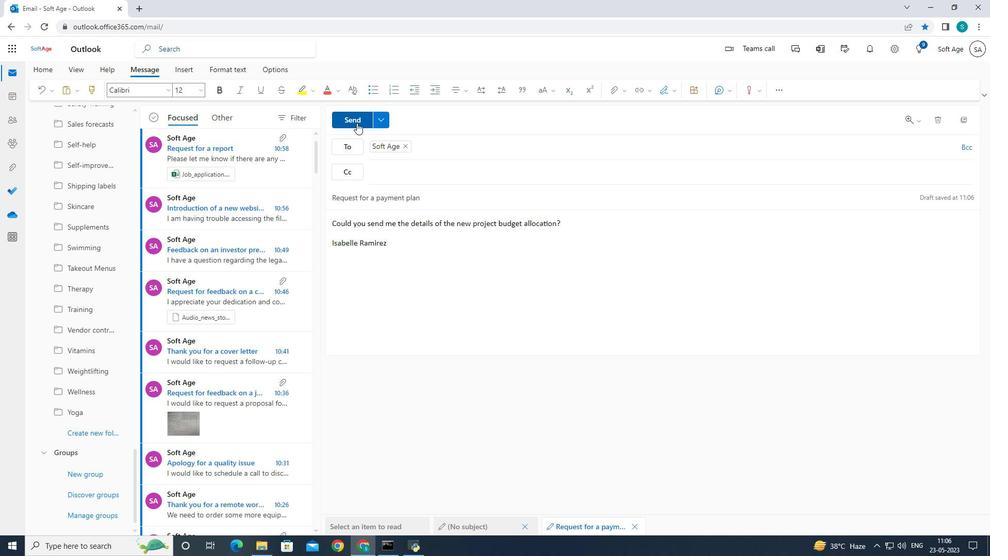 
Action: Mouse moved to (360, 120)
Screenshot: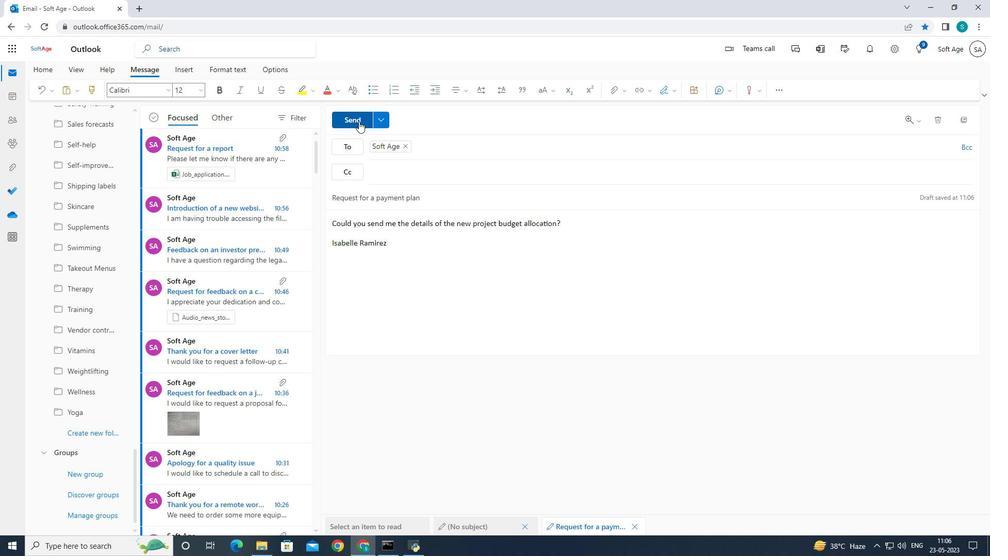 
